 Task: Find connections with filter location Jaynagar with filter topic #Techstartupwith filter profile language English with filter current company NetApp with filter school SIES Graduate School Of Technology with filter industry Retail Art Supplies with filter service category Search Engine Marketing (SEM) with filter keywords title Front Desk Manager
Action: Mouse moved to (609, 79)
Screenshot: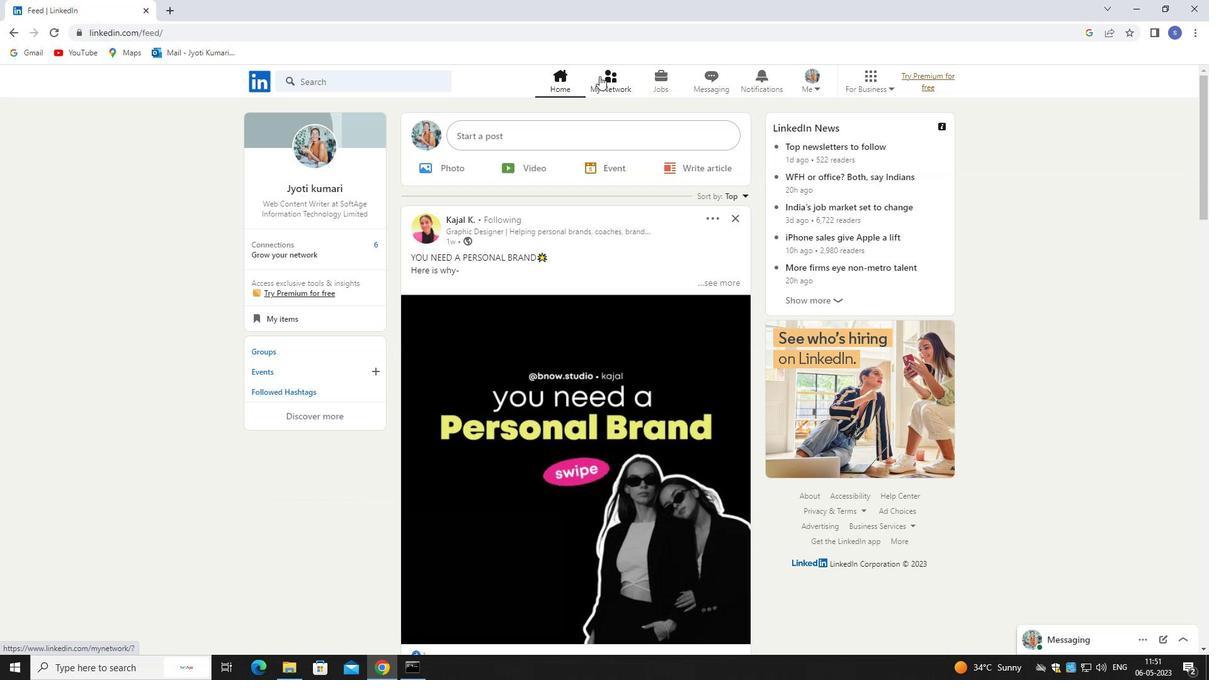 
Action: Mouse pressed left at (609, 79)
Screenshot: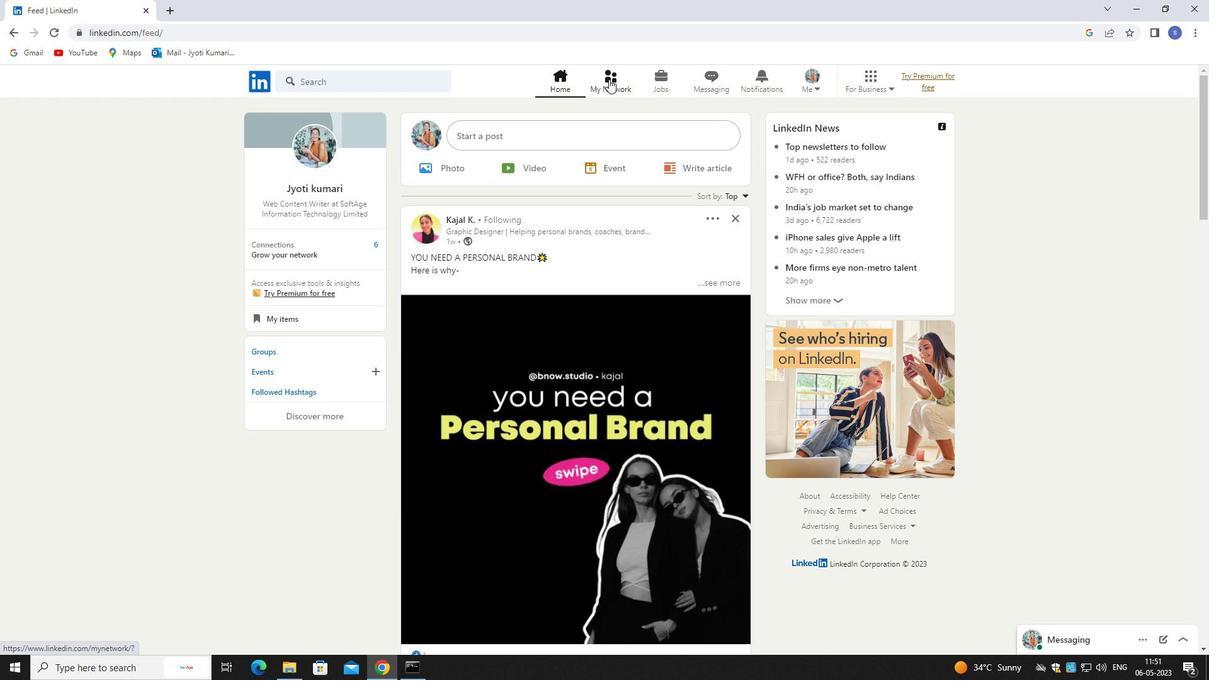 
Action: Mouse pressed left at (609, 79)
Screenshot: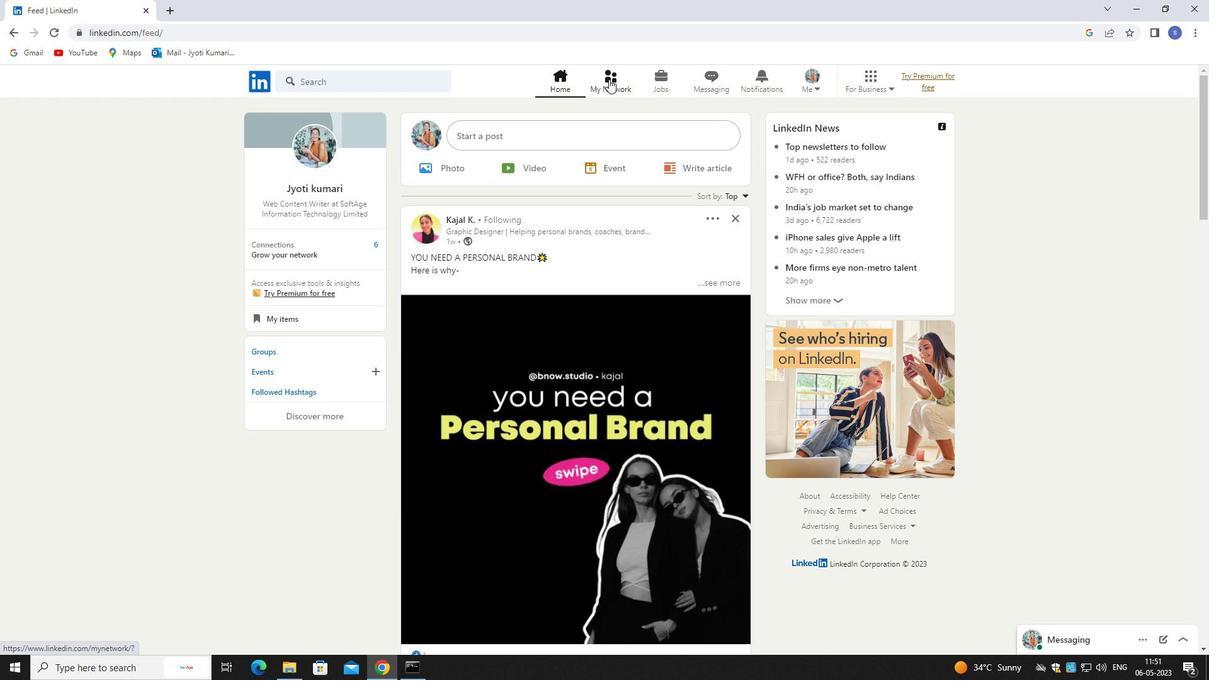 
Action: Mouse moved to (387, 152)
Screenshot: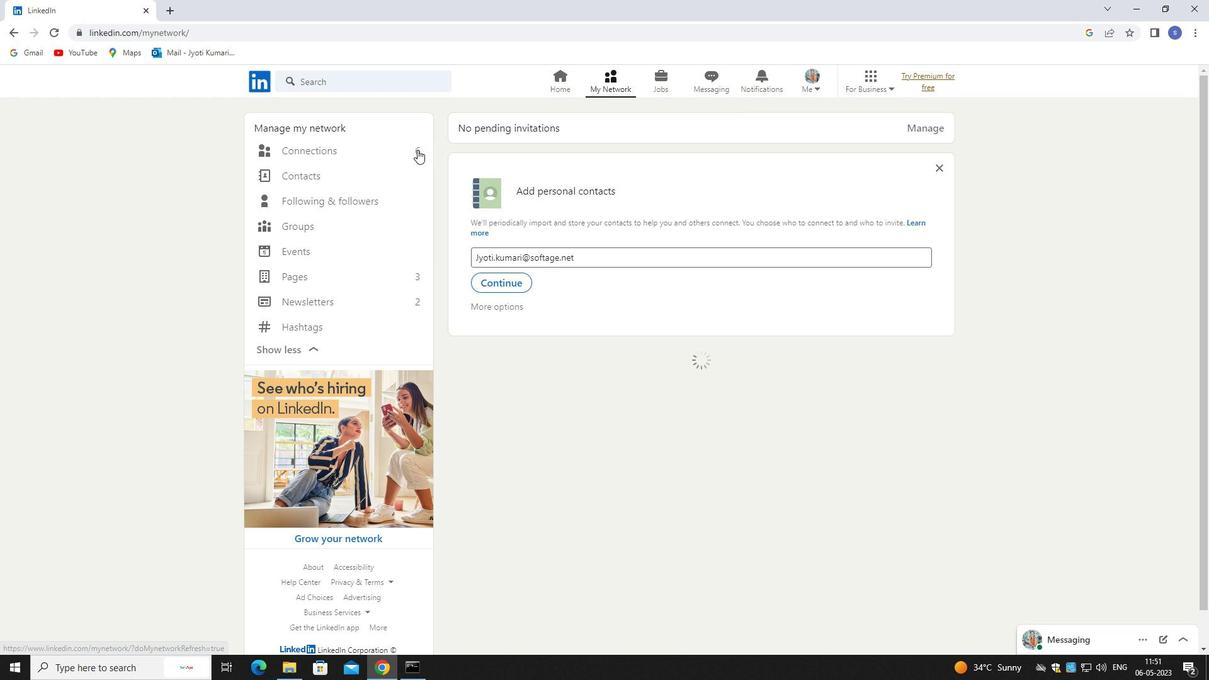 
Action: Mouse pressed left at (387, 152)
Screenshot: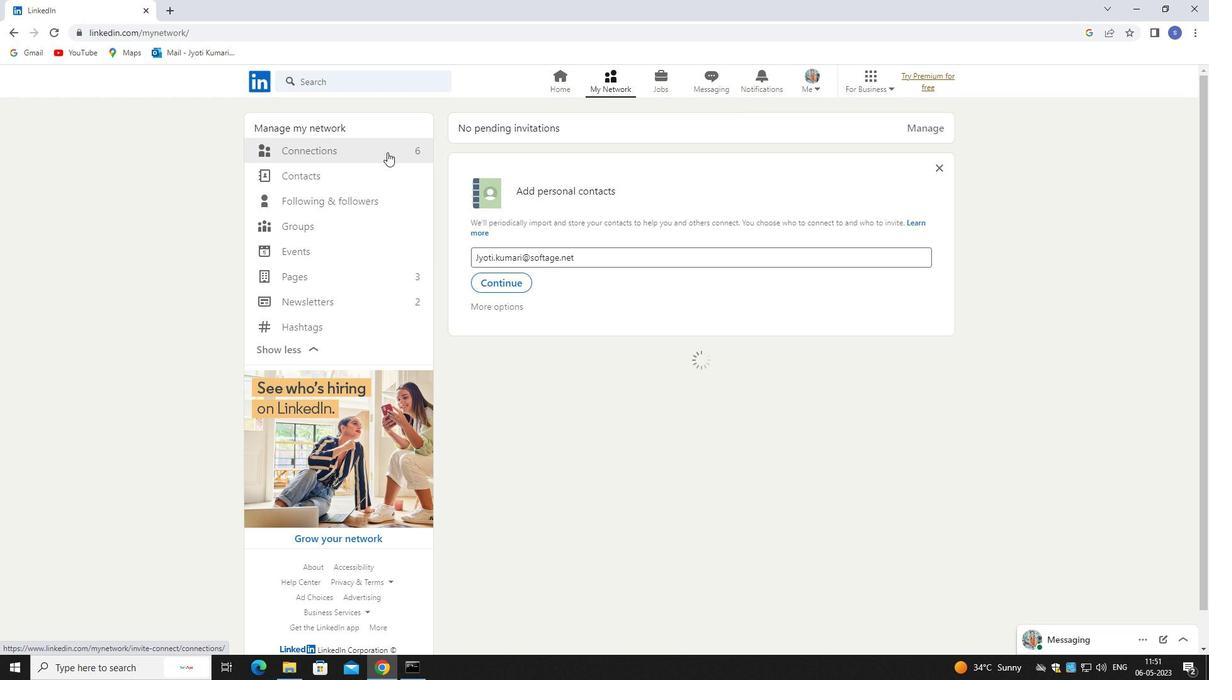 
Action: Mouse pressed left at (387, 152)
Screenshot: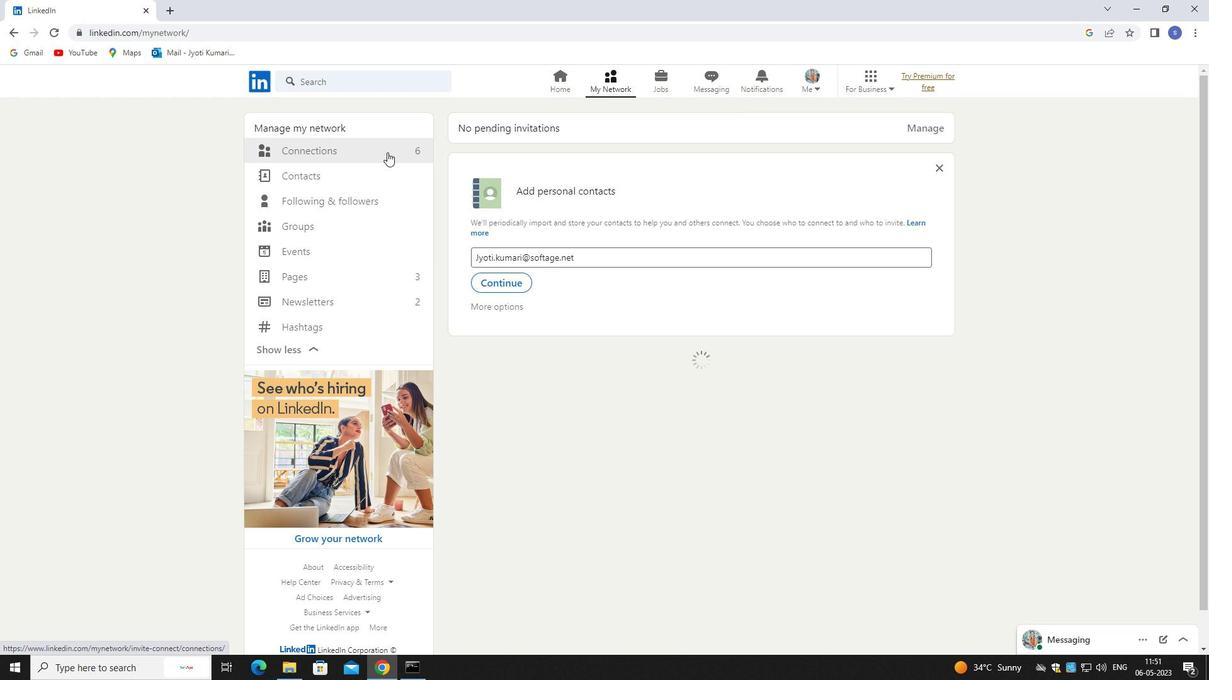 
Action: Mouse moved to (693, 149)
Screenshot: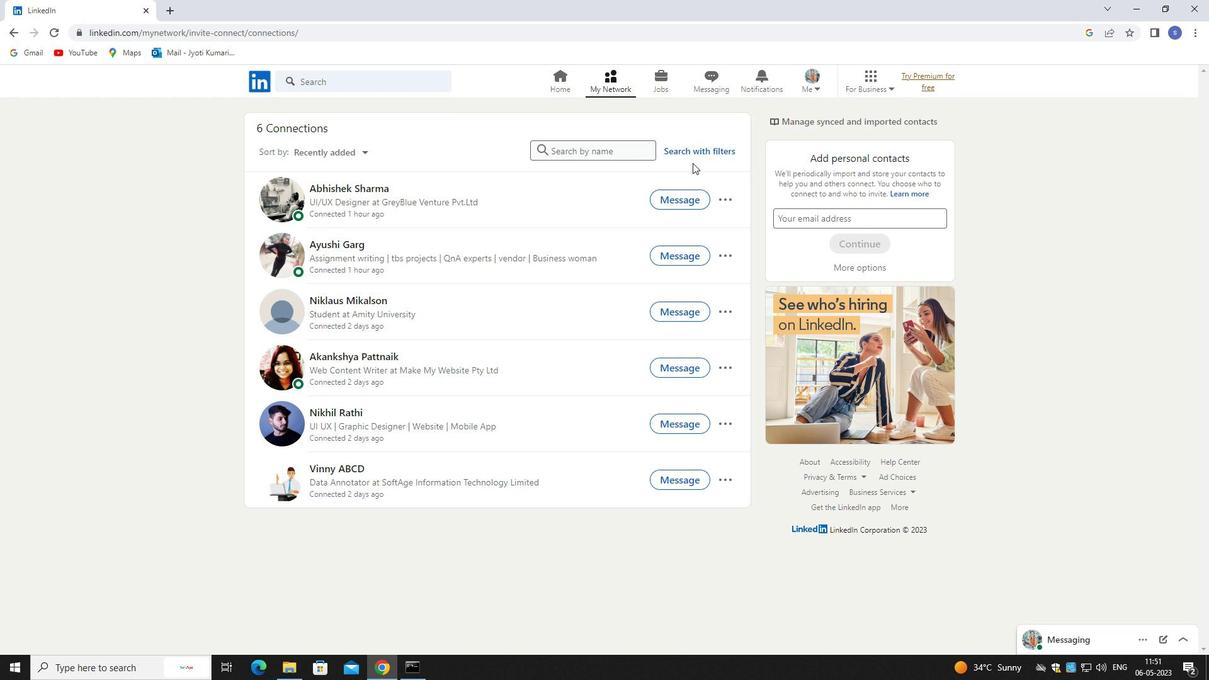
Action: Mouse pressed left at (693, 149)
Screenshot: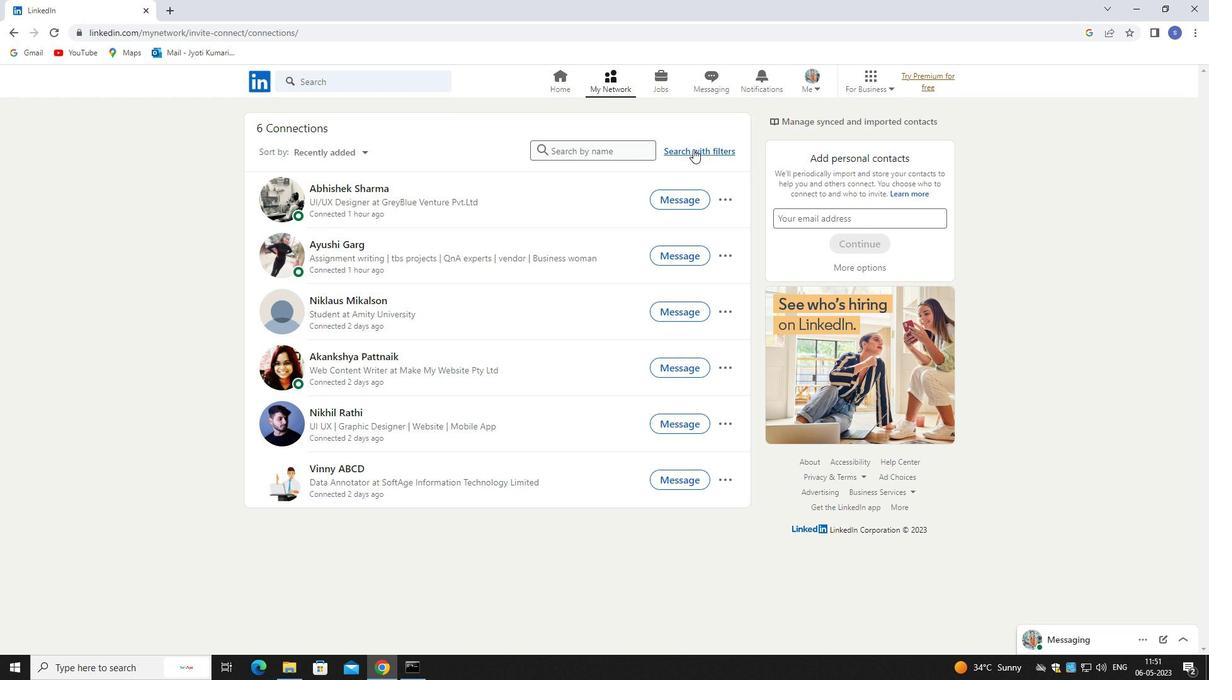 
Action: Mouse moved to (652, 119)
Screenshot: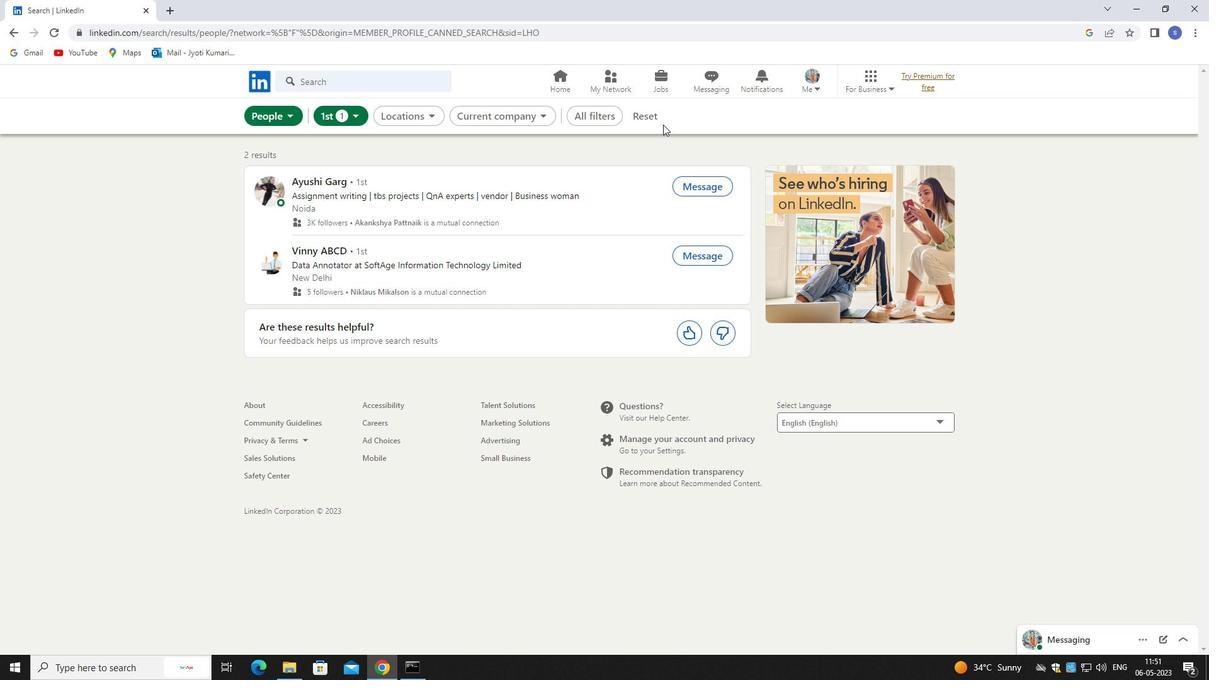 
Action: Mouse pressed left at (652, 119)
Screenshot: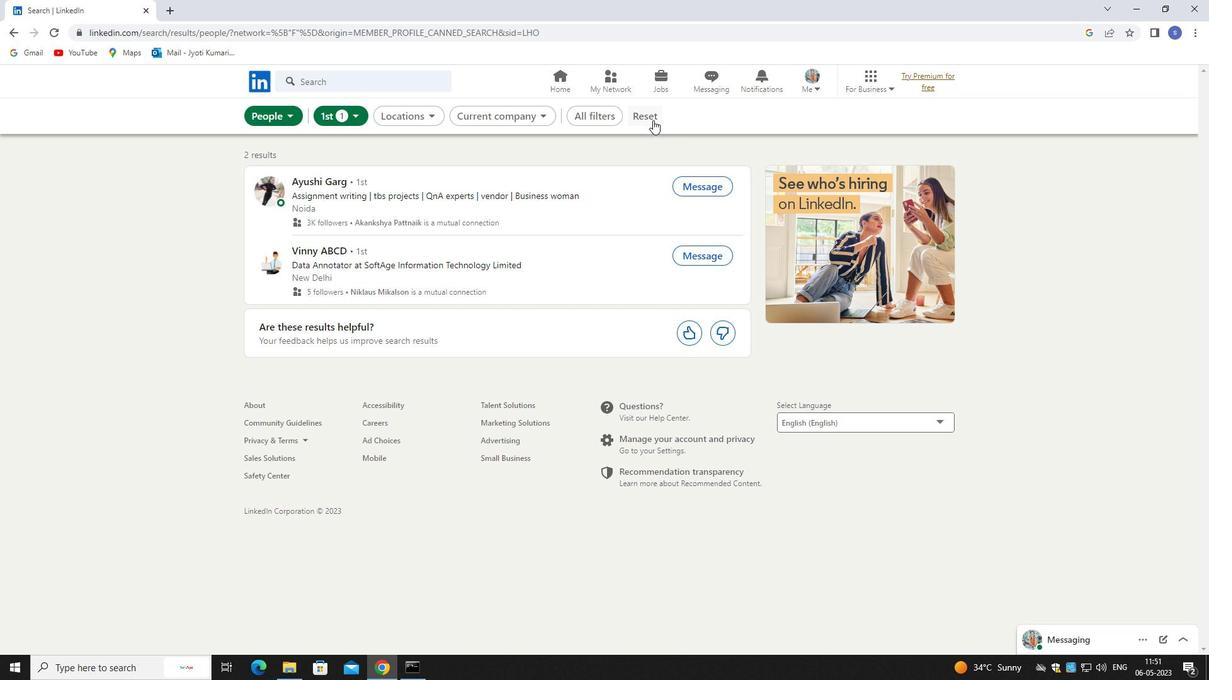 
Action: Mouse moved to (645, 115)
Screenshot: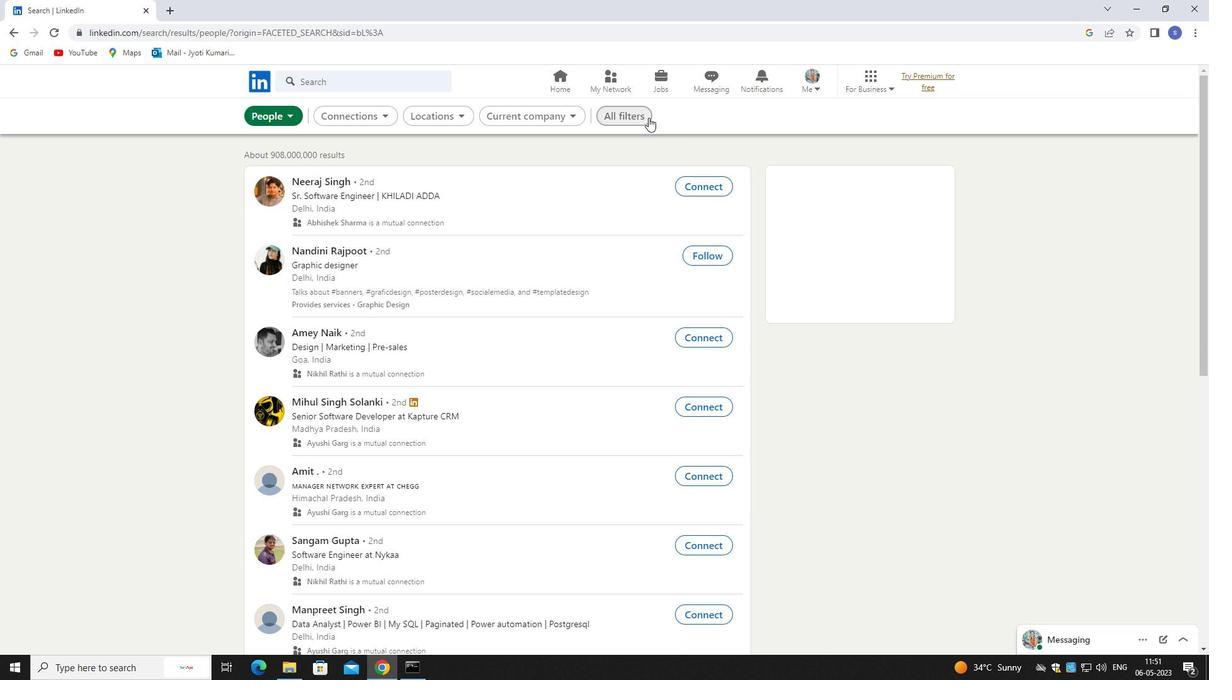 
Action: Mouse pressed left at (645, 115)
Screenshot: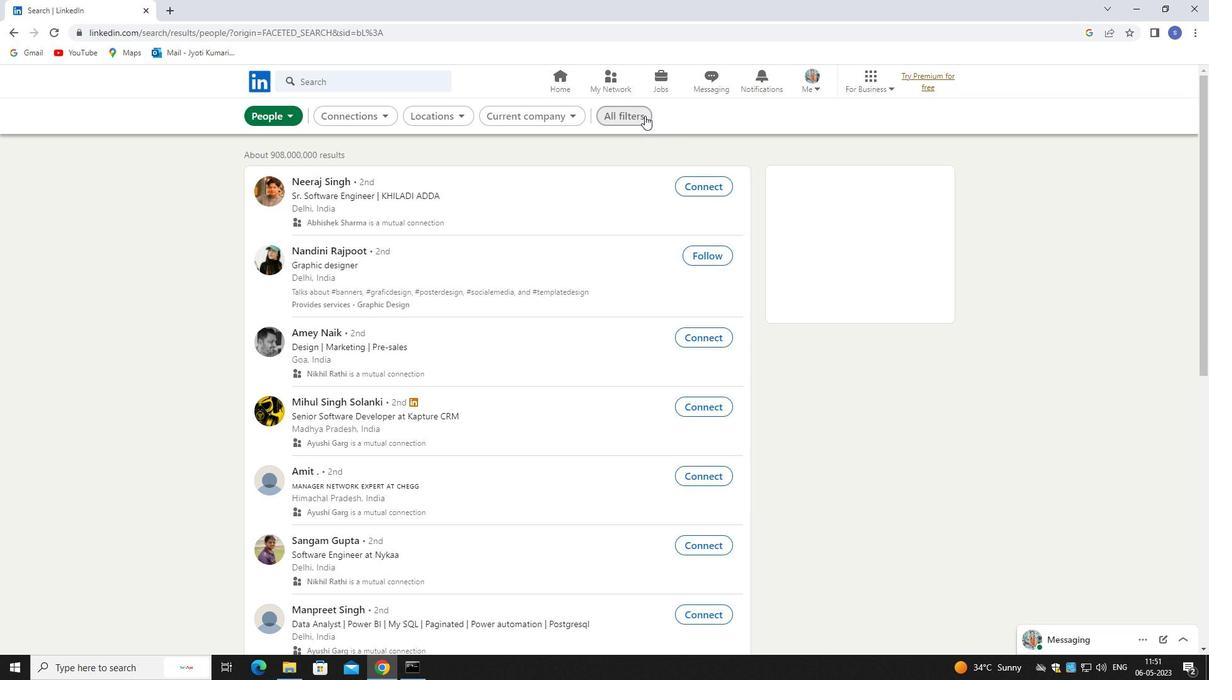 
Action: Mouse moved to (1091, 499)
Screenshot: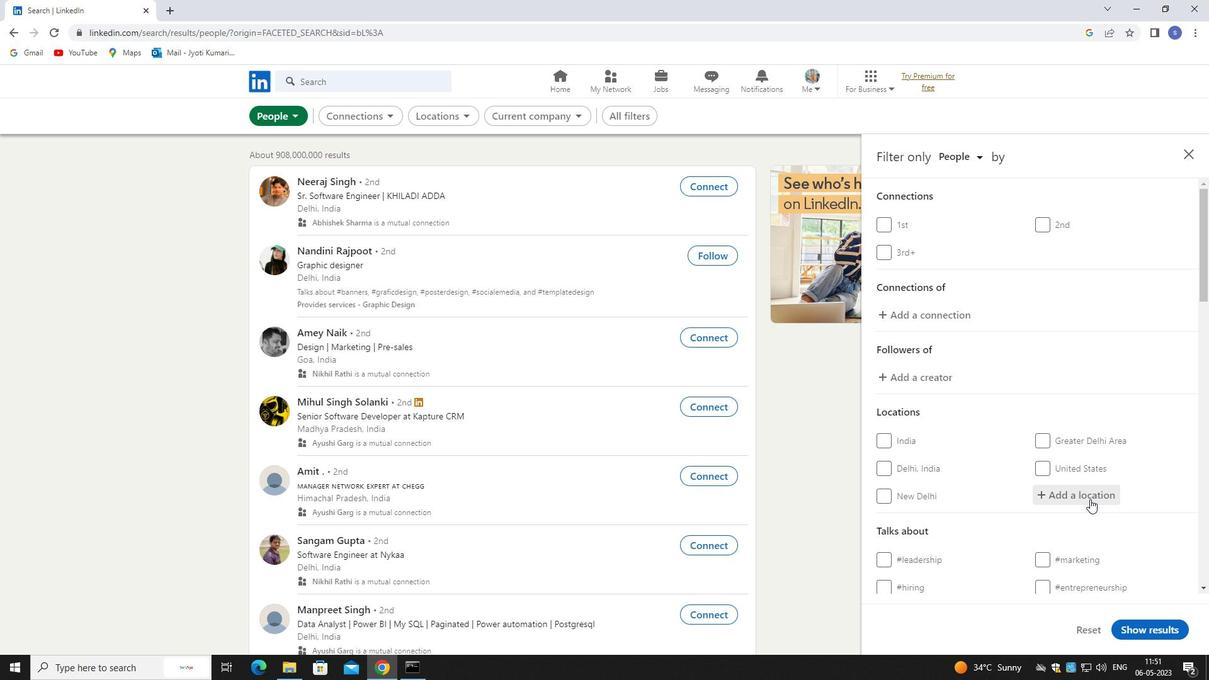 
Action: Mouse pressed left at (1091, 499)
Screenshot: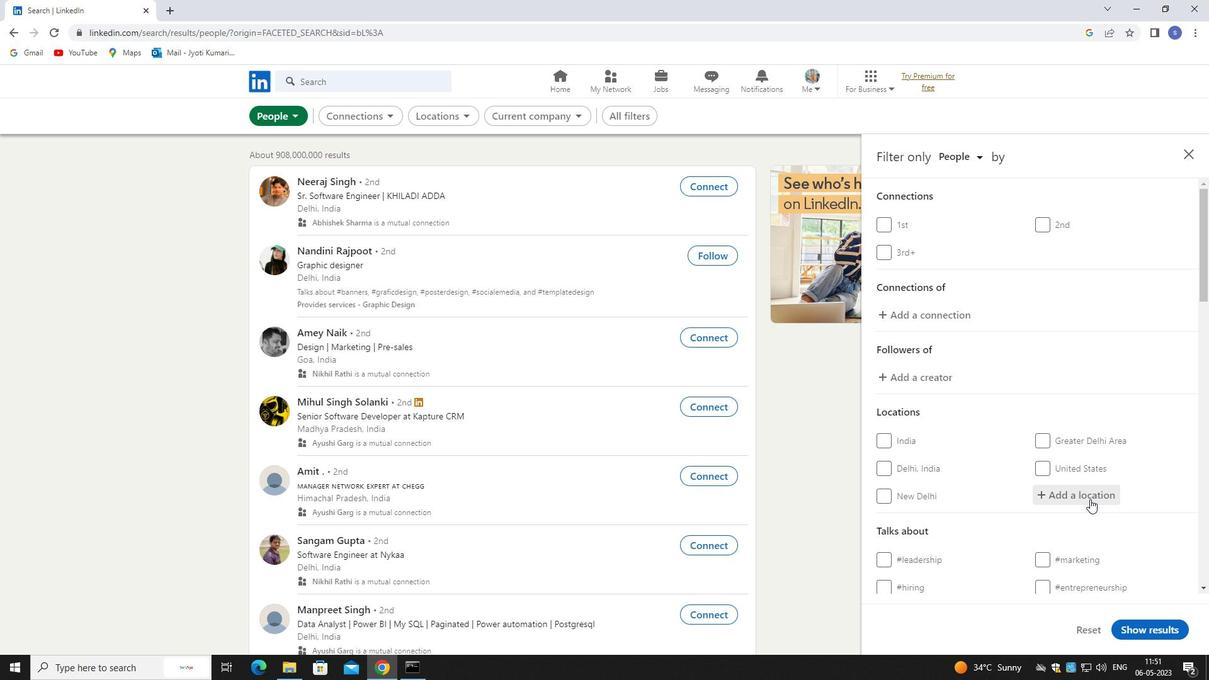 
Action: Mouse moved to (1091, 499)
Screenshot: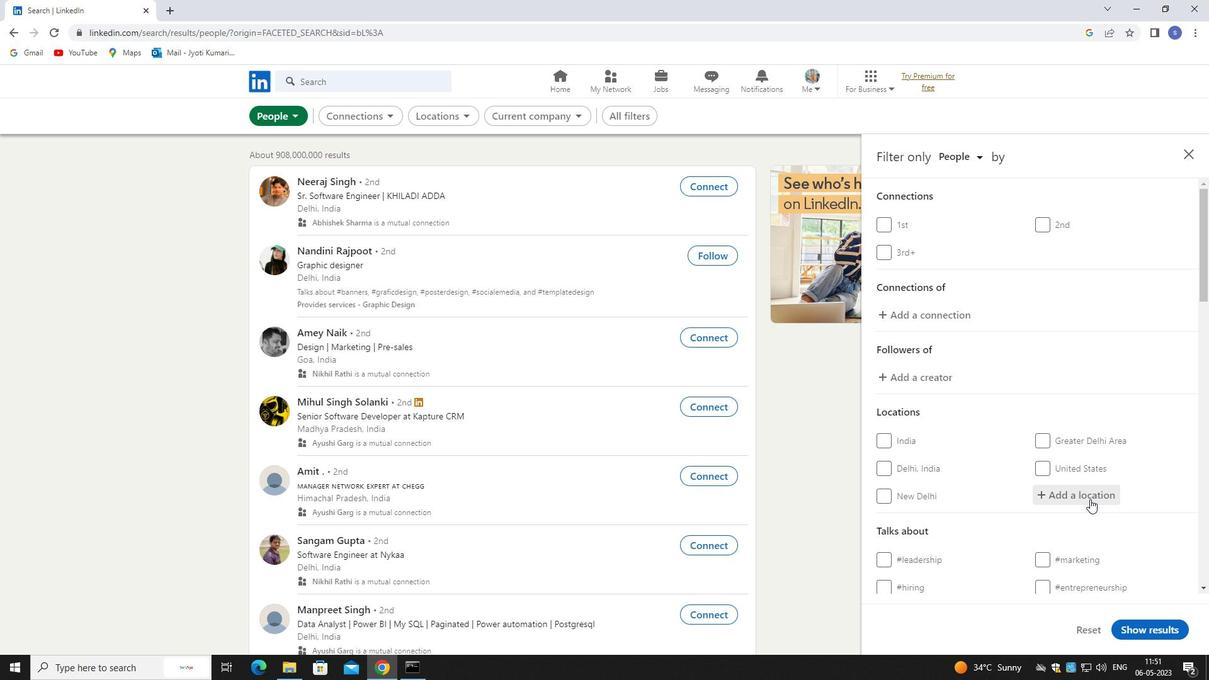 
Action: Key pressed <Key.caps_lock>Jaynagar
Screenshot: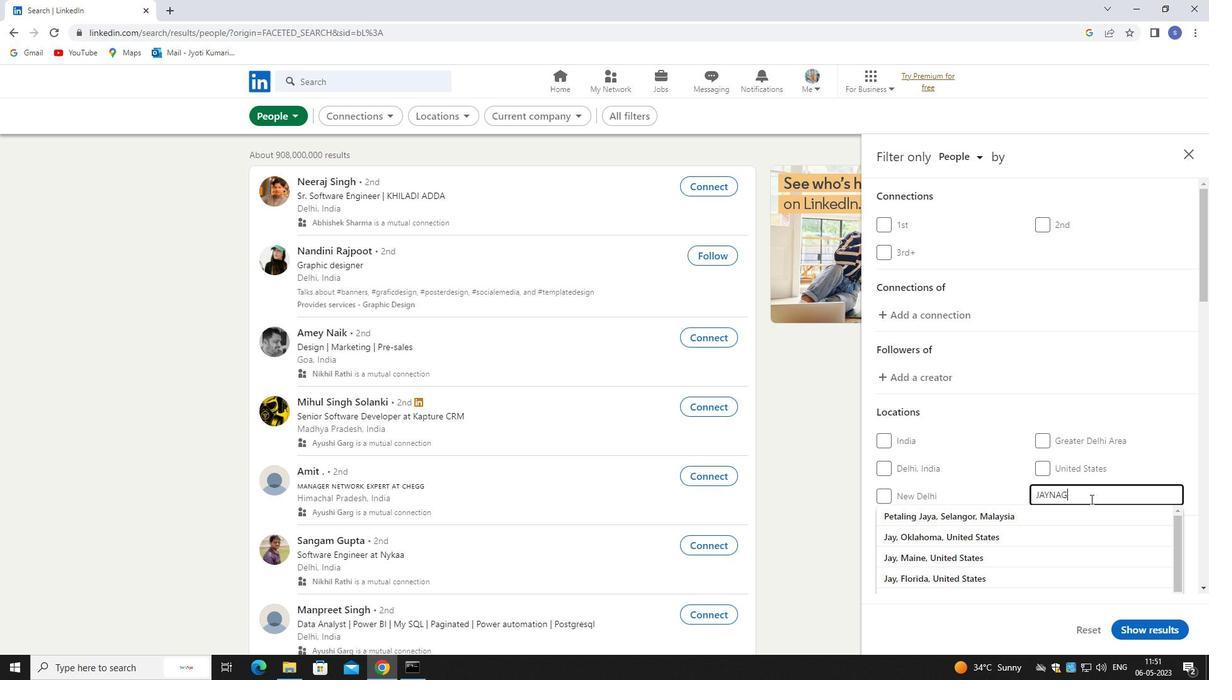 
Action: Mouse moved to (1089, 507)
Screenshot: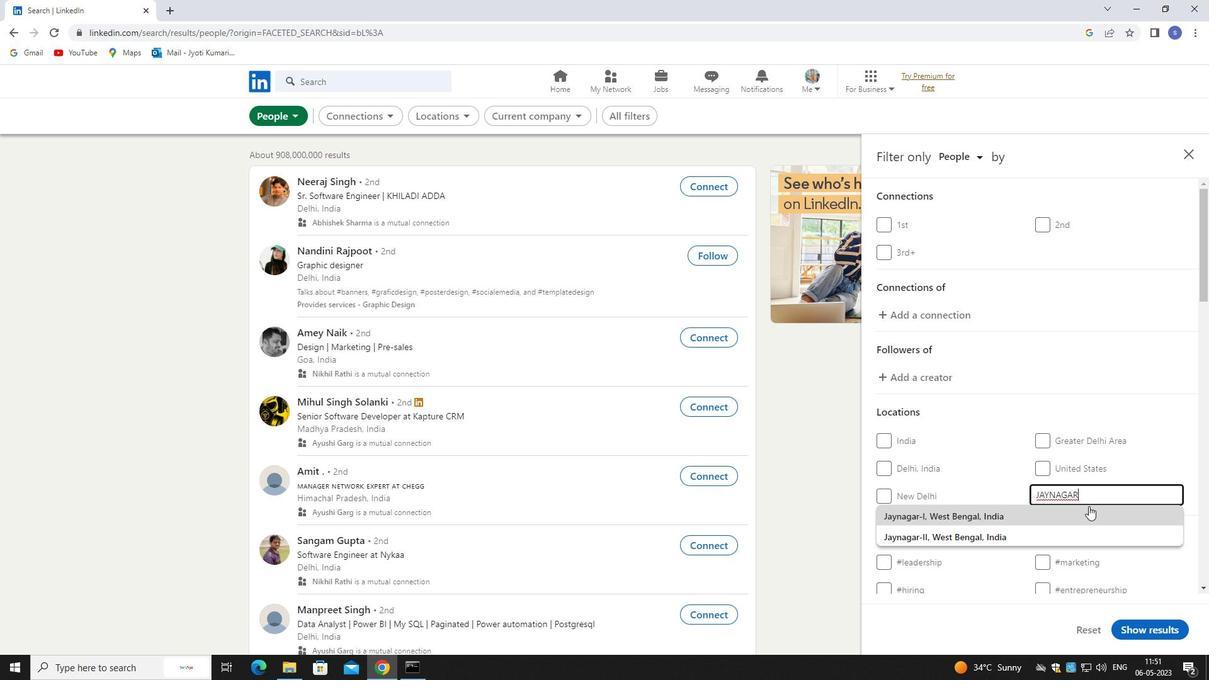 
Action: Mouse pressed left at (1089, 507)
Screenshot: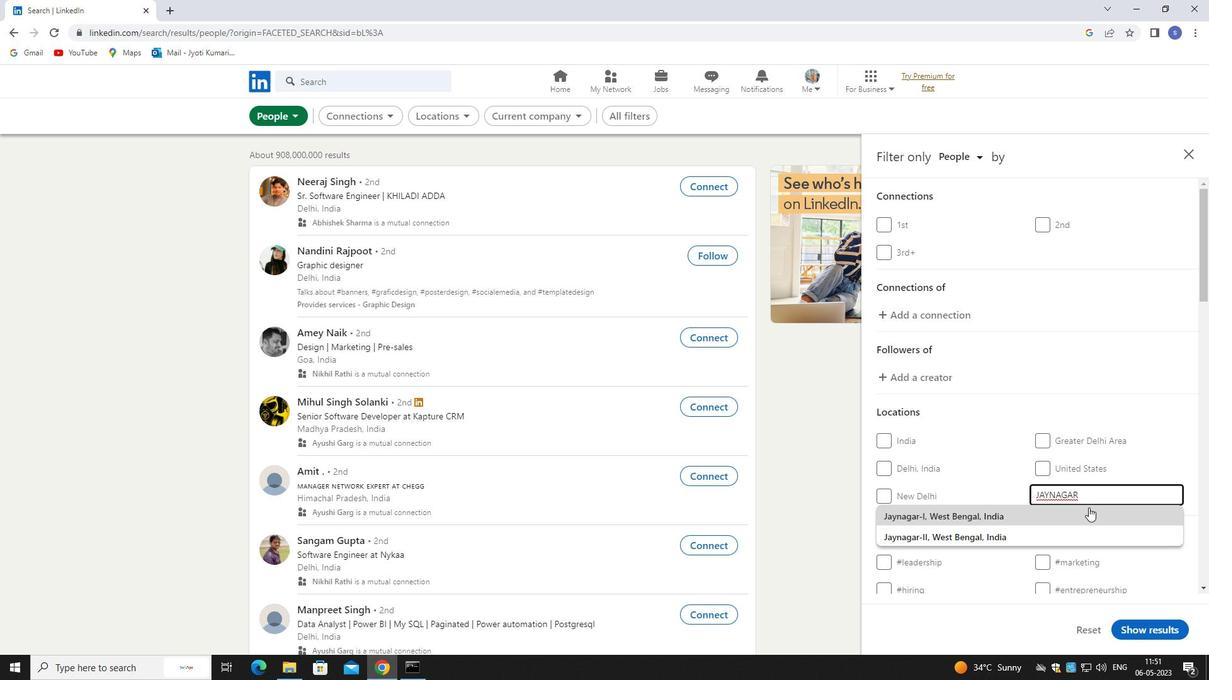 
Action: Mouse scrolled (1089, 507) with delta (0, 0)
Screenshot: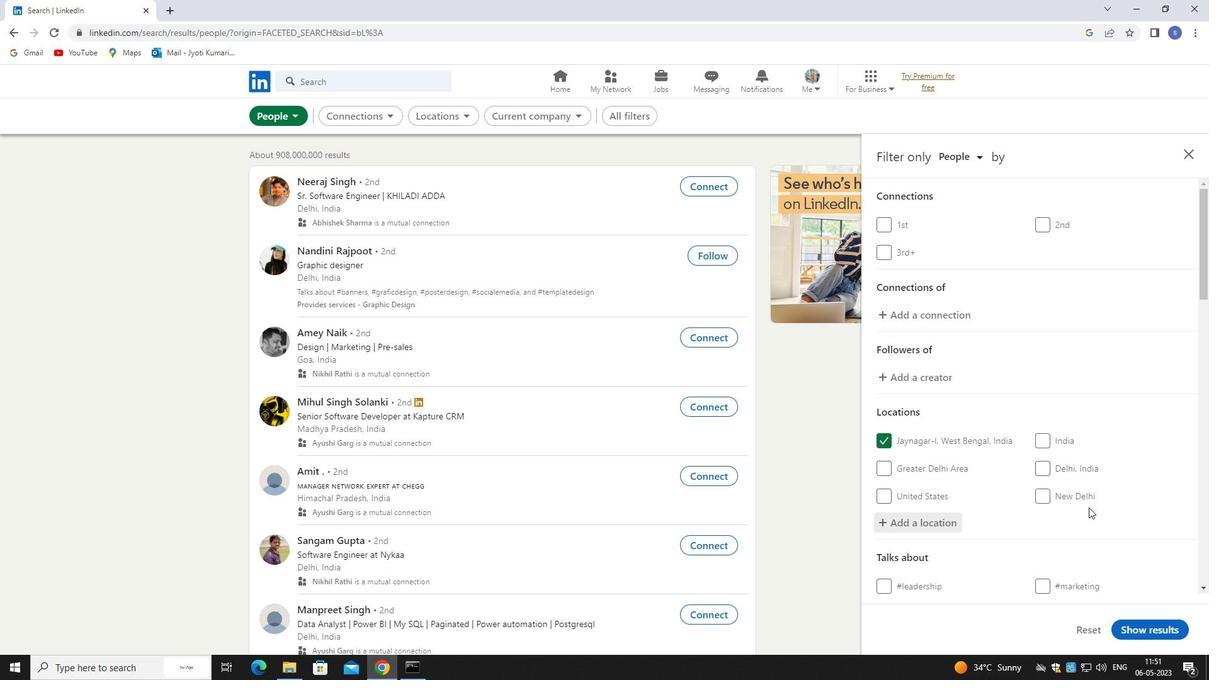 
Action: Mouse scrolled (1089, 507) with delta (0, 0)
Screenshot: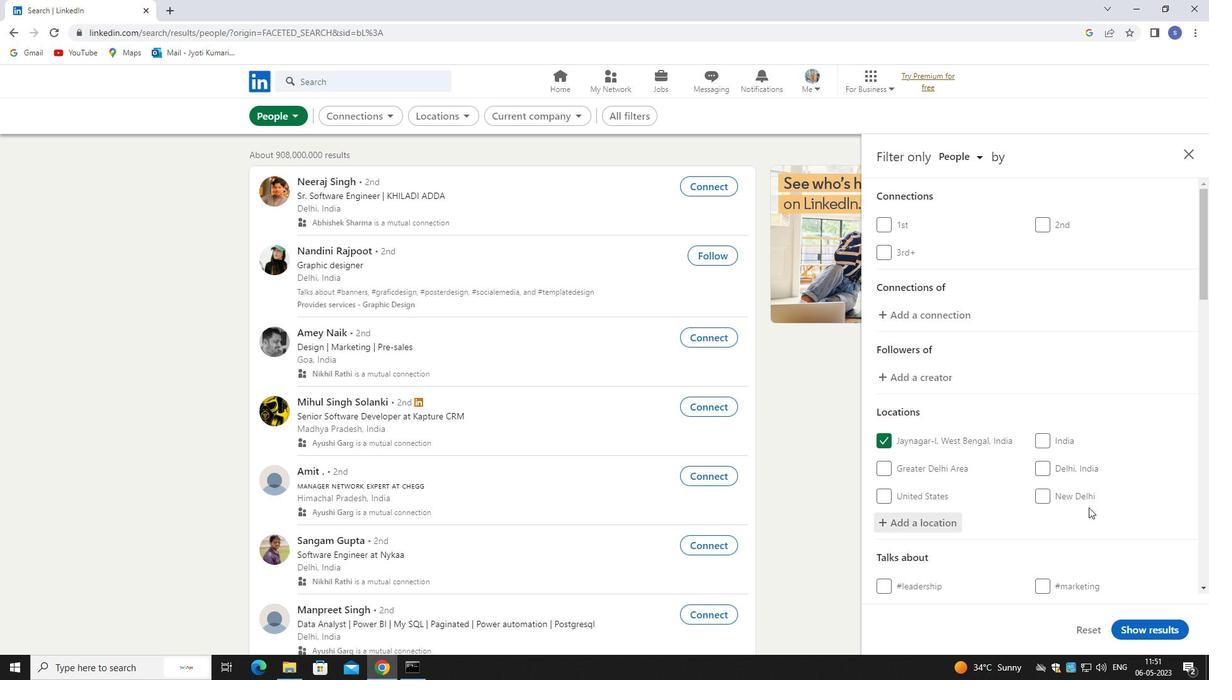 
Action: Mouse scrolled (1089, 507) with delta (0, 0)
Screenshot: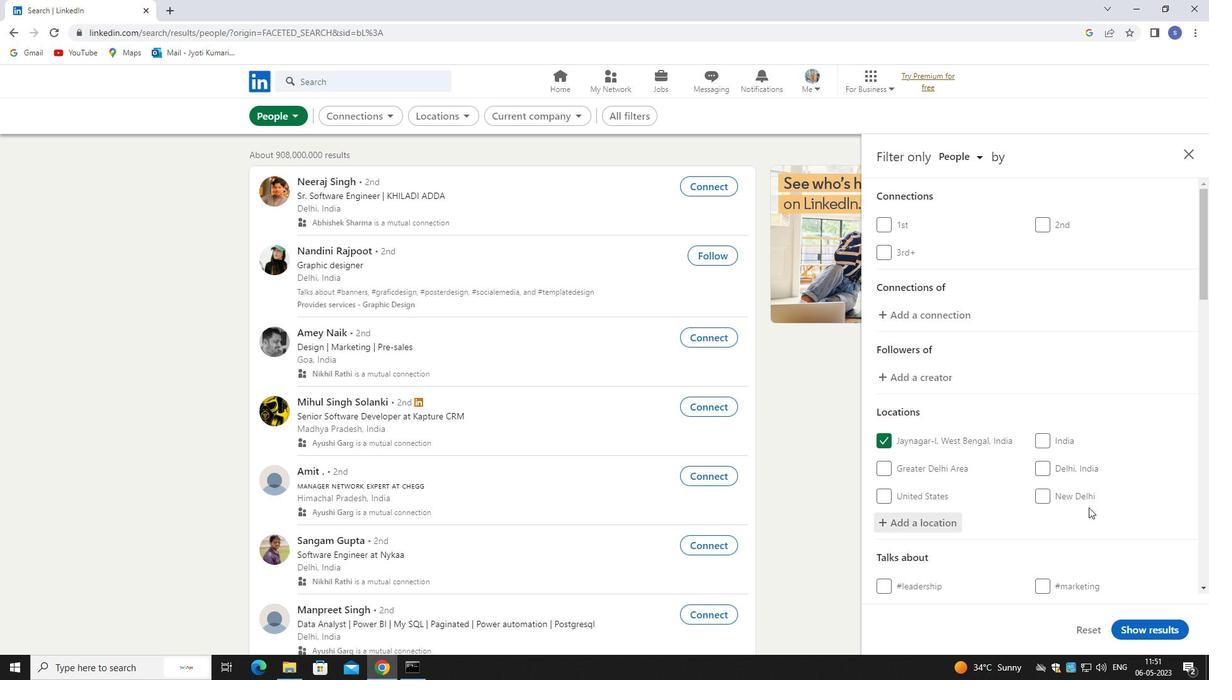 
Action: Mouse moved to (1079, 447)
Screenshot: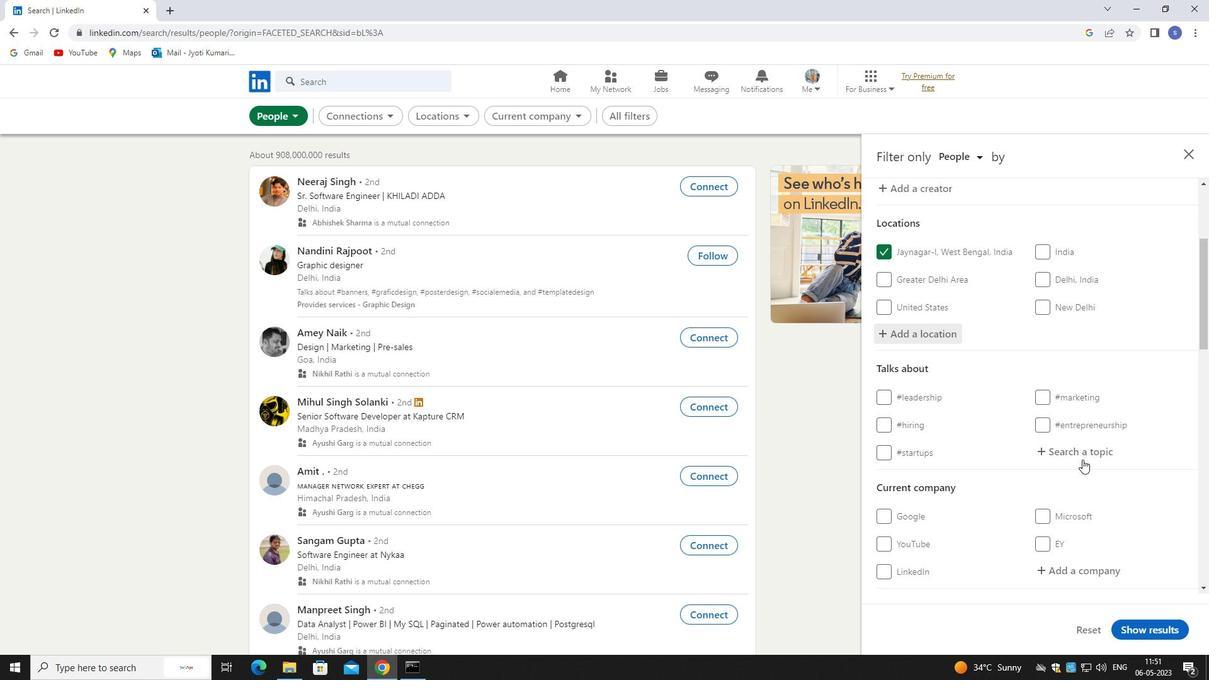 
Action: Mouse pressed left at (1079, 447)
Screenshot: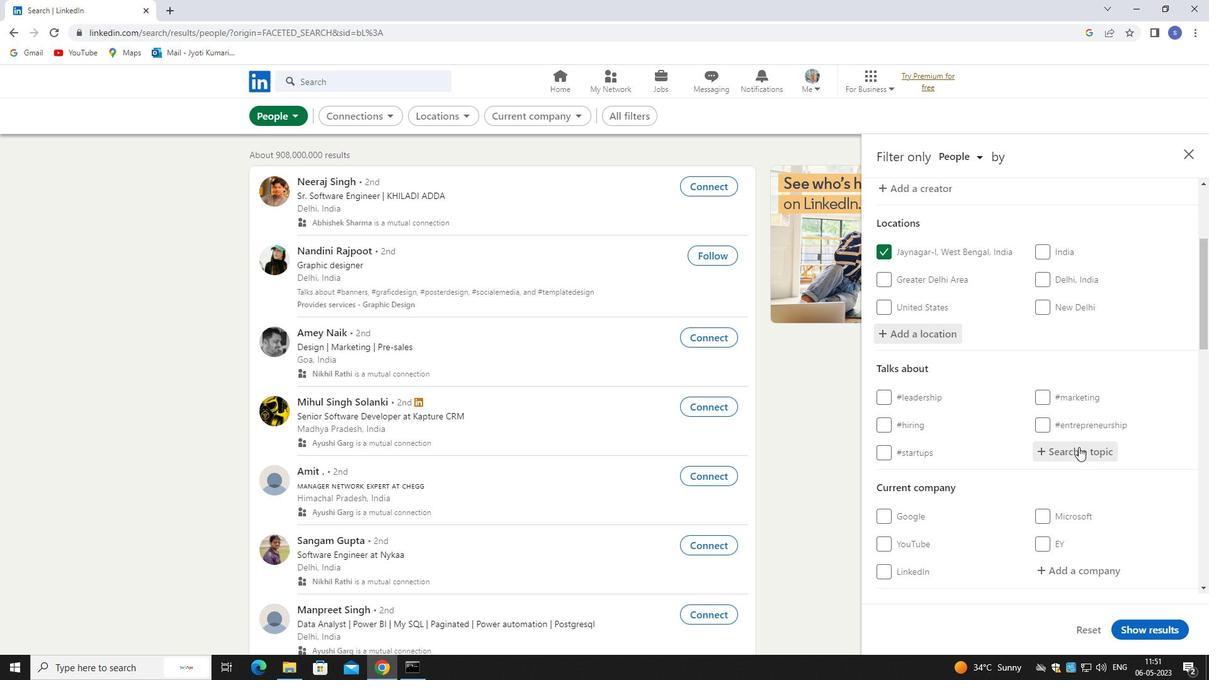
Action: Mouse moved to (1076, 450)
Screenshot: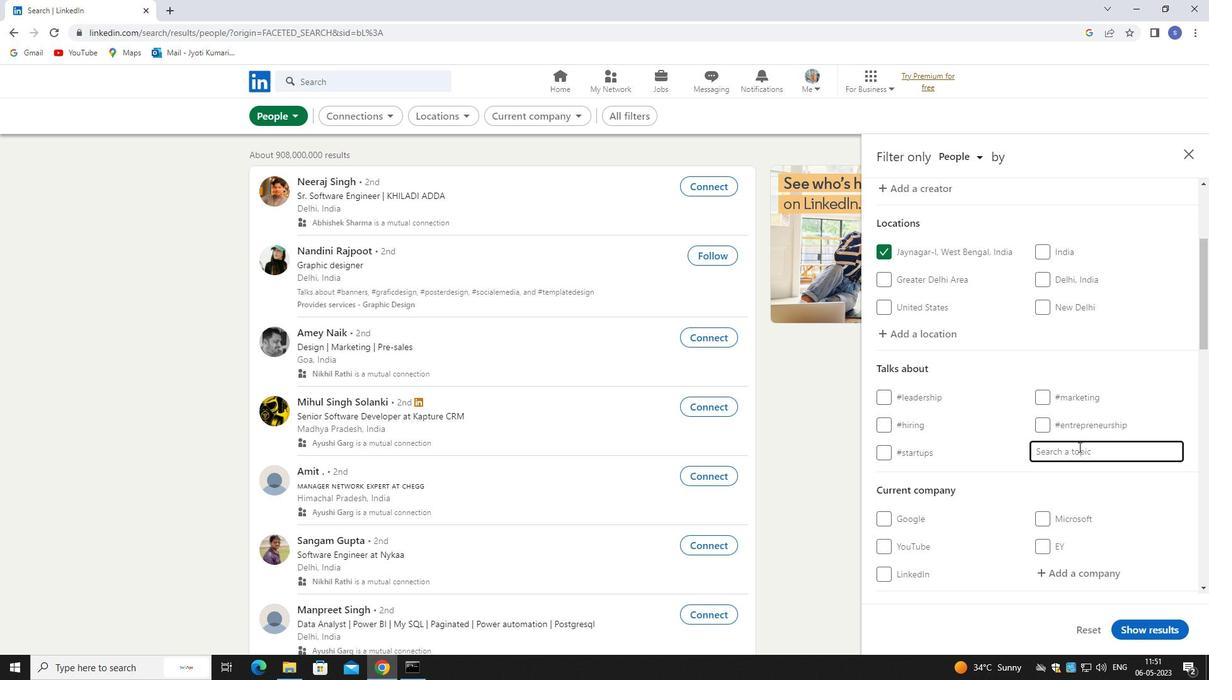 
Action: Key pressed techstar
Screenshot: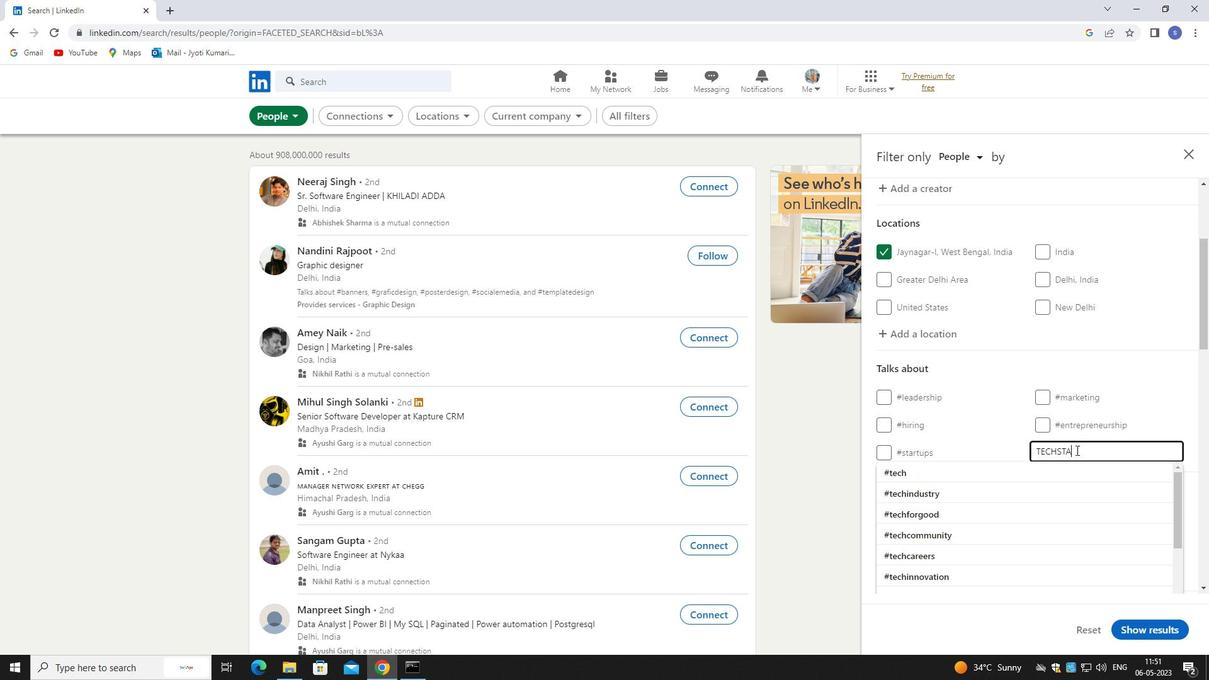 
Action: Mouse moved to (1087, 471)
Screenshot: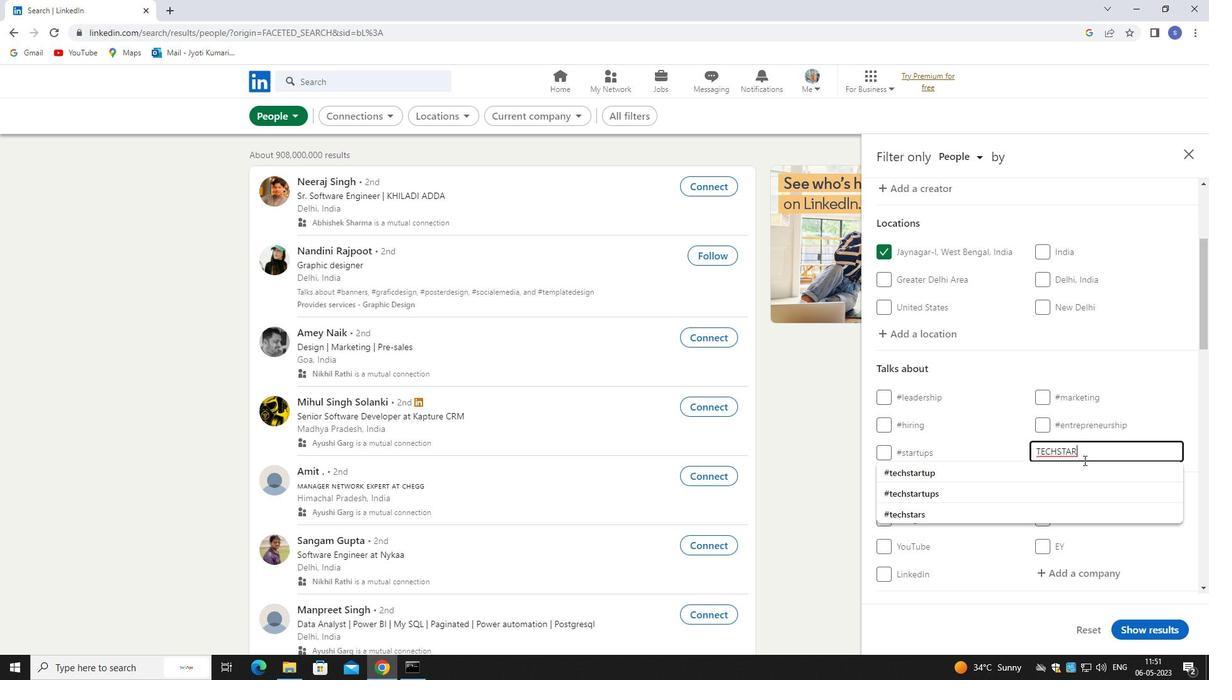 
Action: Mouse pressed left at (1087, 471)
Screenshot: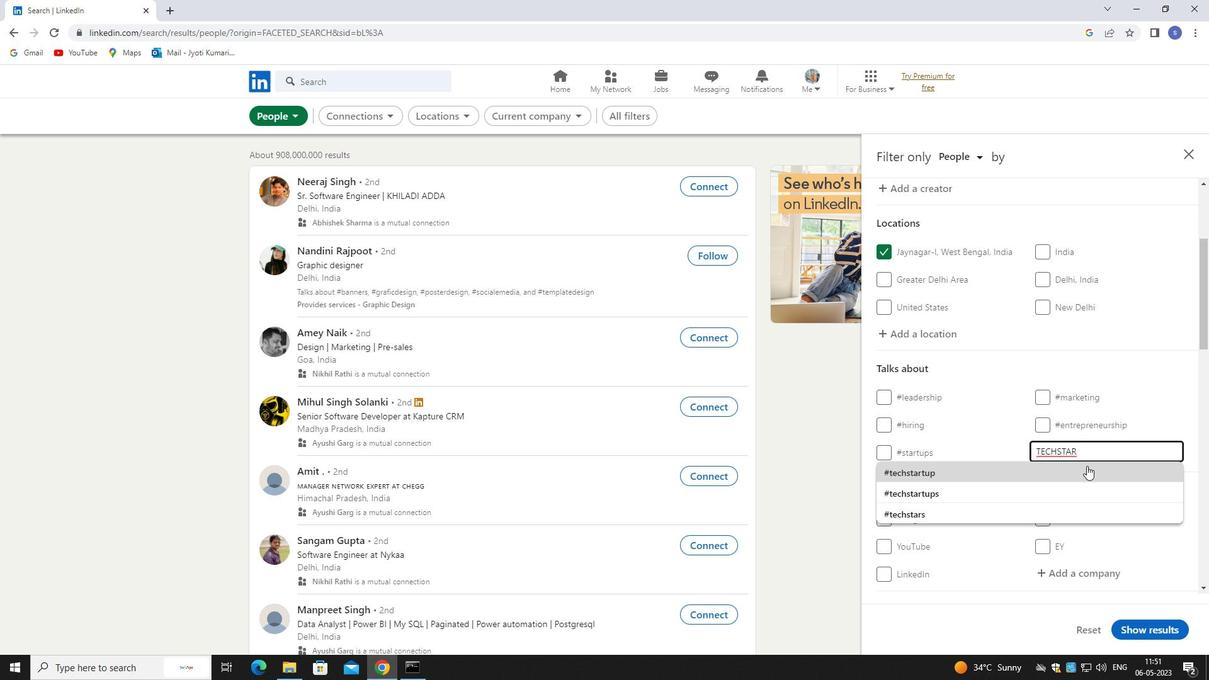 
Action: Key pressed <Key.caps_lock>
Screenshot: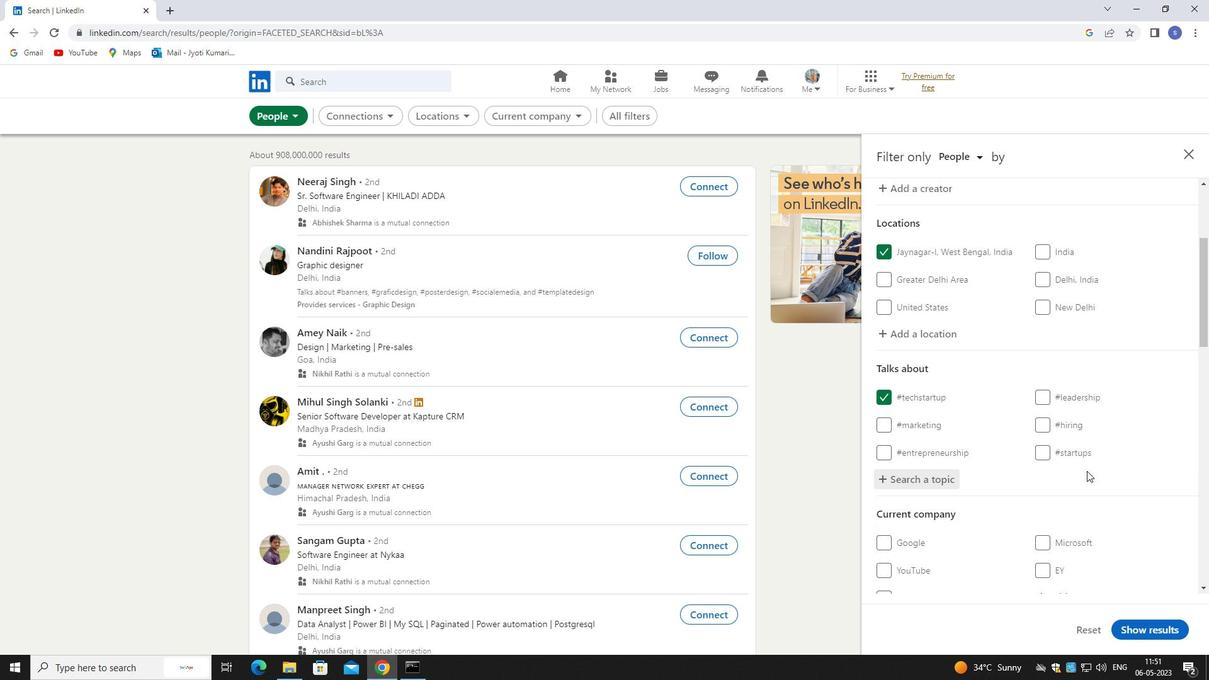 
Action: Mouse scrolled (1087, 470) with delta (0, 0)
Screenshot: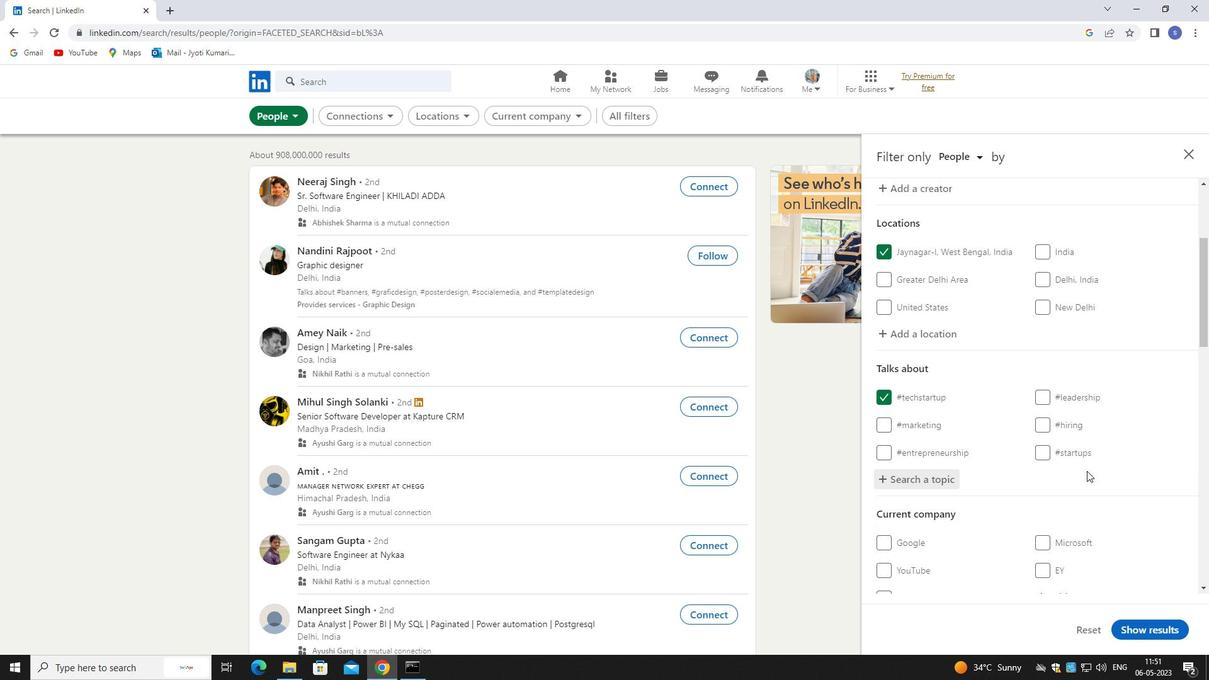 
Action: Mouse scrolled (1087, 470) with delta (0, 0)
Screenshot: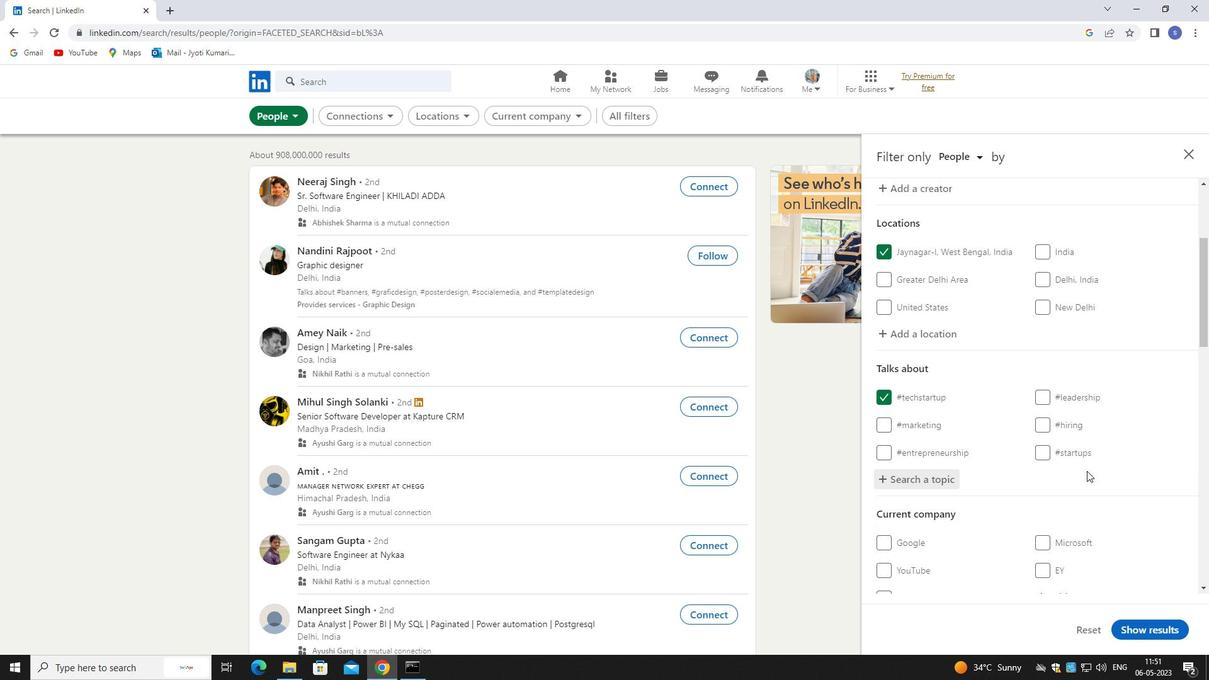 
Action: Mouse scrolled (1087, 470) with delta (0, 0)
Screenshot: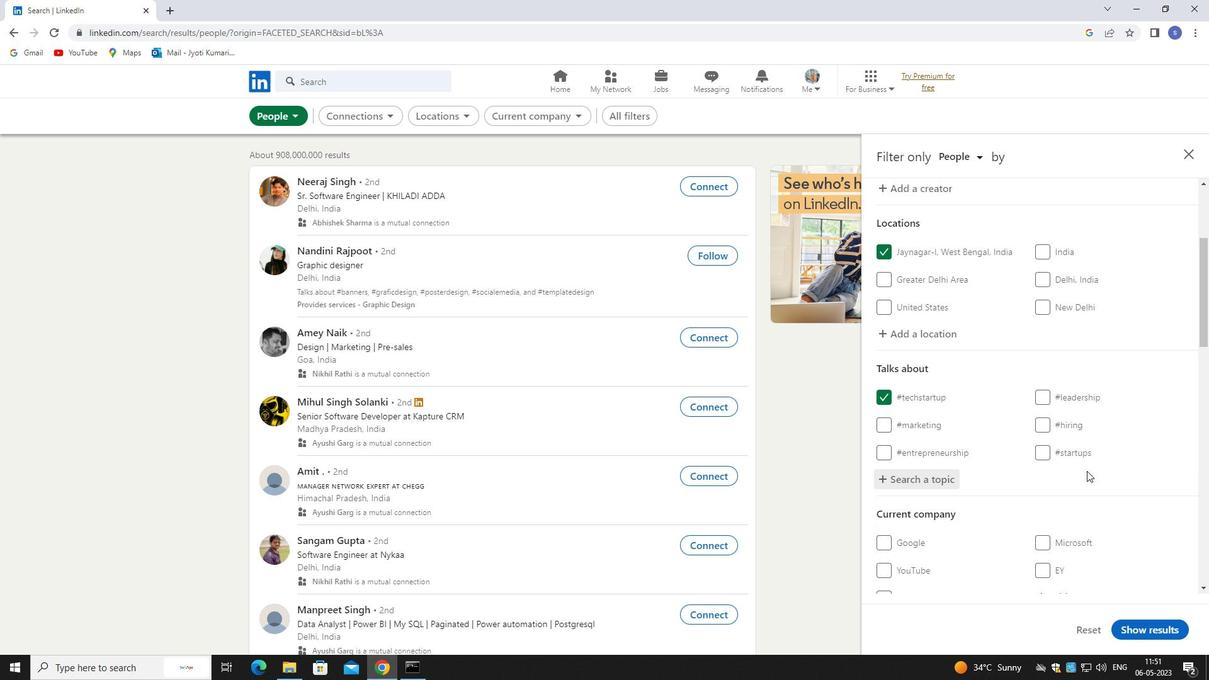 
Action: Mouse moved to (1085, 407)
Screenshot: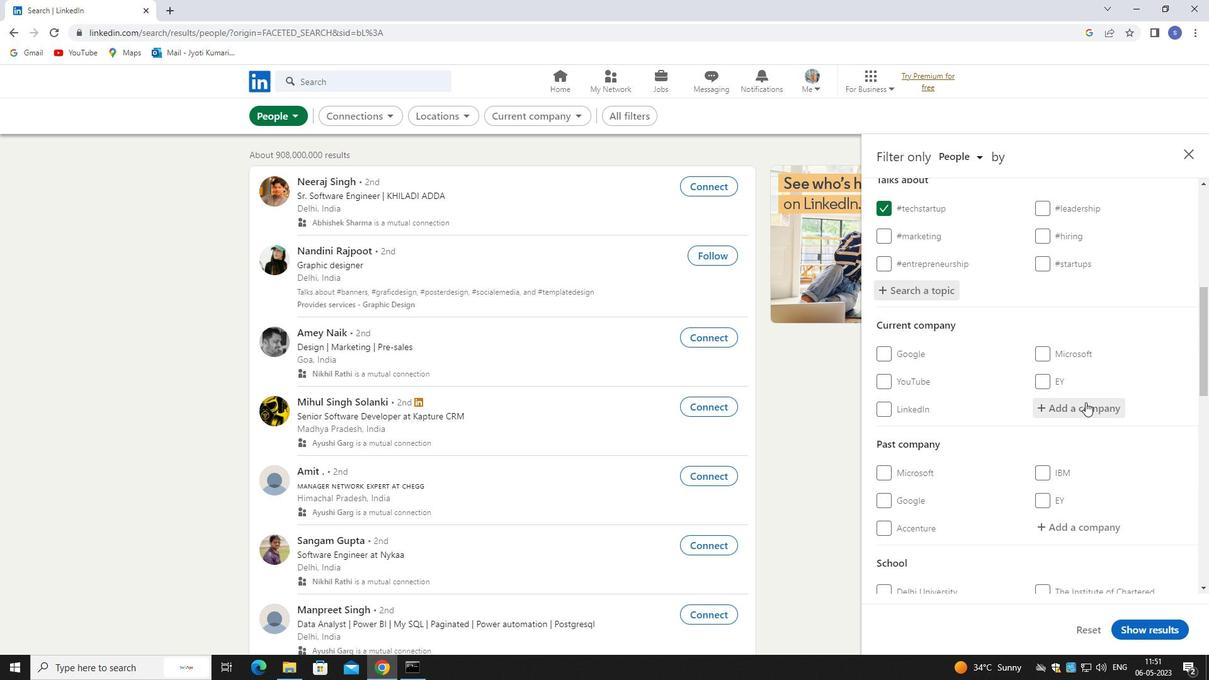 
Action: Mouse pressed left at (1085, 407)
Screenshot: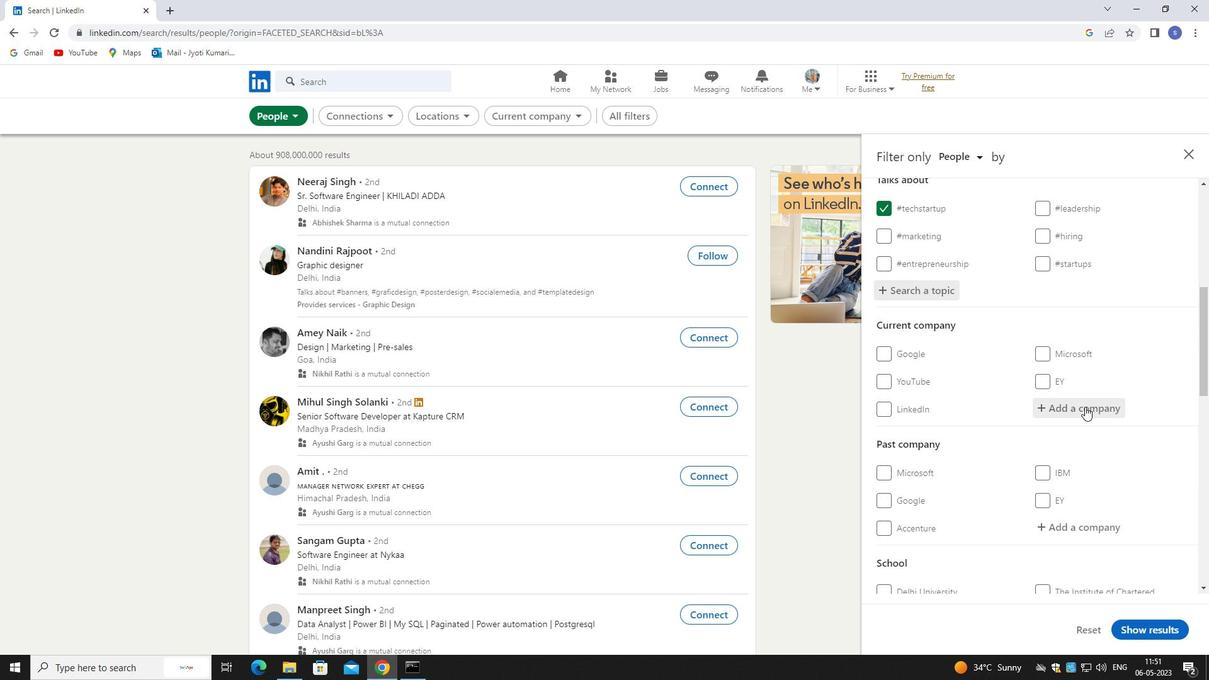 
Action: Key pressed netapp
Screenshot: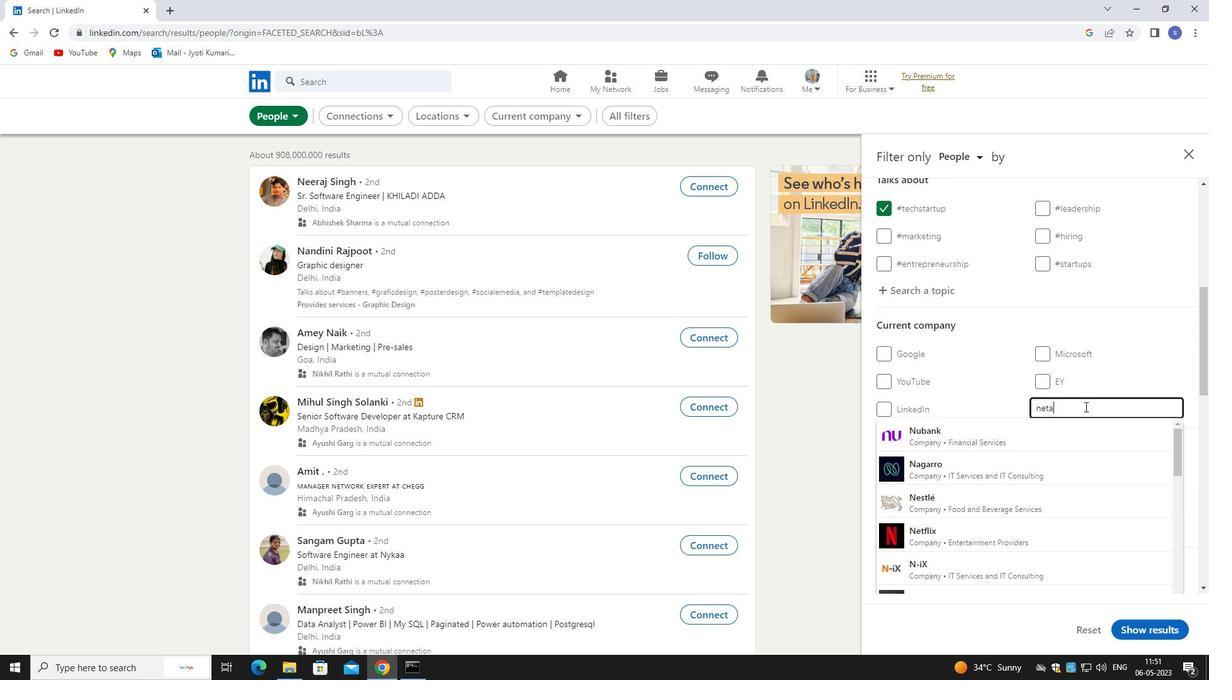 
Action: Mouse moved to (1094, 425)
Screenshot: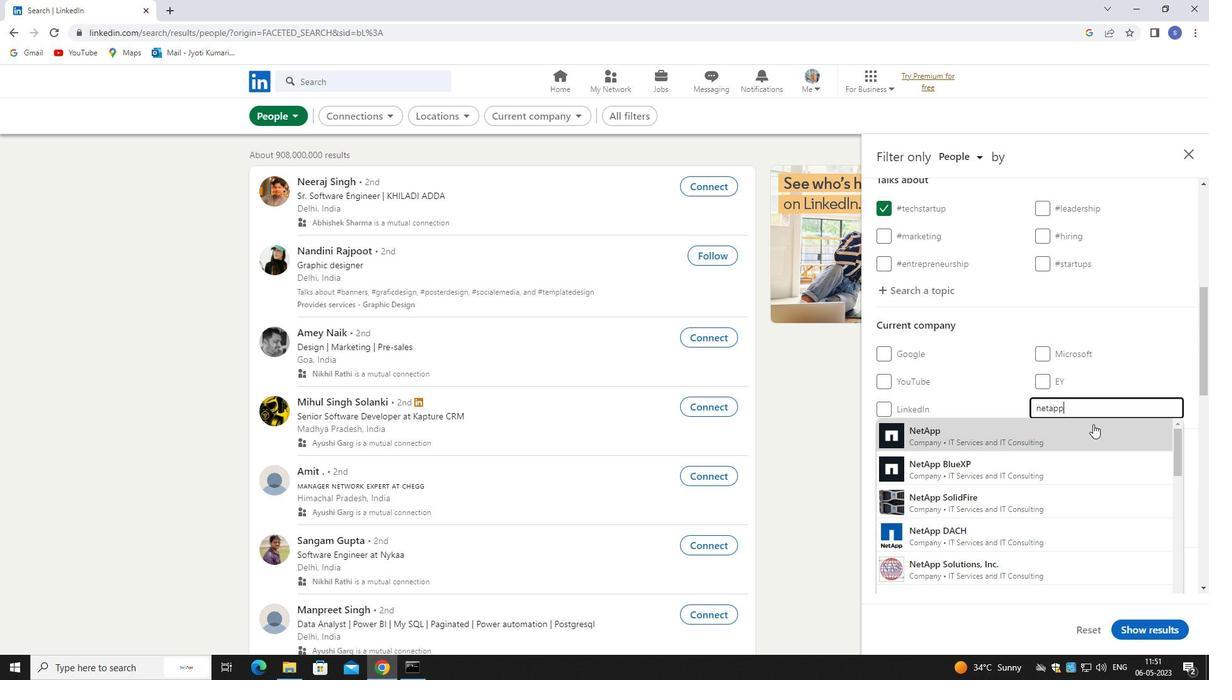 
Action: Mouse pressed left at (1094, 425)
Screenshot: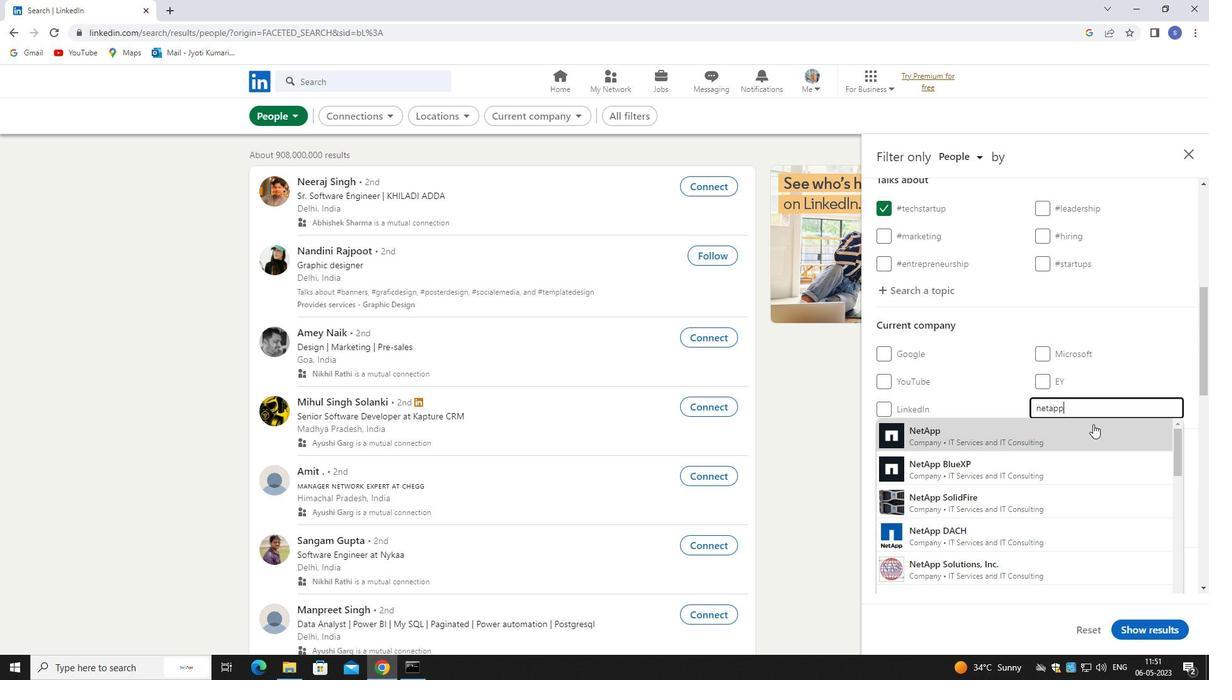 
Action: Mouse moved to (1093, 437)
Screenshot: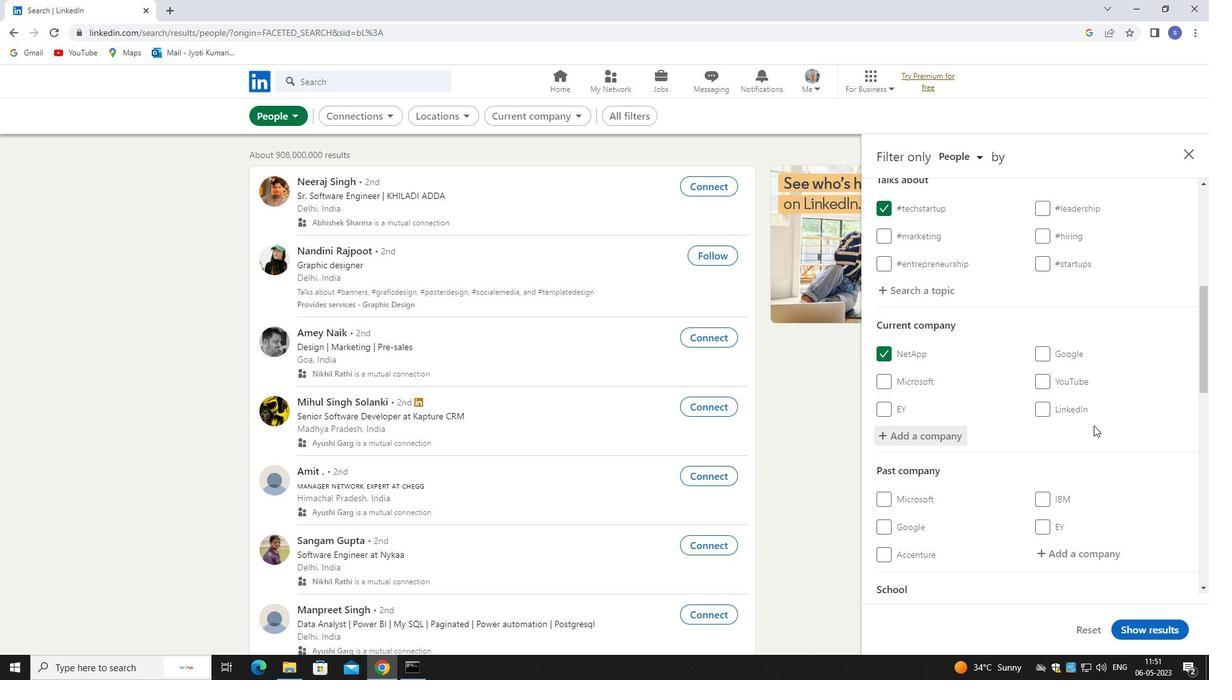 
Action: Mouse scrolled (1093, 436) with delta (0, 0)
Screenshot: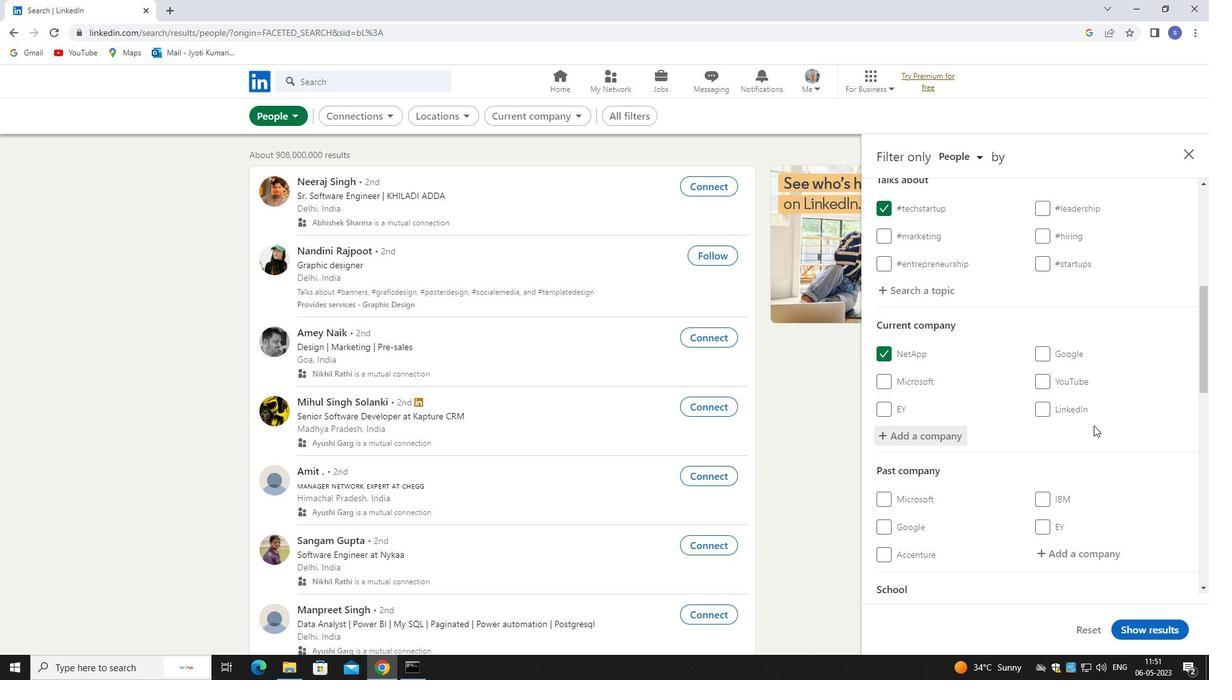 
Action: Mouse moved to (1090, 450)
Screenshot: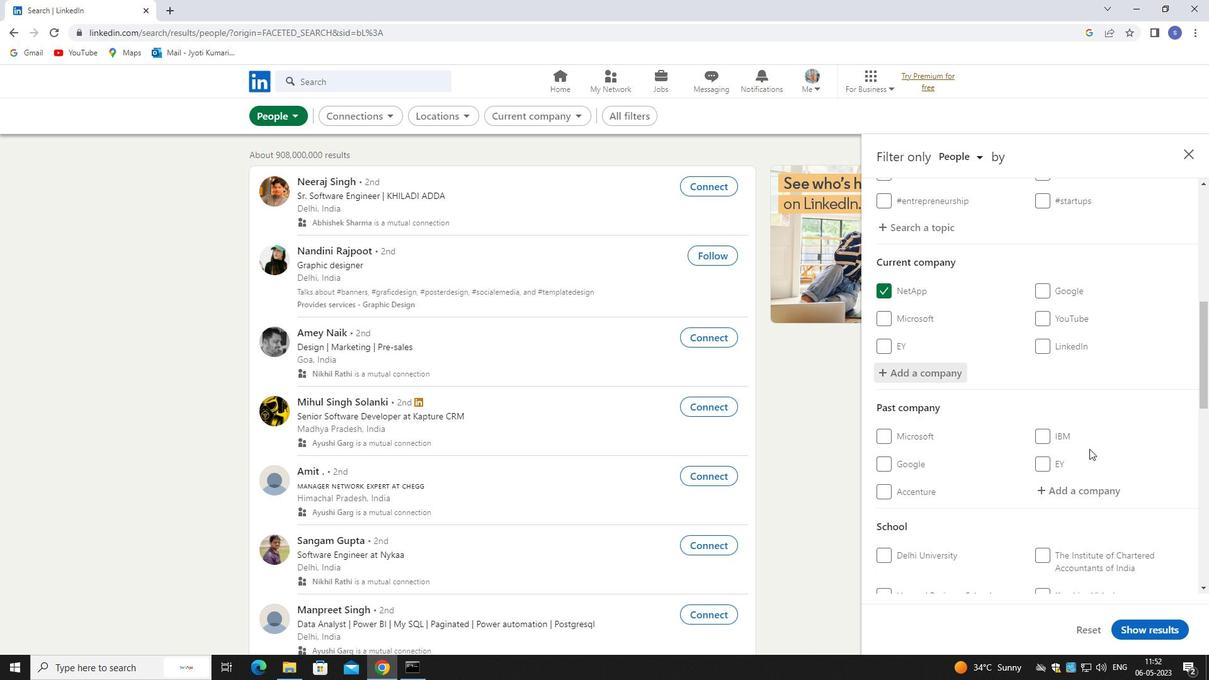 
Action: Mouse scrolled (1090, 449) with delta (0, 0)
Screenshot: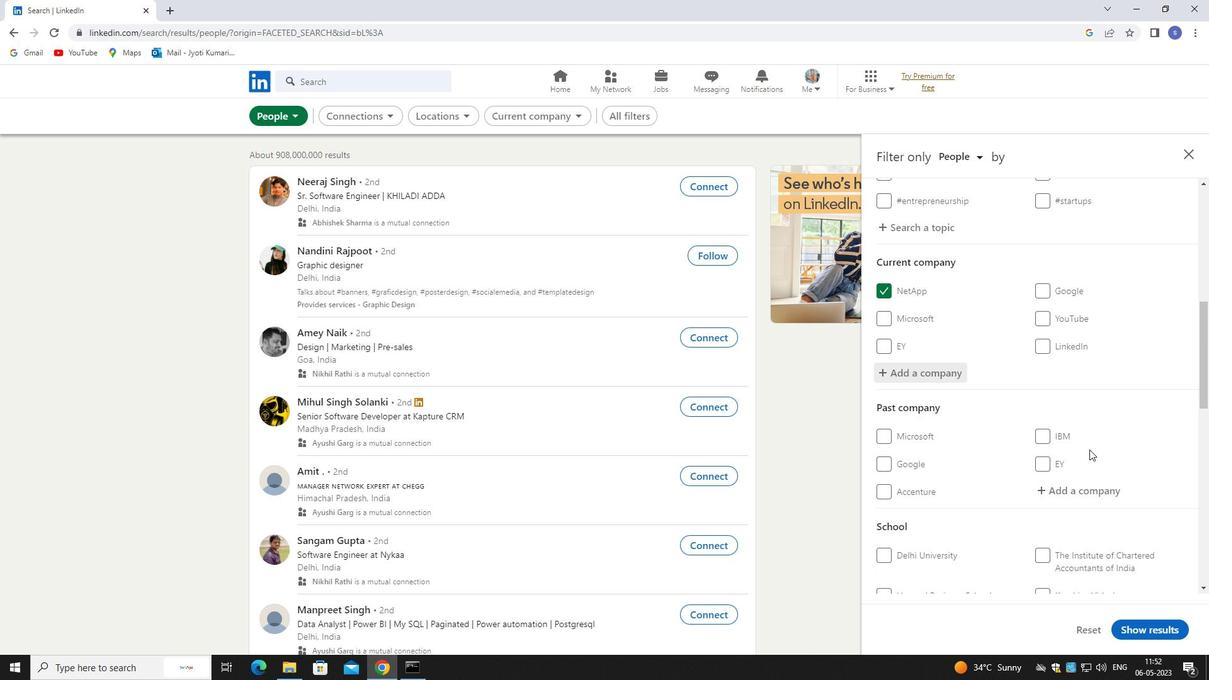 
Action: Mouse moved to (1089, 452)
Screenshot: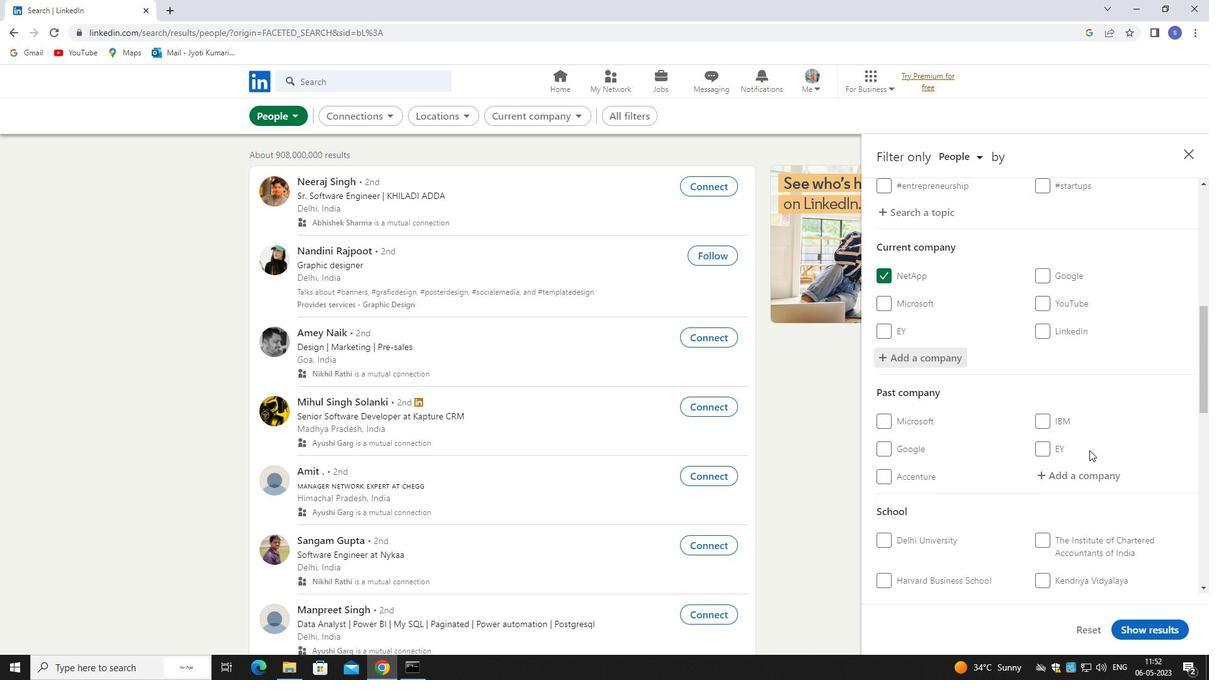 
Action: Mouse scrolled (1089, 451) with delta (0, 0)
Screenshot: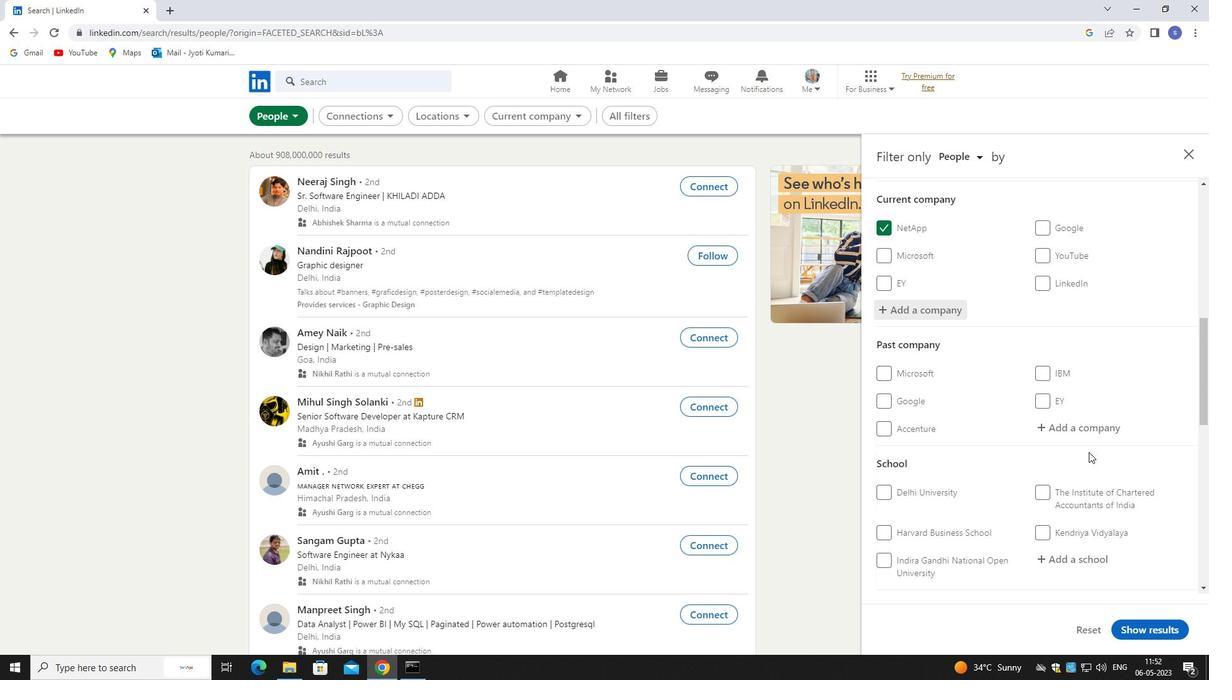 
Action: Mouse moved to (1080, 495)
Screenshot: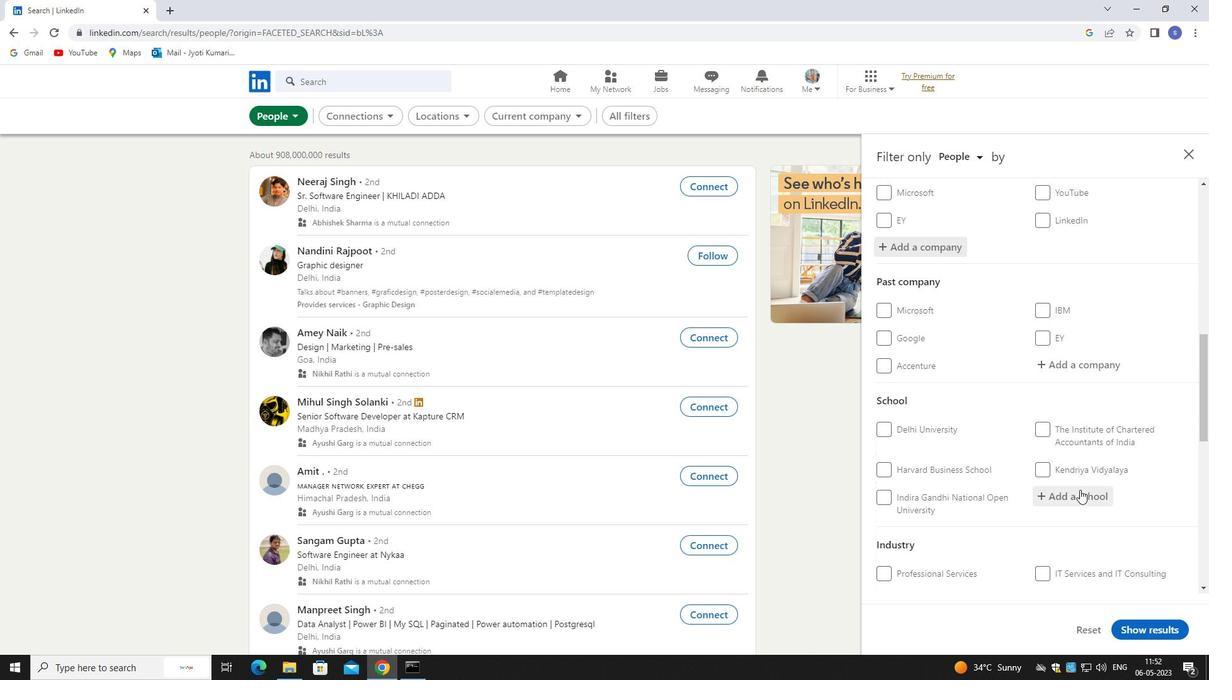 
Action: Mouse pressed left at (1080, 495)
Screenshot: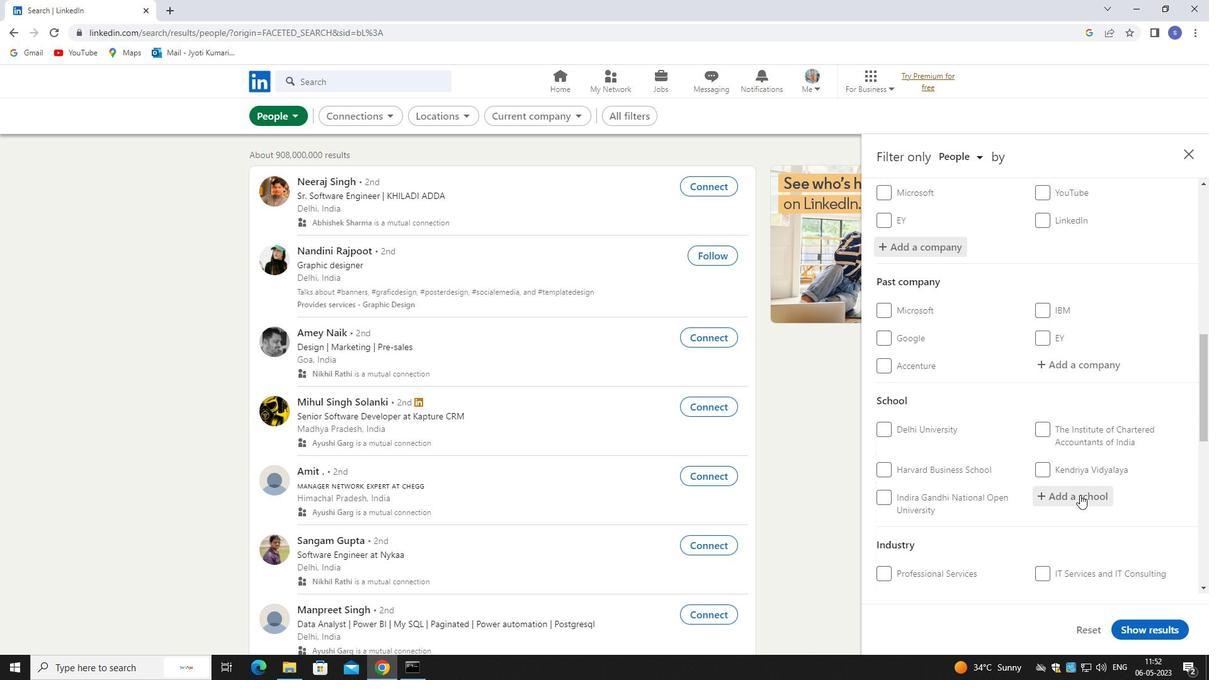 
Action: Key pressed <Key.shift>SIES
Screenshot: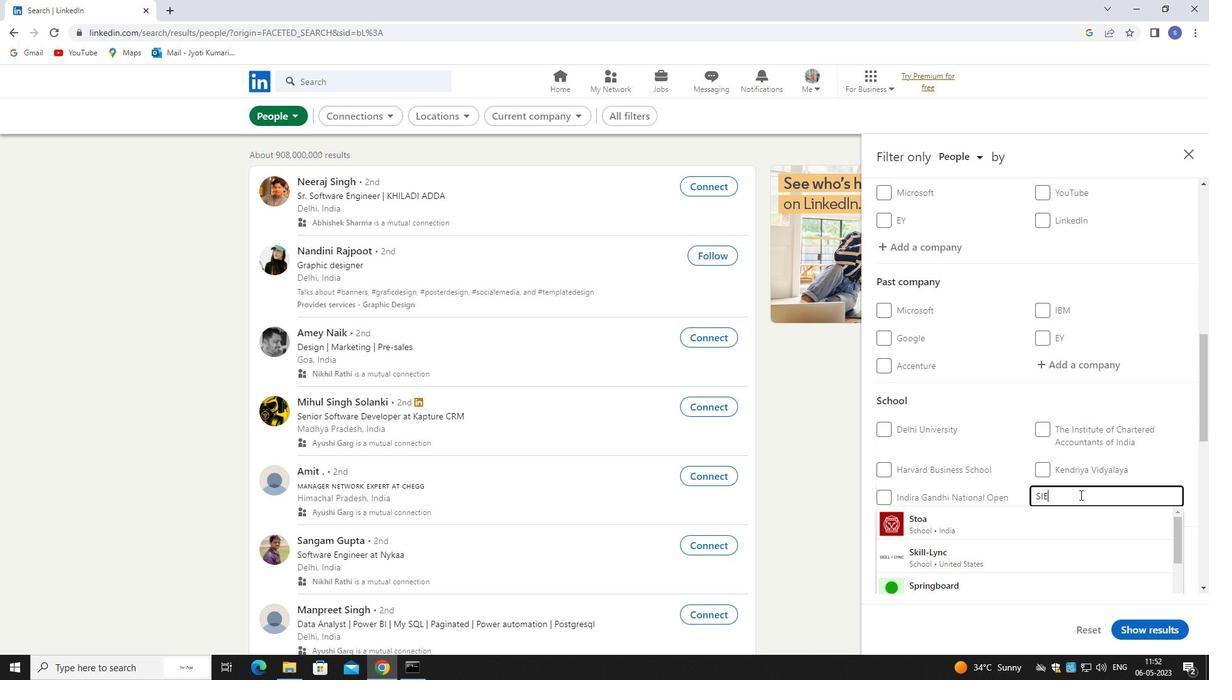 
Action: Mouse moved to (1066, 536)
Screenshot: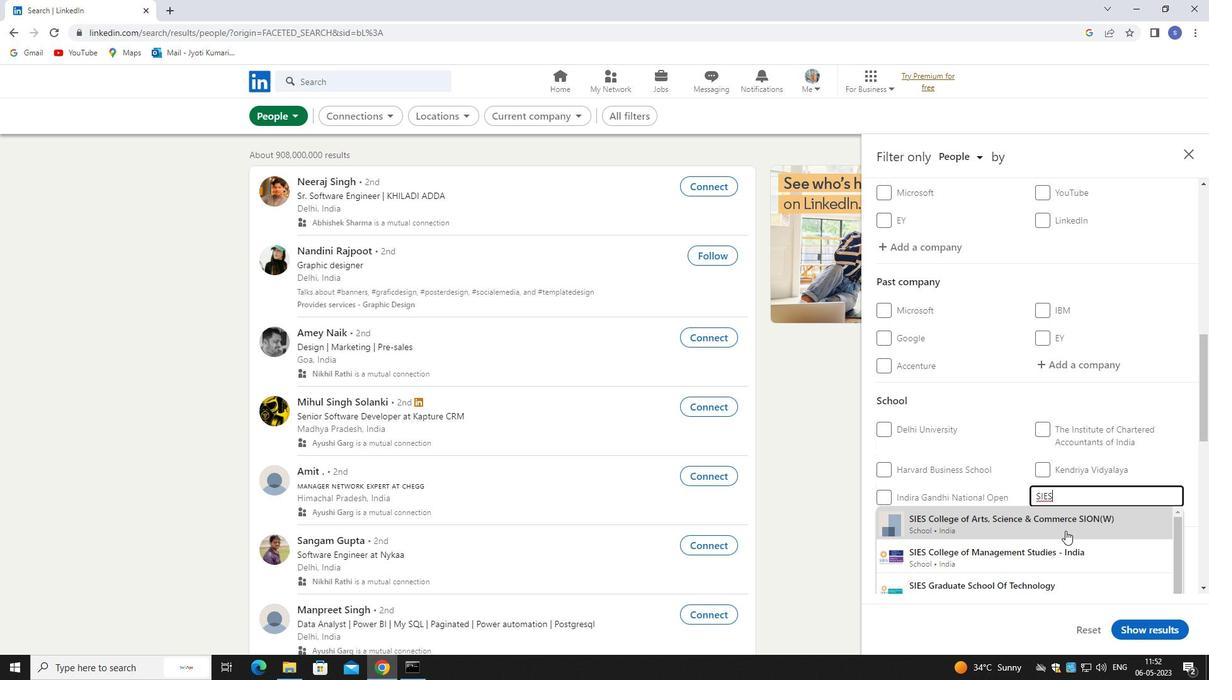 
Action: Mouse scrolled (1066, 535) with delta (0, 0)
Screenshot: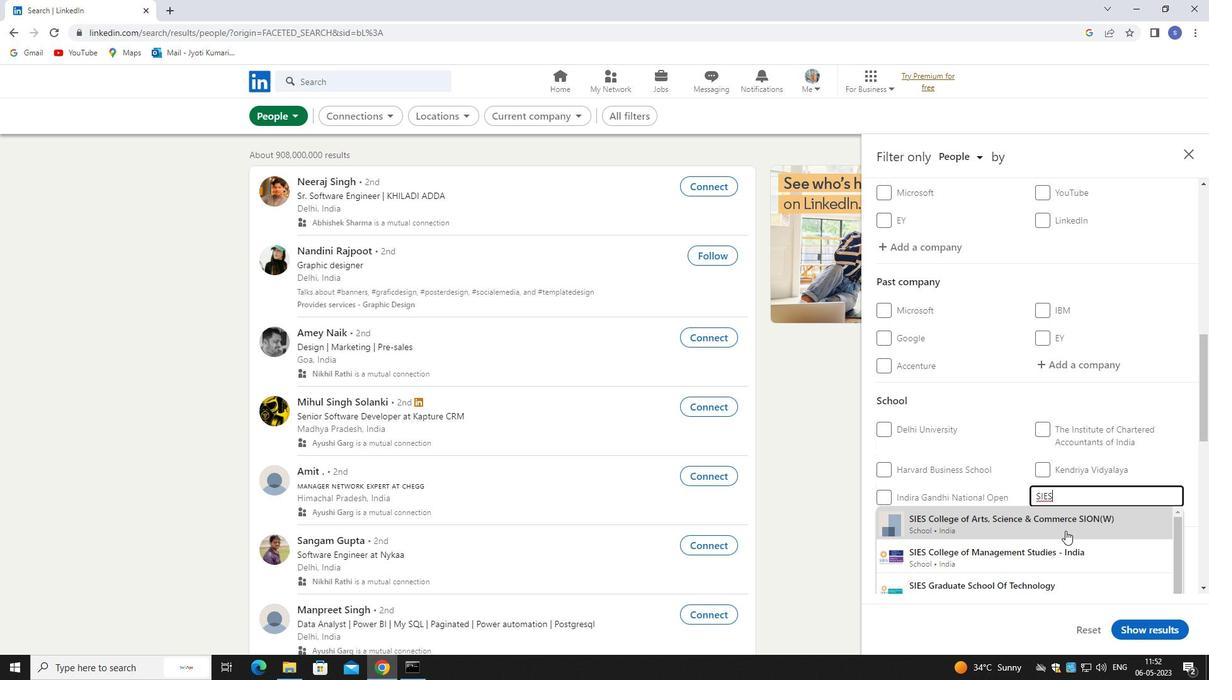 
Action: Mouse moved to (1061, 577)
Screenshot: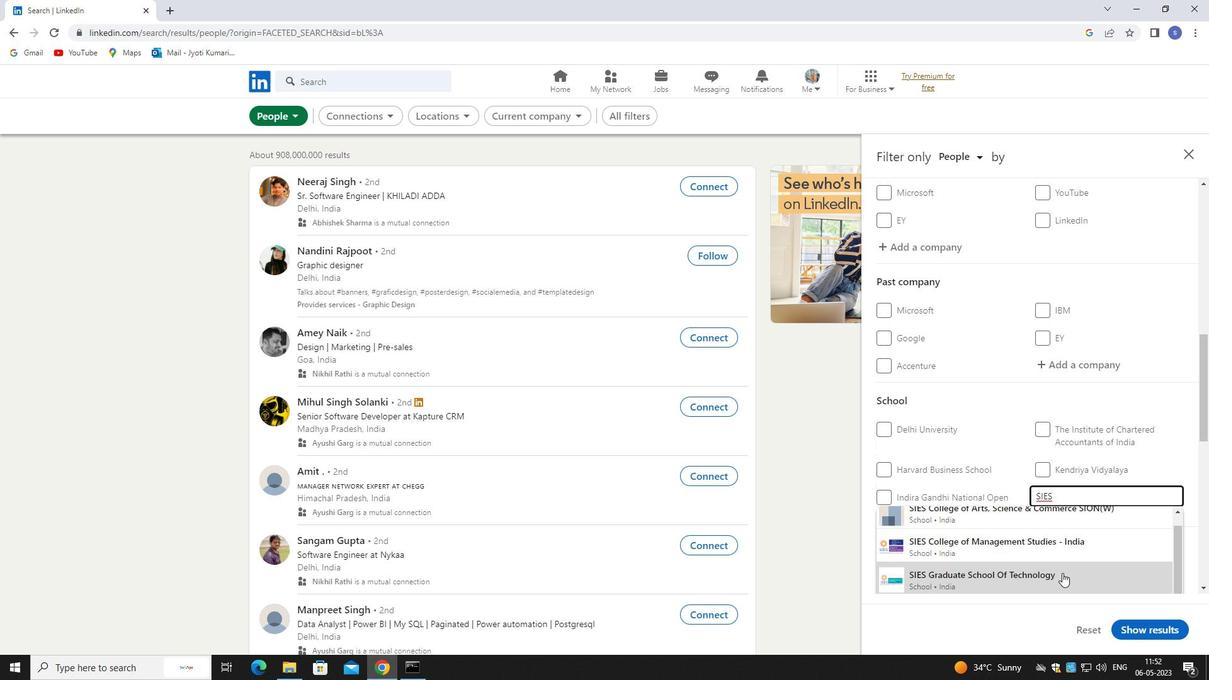 
Action: Mouse pressed left at (1061, 577)
Screenshot: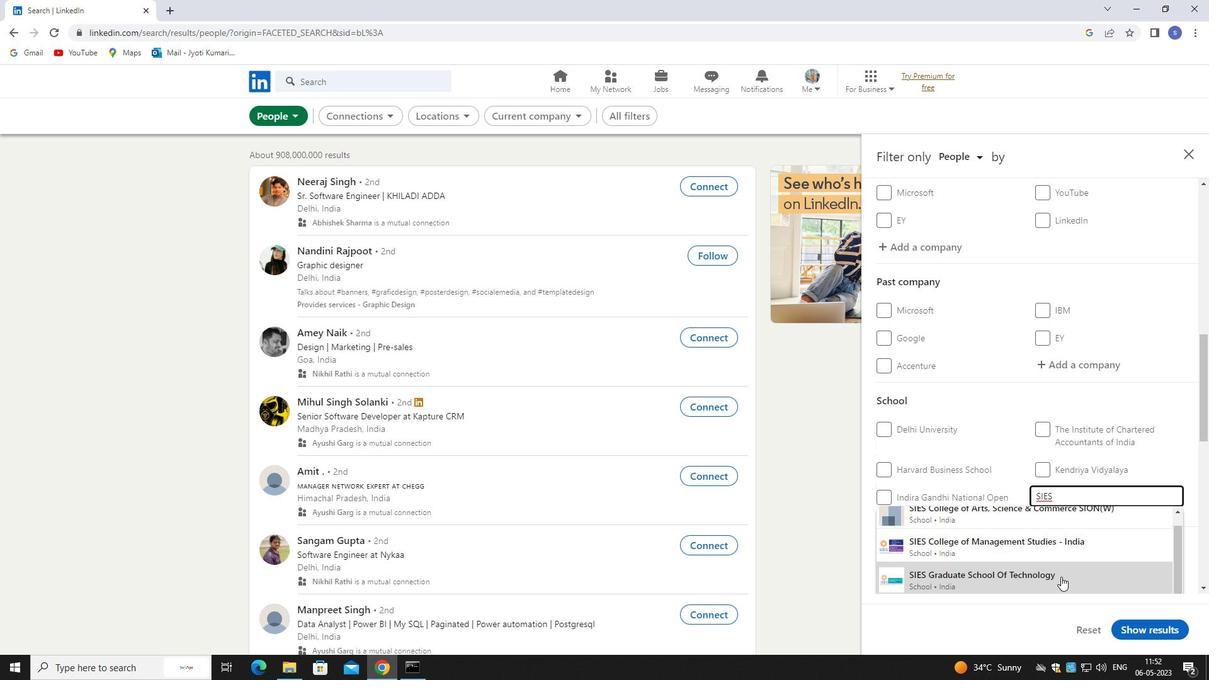 
Action: Mouse scrolled (1061, 576) with delta (0, 0)
Screenshot: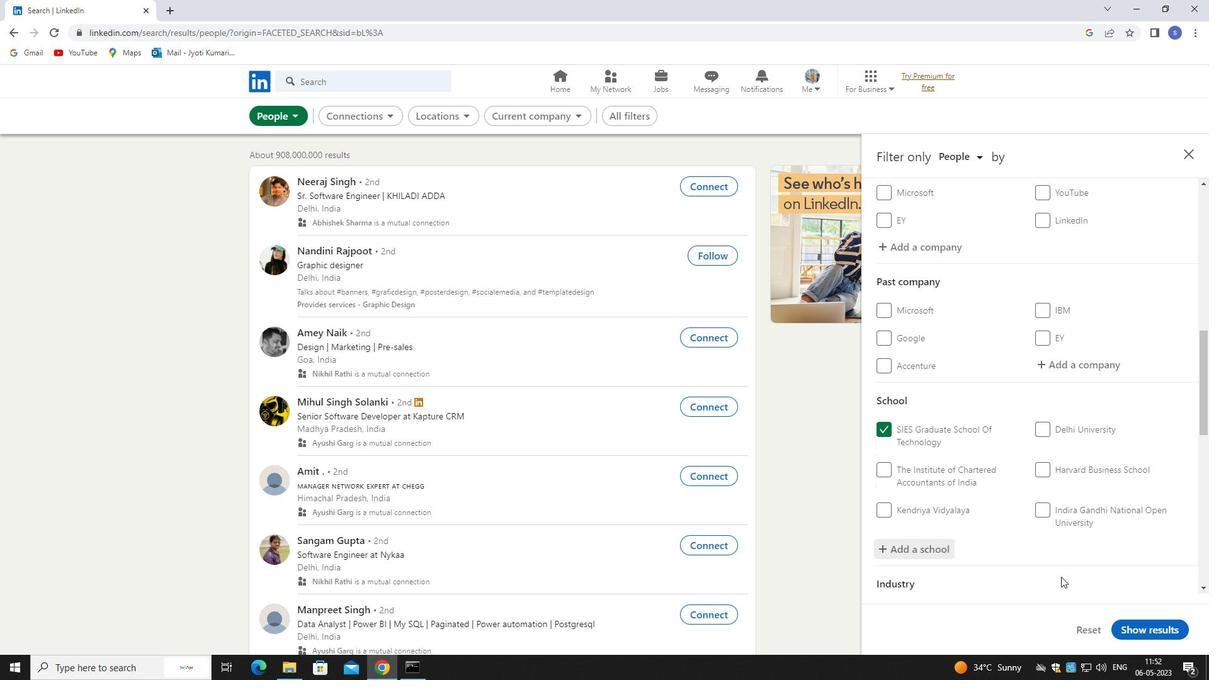 
Action: Mouse scrolled (1061, 576) with delta (0, 0)
Screenshot: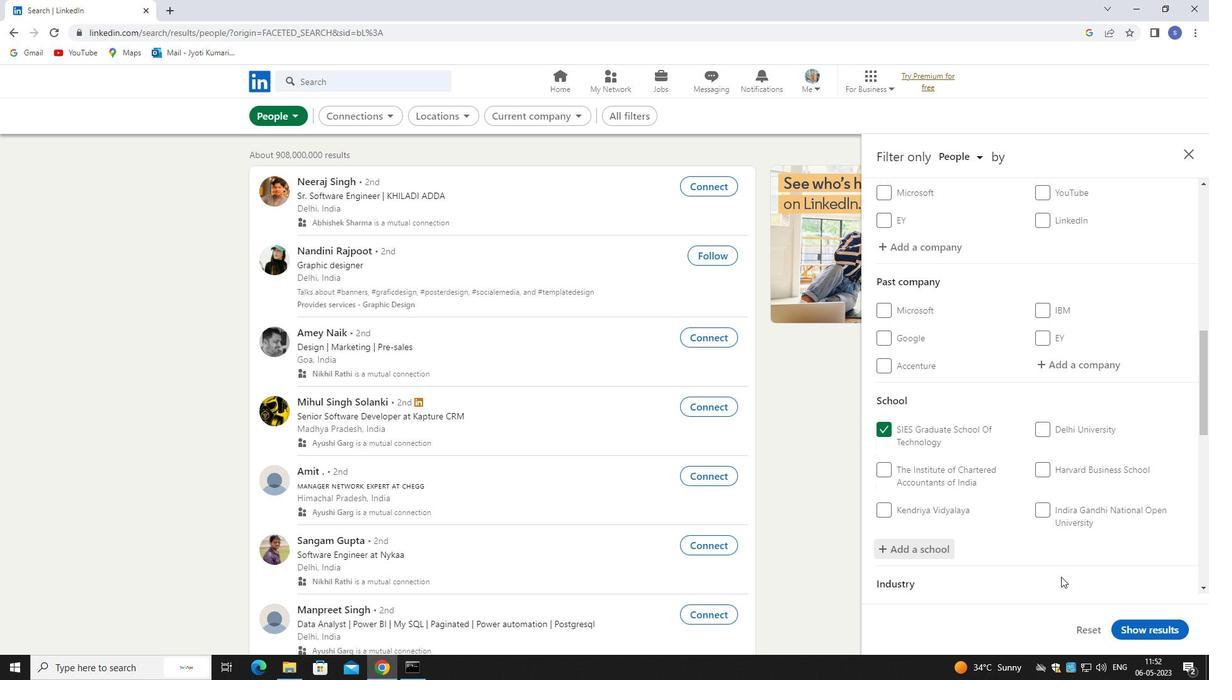 
Action: Mouse scrolled (1061, 576) with delta (0, 0)
Screenshot: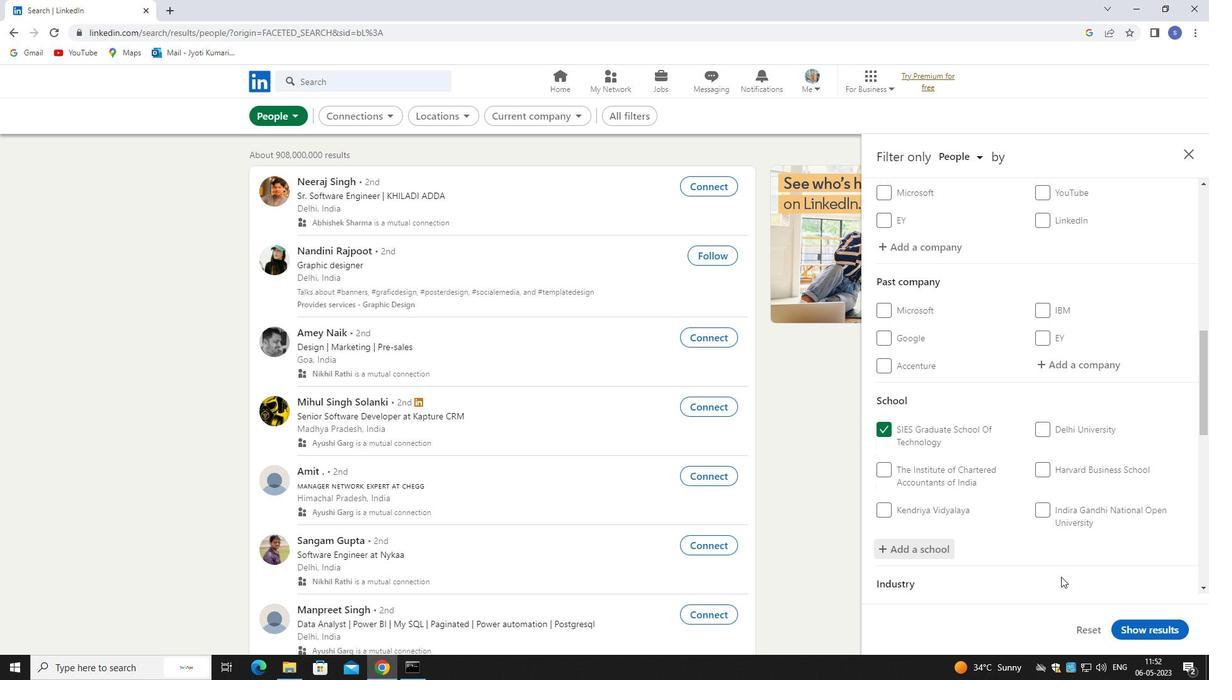 
Action: Mouse scrolled (1061, 576) with delta (0, 0)
Screenshot: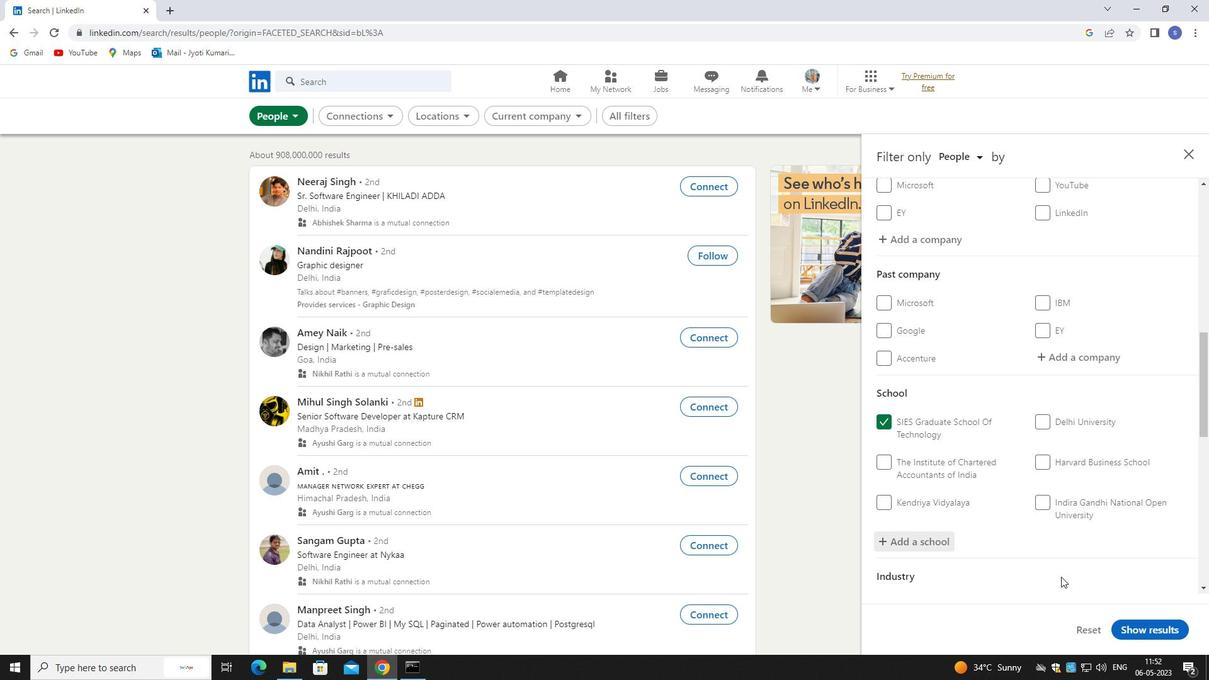 
Action: Mouse moved to (1092, 429)
Screenshot: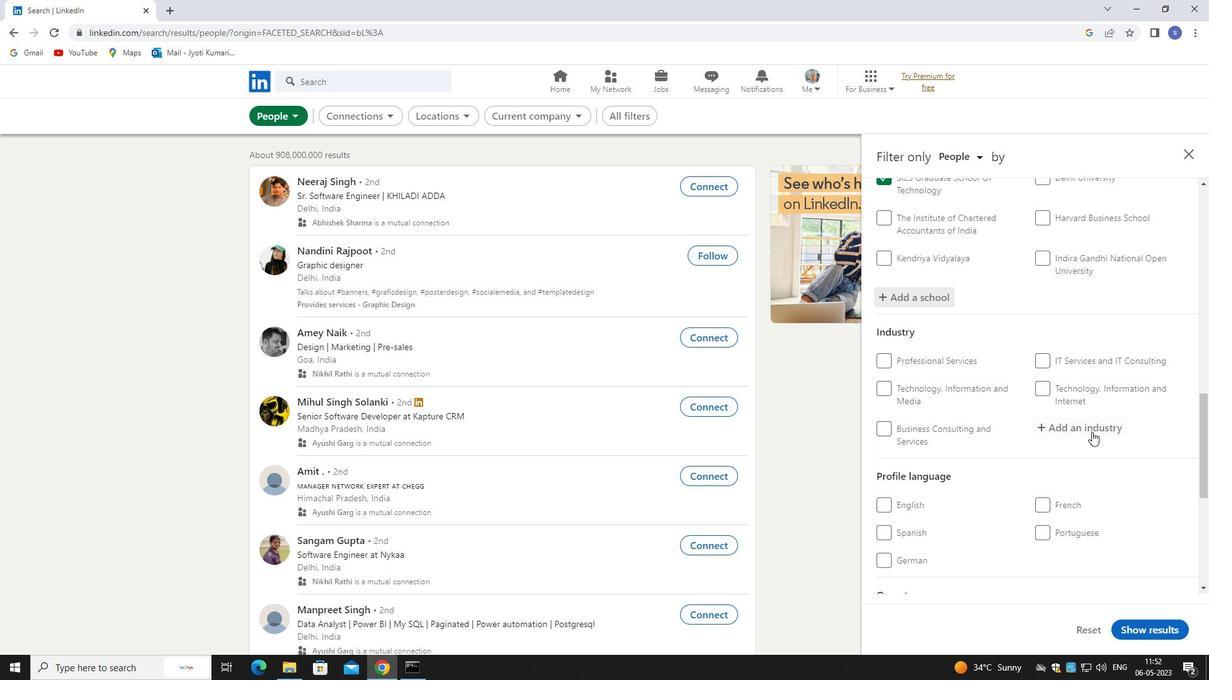
Action: Mouse pressed left at (1092, 429)
Screenshot: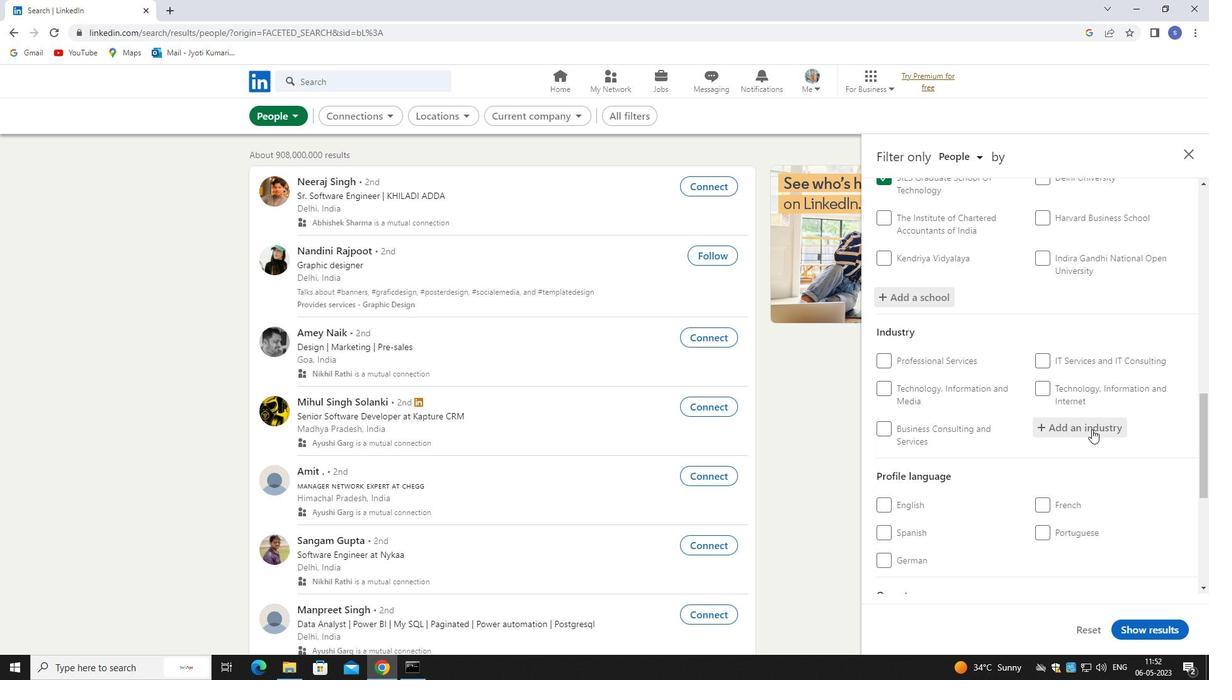 
Action: Mouse moved to (1092, 429)
Screenshot: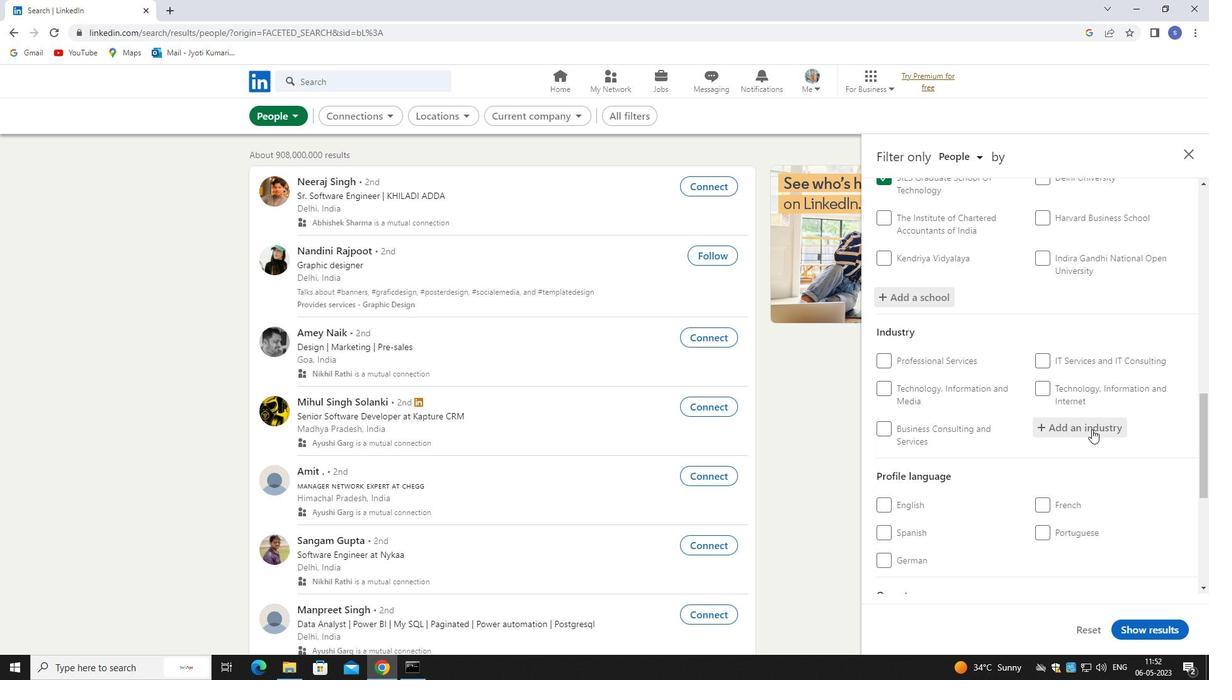 
Action: Key pressed <Key.shift>RETAIL<Key.space>ART
Screenshot: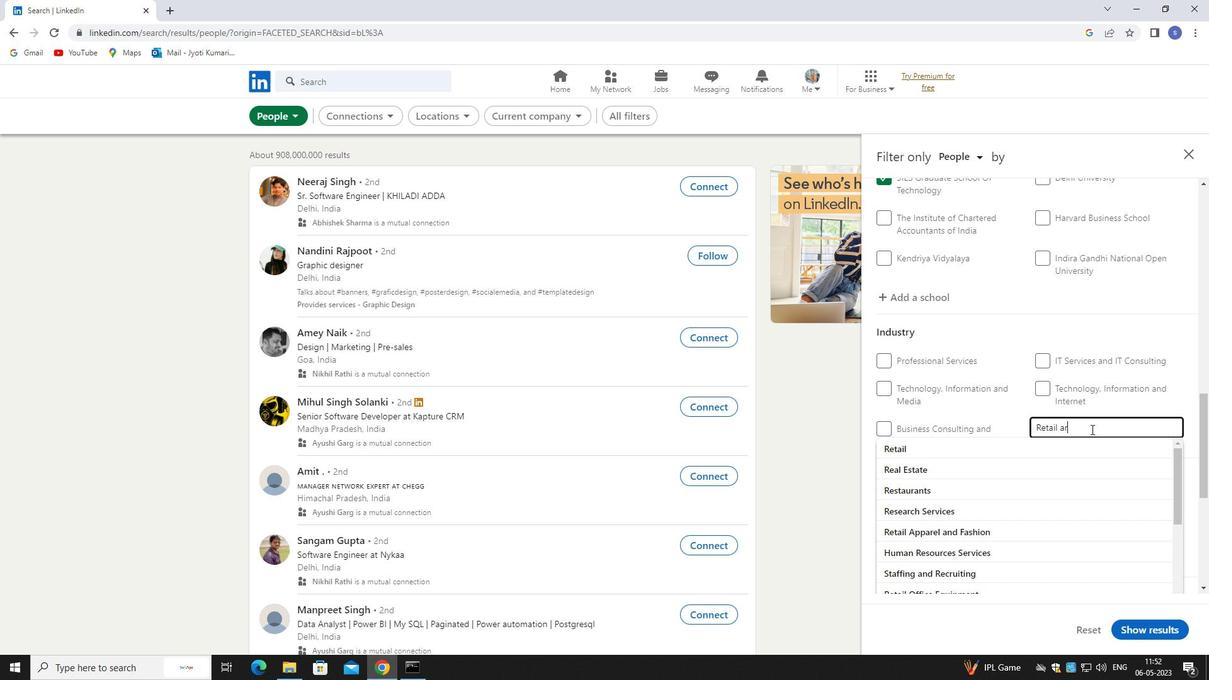 
Action: Mouse moved to (1095, 437)
Screenshot: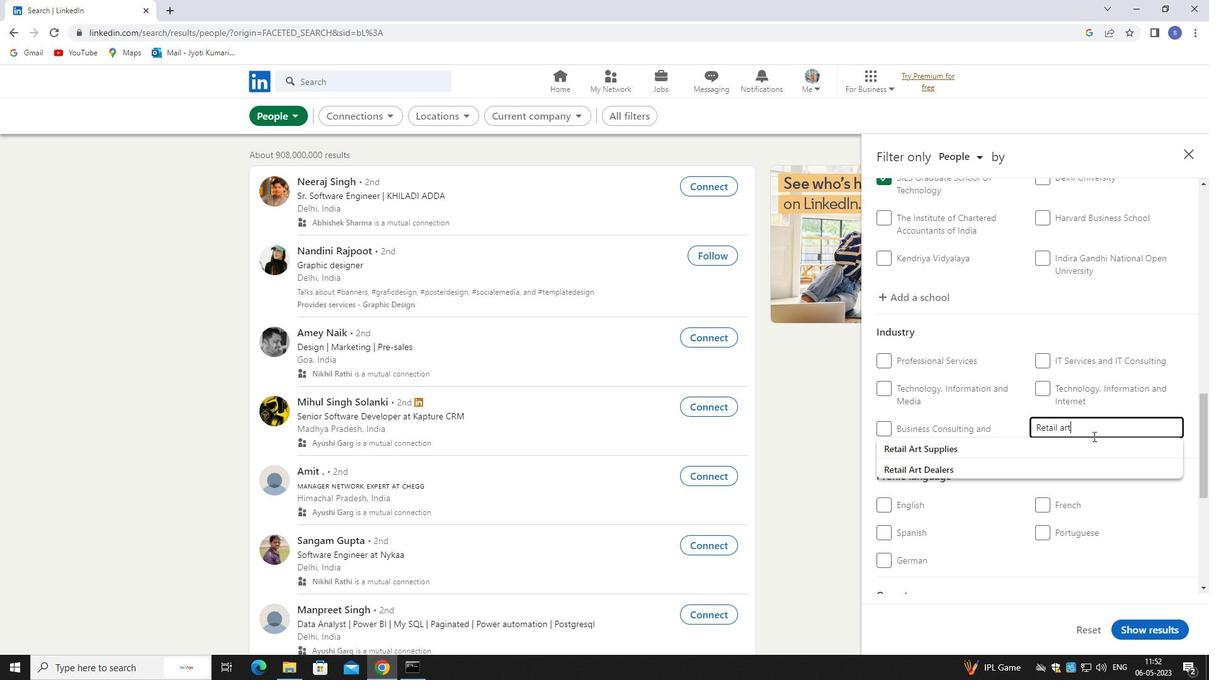 
Action: Mouse pressed left at (1095, 437)
Screenshot: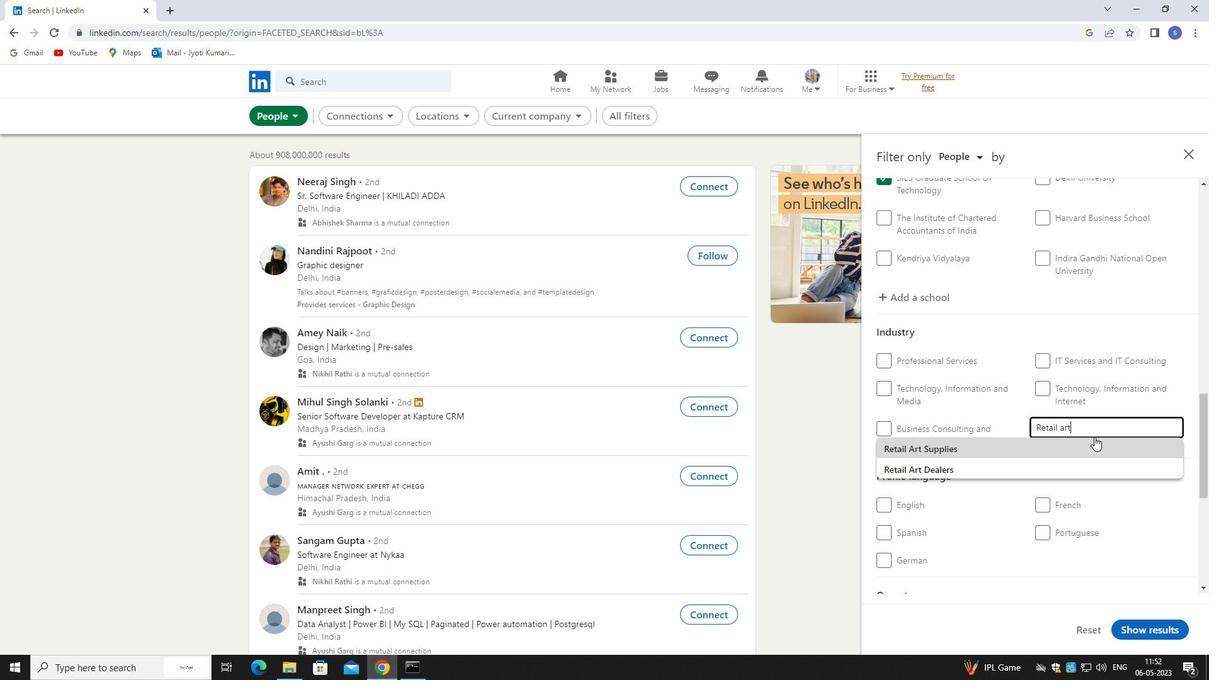 
Action: Mouse moved to (1095, 451)
Screenshot: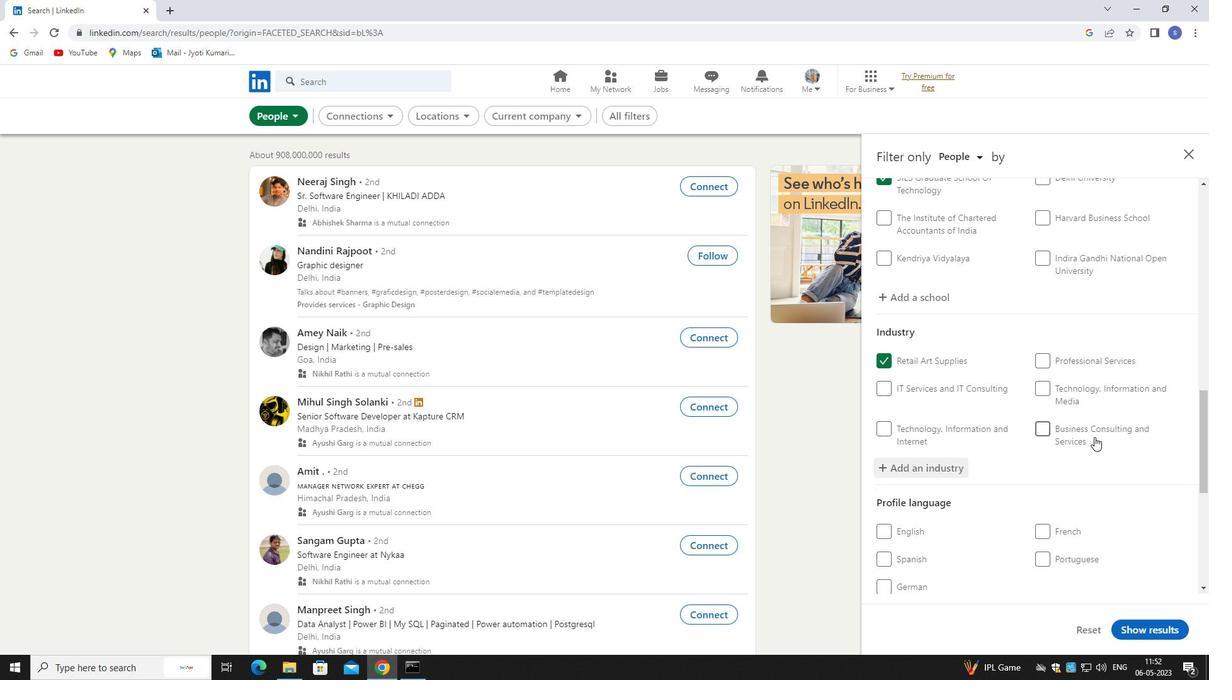 
Action: Mouse scrolled (1095, 451) with delta (0, 0)
Screenshot: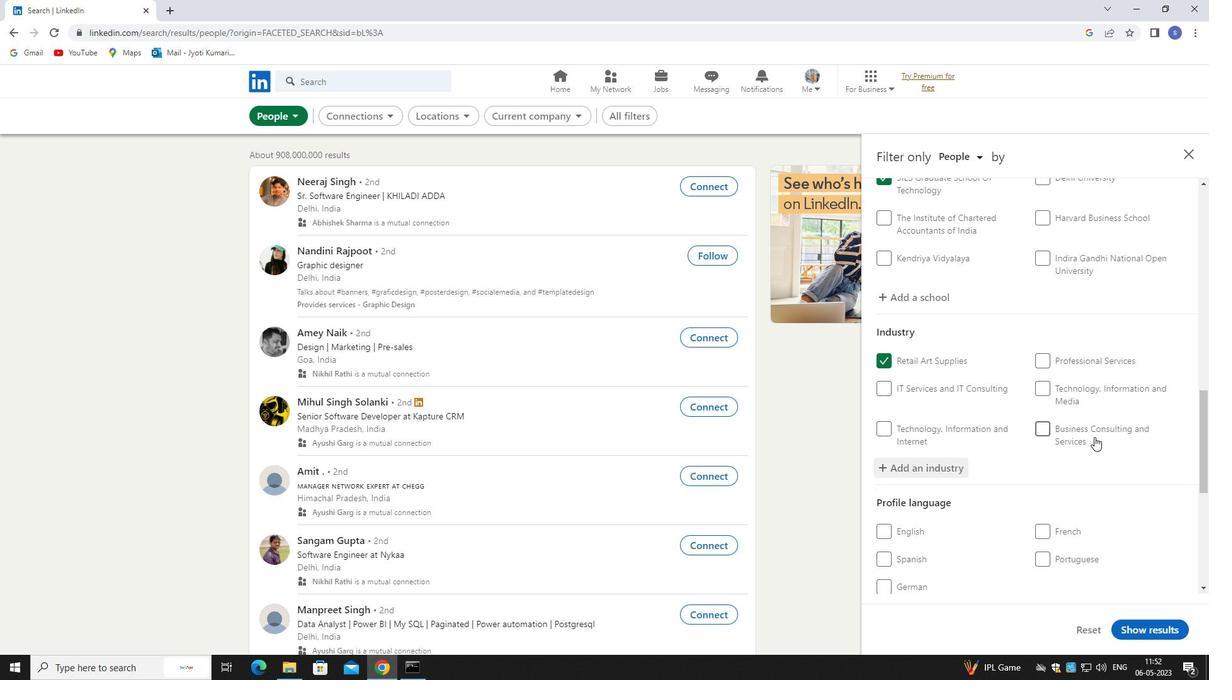 
Action: Mouse moved to (1095, 456)
Screenshot: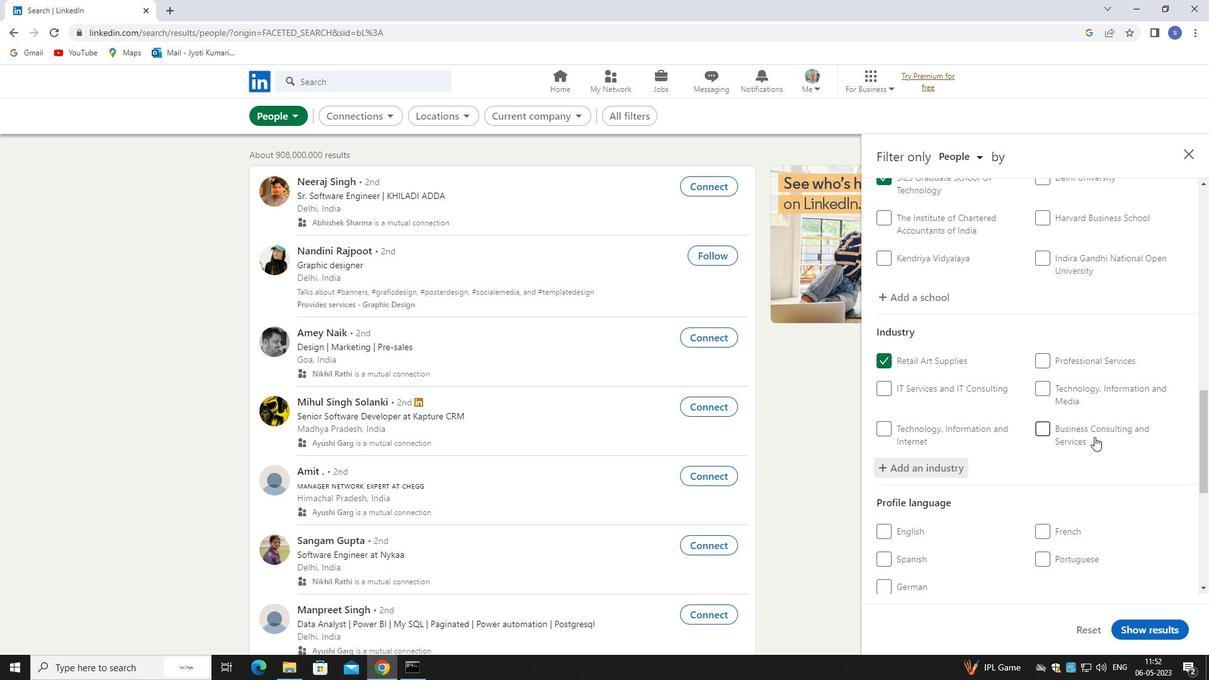 
Action: Mouse scrolled (1095, 456) with delta (0, 0)
Screenshot: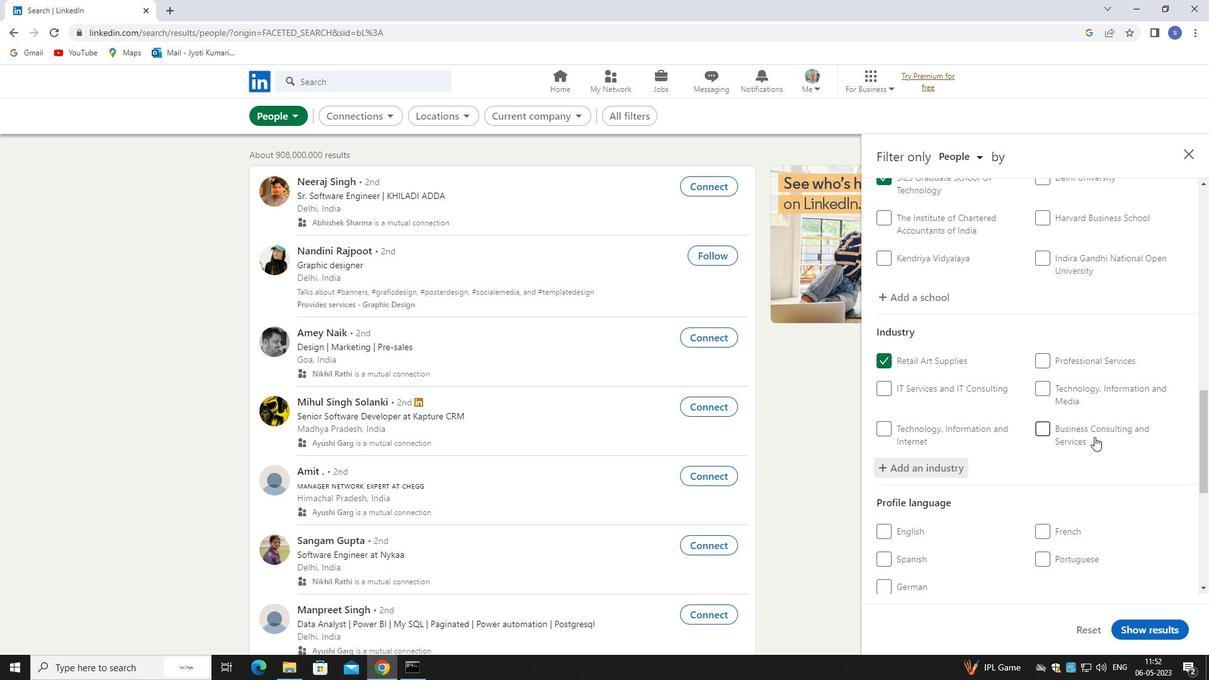 
Action: Mouse moved to (1095, 459)
Screenshot: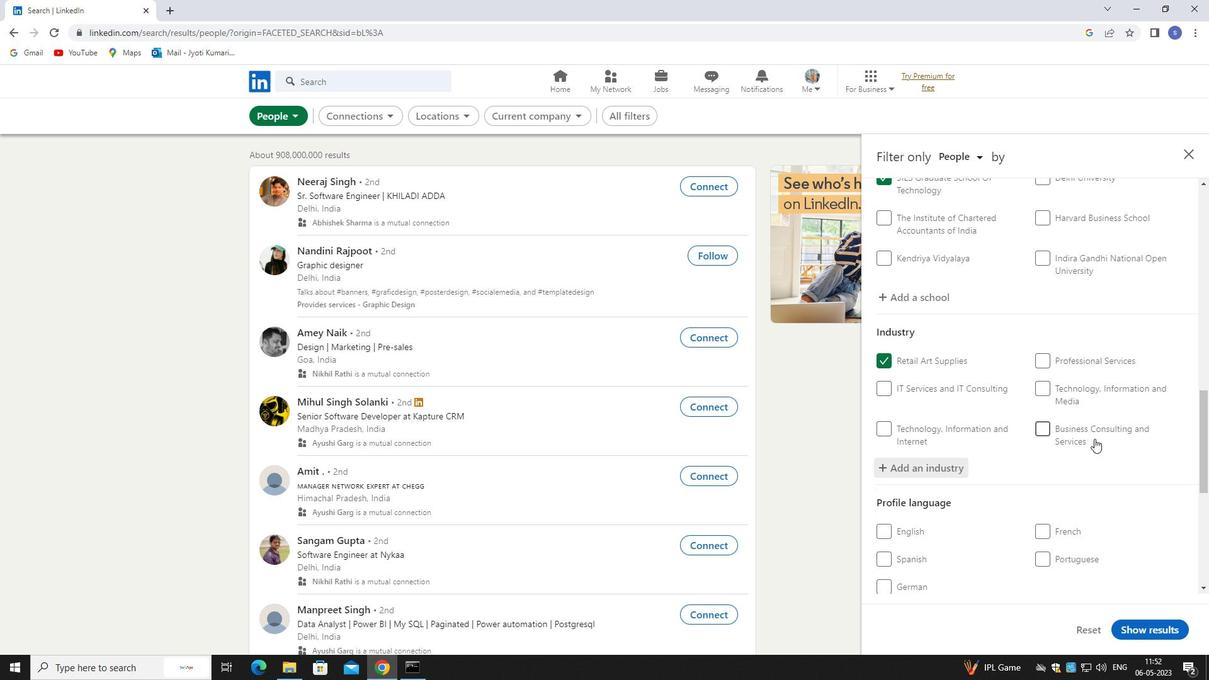 
Action: Mouse scrolled (1095, 458) with delta (0, 0)
Screenshot: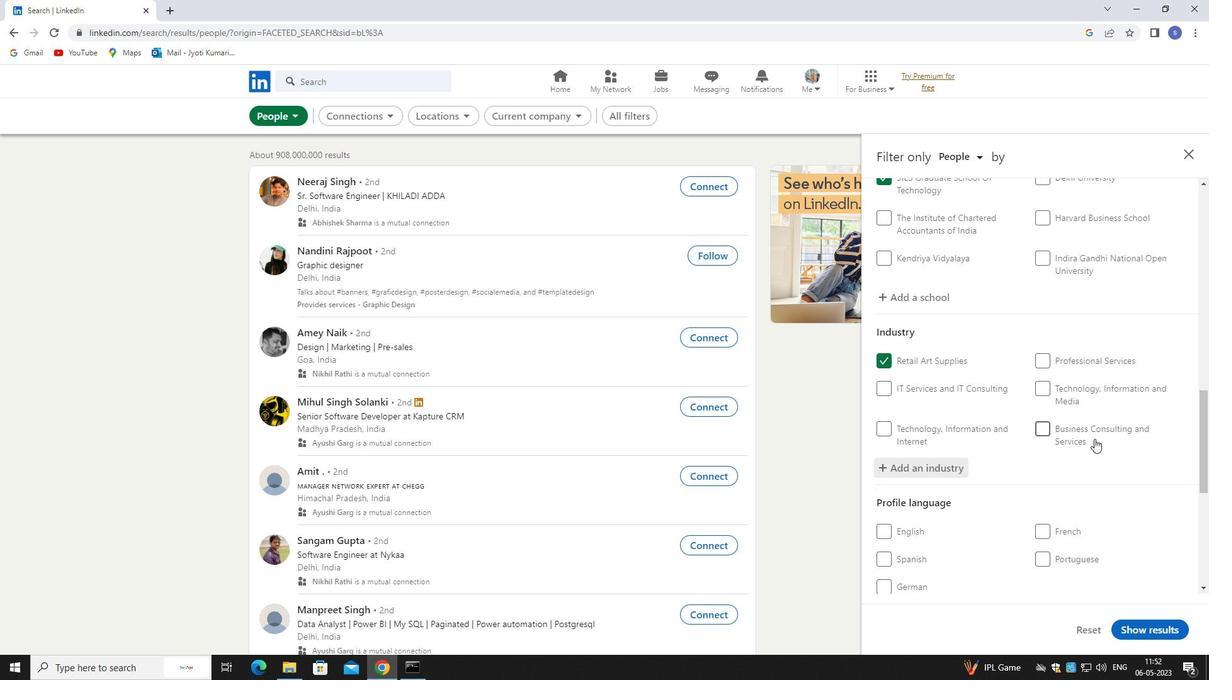 
Action: Mouse moved to (921, 340)
Screenshot: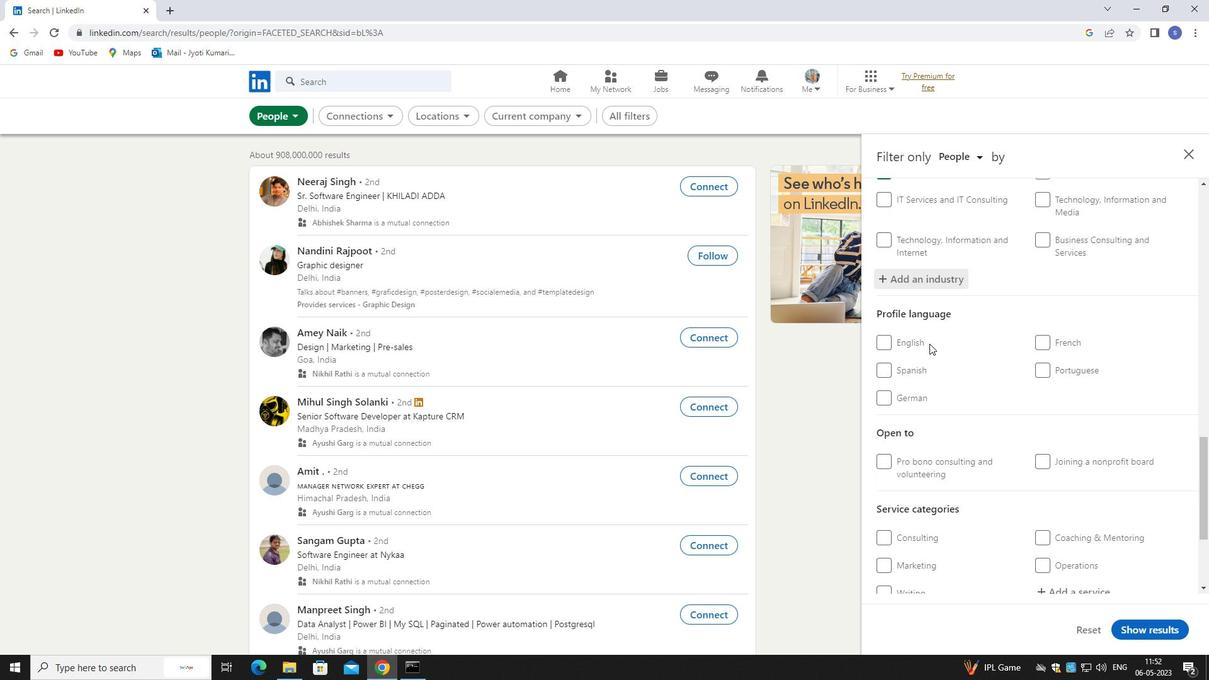 
Action: Mouse pressed left at (921, 340)
Screenshot: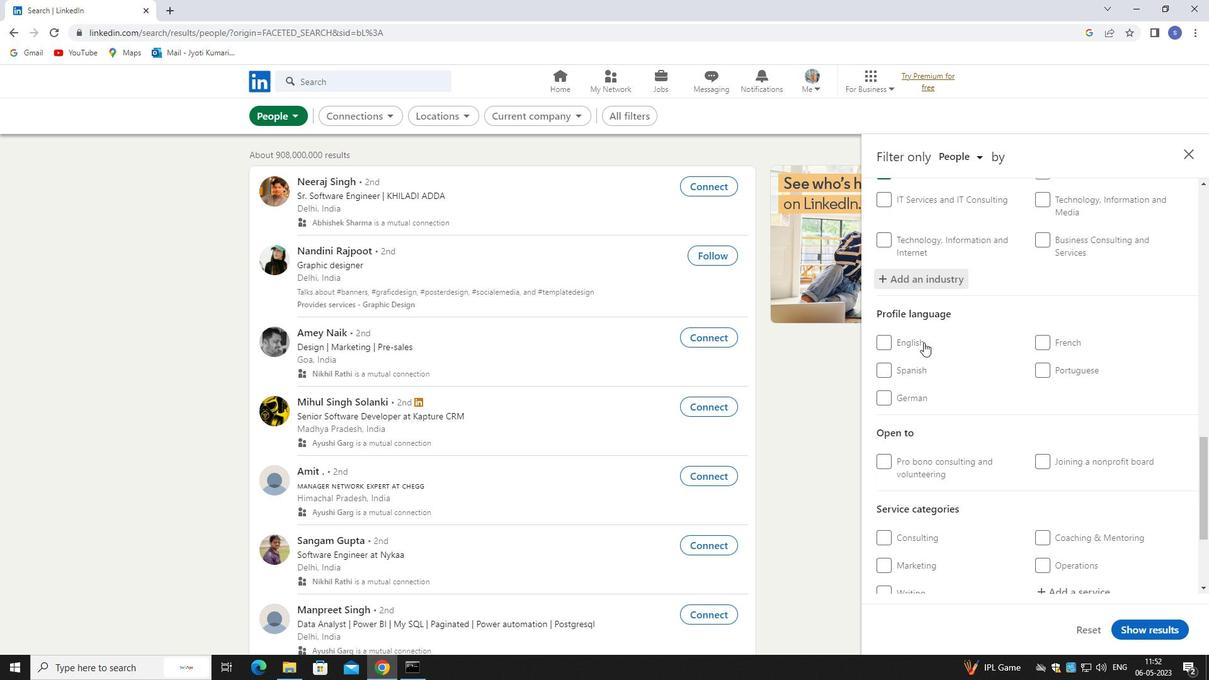
Action: Mouse moved to (1017, 466)
Screenshot: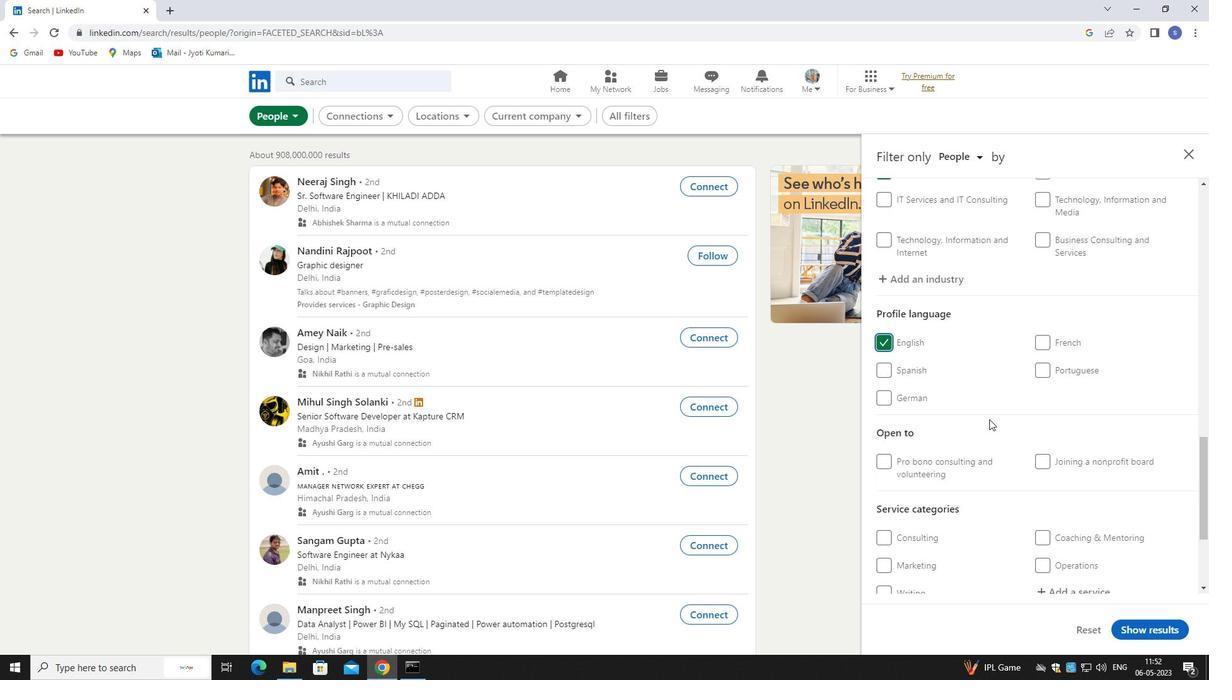
Action: Mouse scrolled (1017, 466) with delta (0, 0)
Screenshot: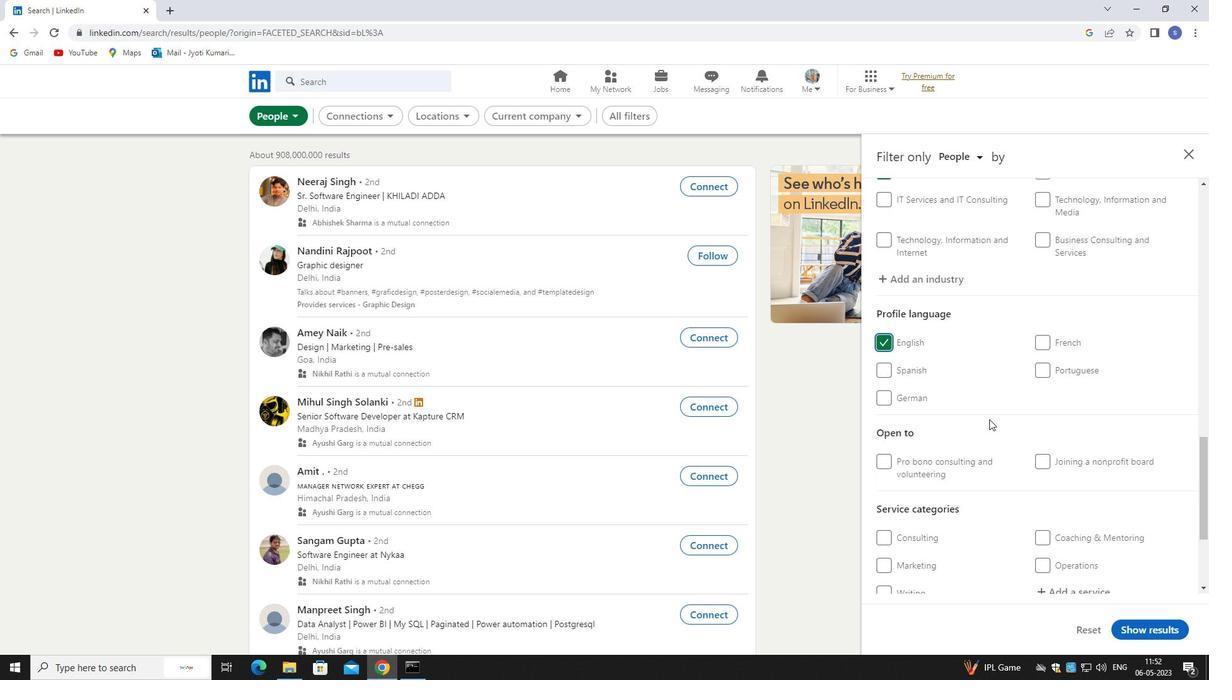 
Action: Mouse moved to (1022, 474)
Screenshot: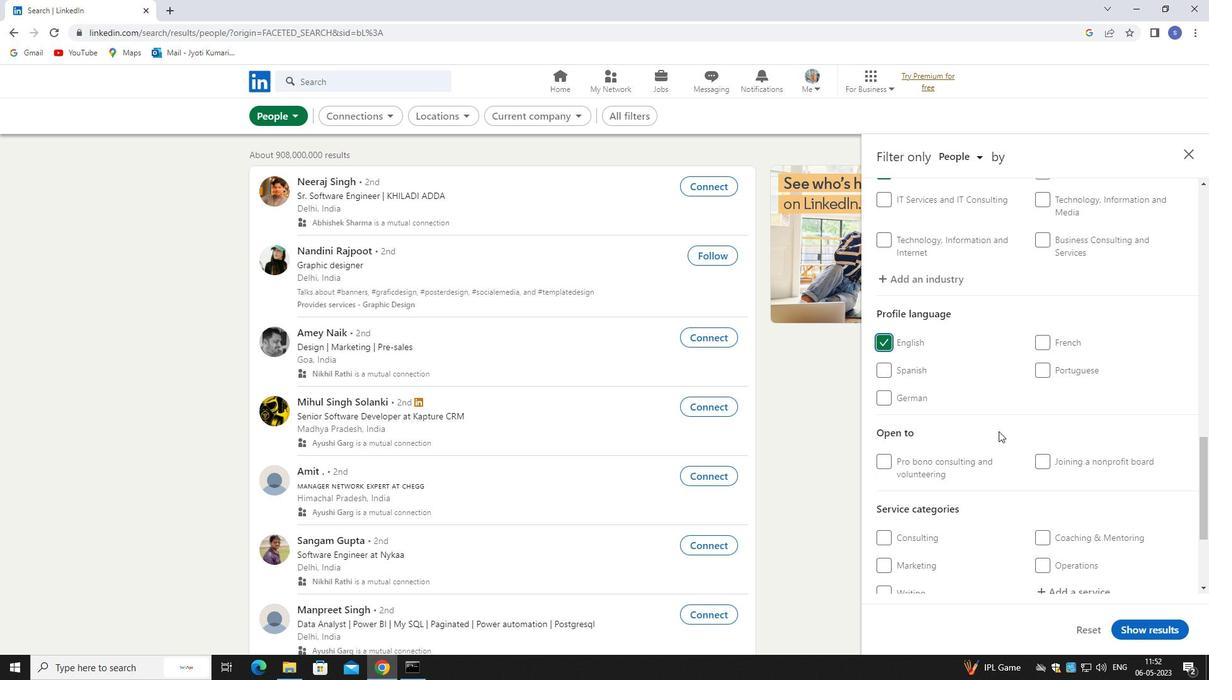 
Action: Mouse scrolled (1022, 473) with delta (0, 0)
Screenshot: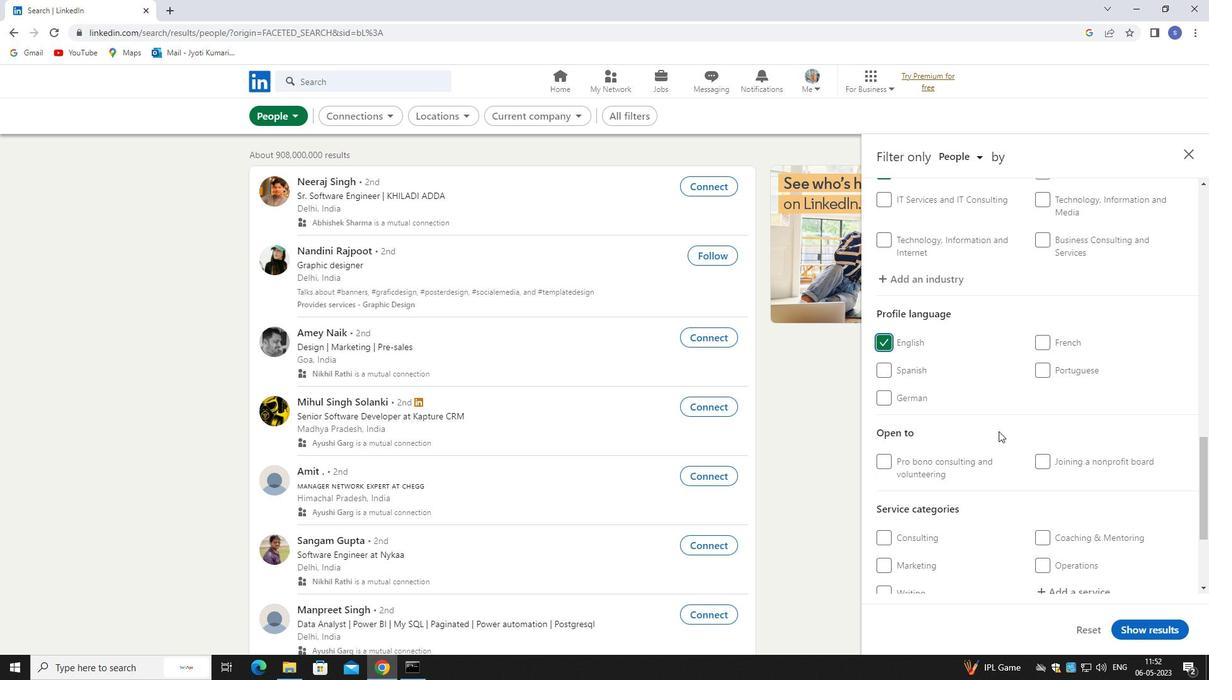 
Action: Mouse scrolled (1022, 473) with delta (0, 0)
Screenshot: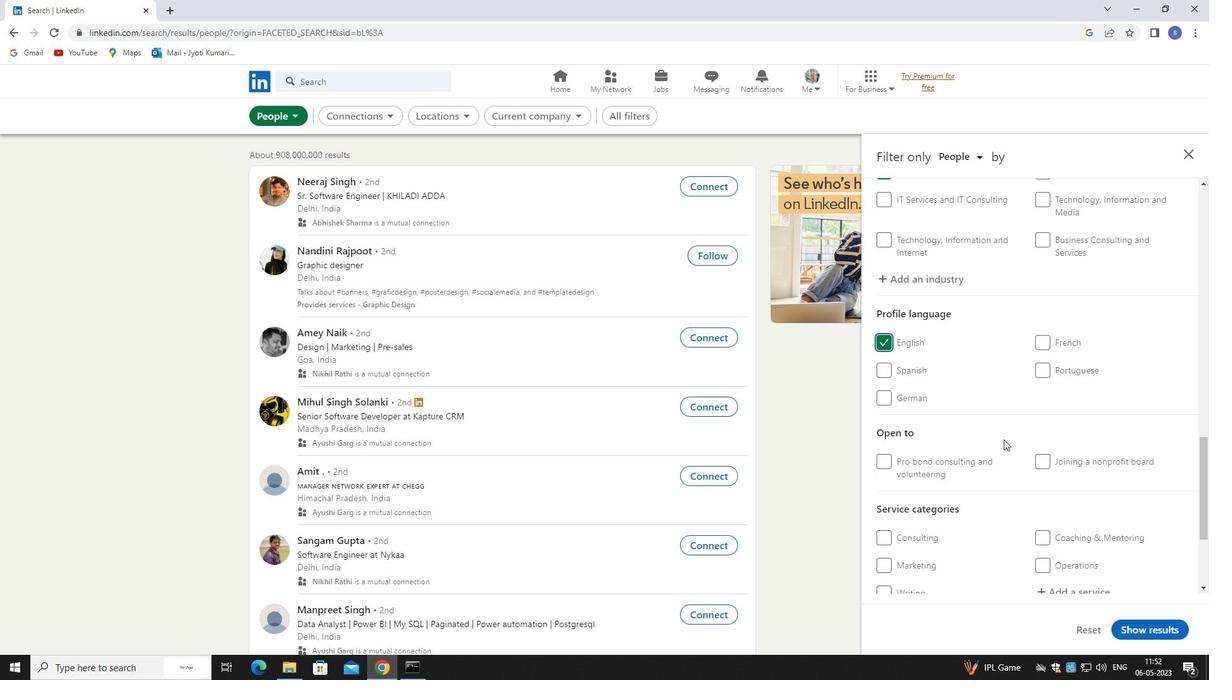 
Action: Mouse moved to (1084, 414)
Screenshot: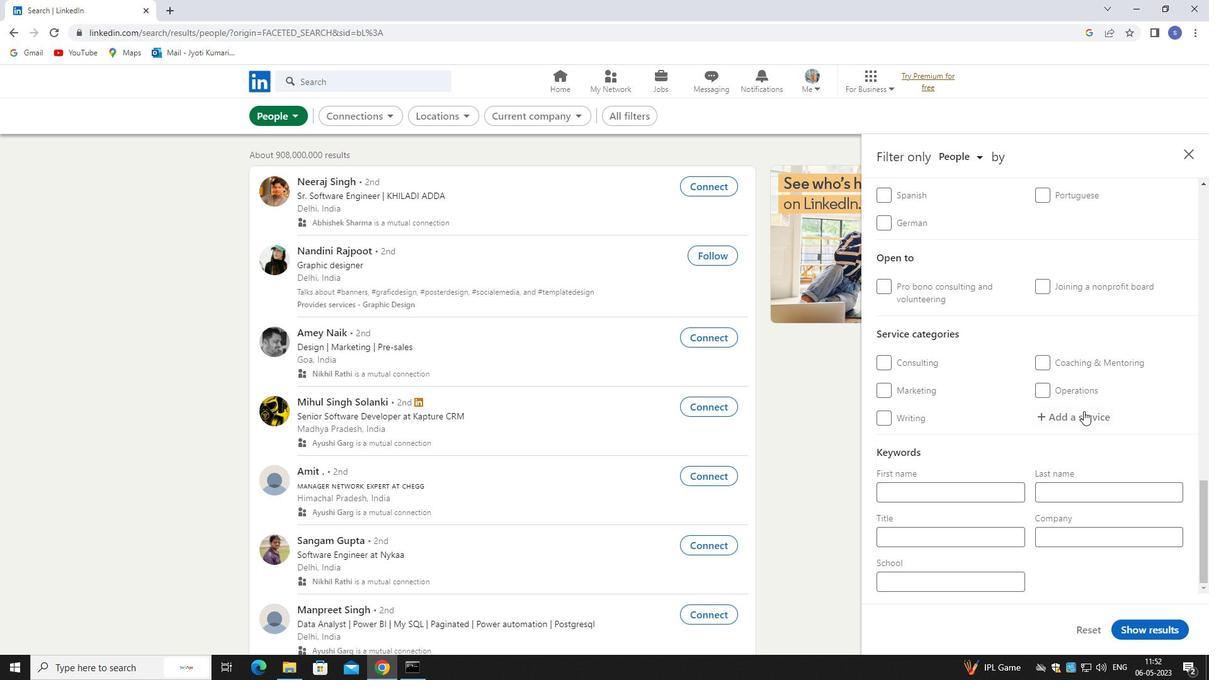 
Action: Mouse pressed left at (1084, 414)
Screenshot: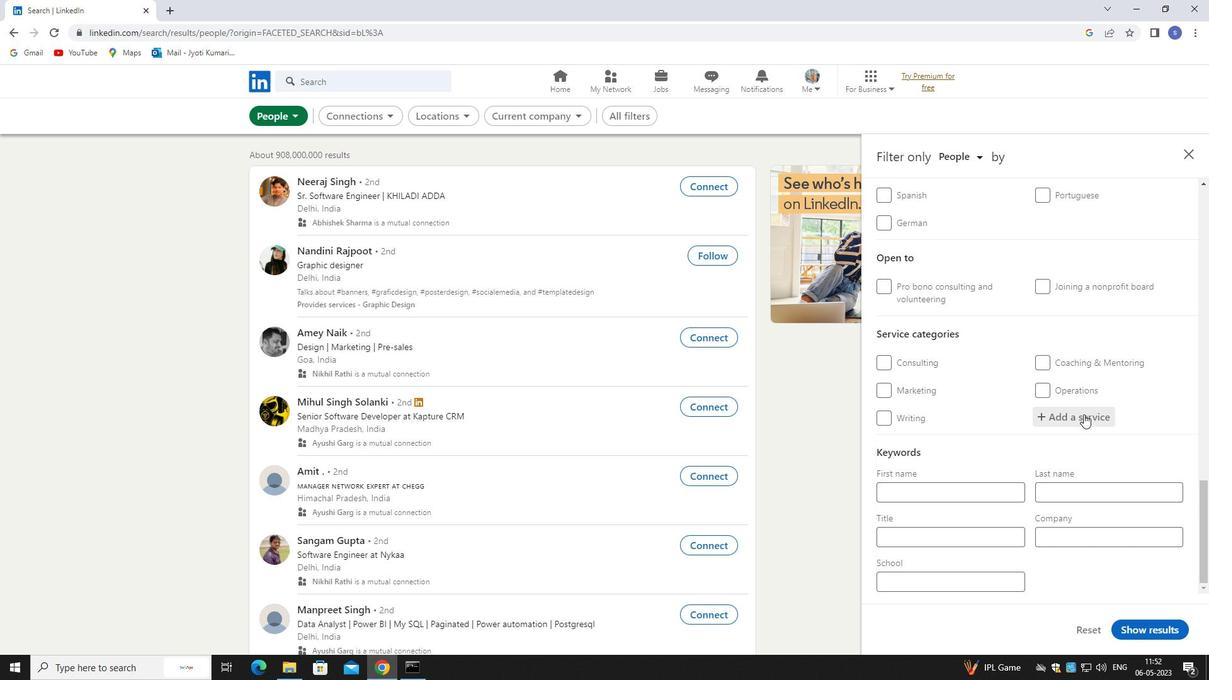 
Action: Mouse moved to (1085, 415)
Screenshot: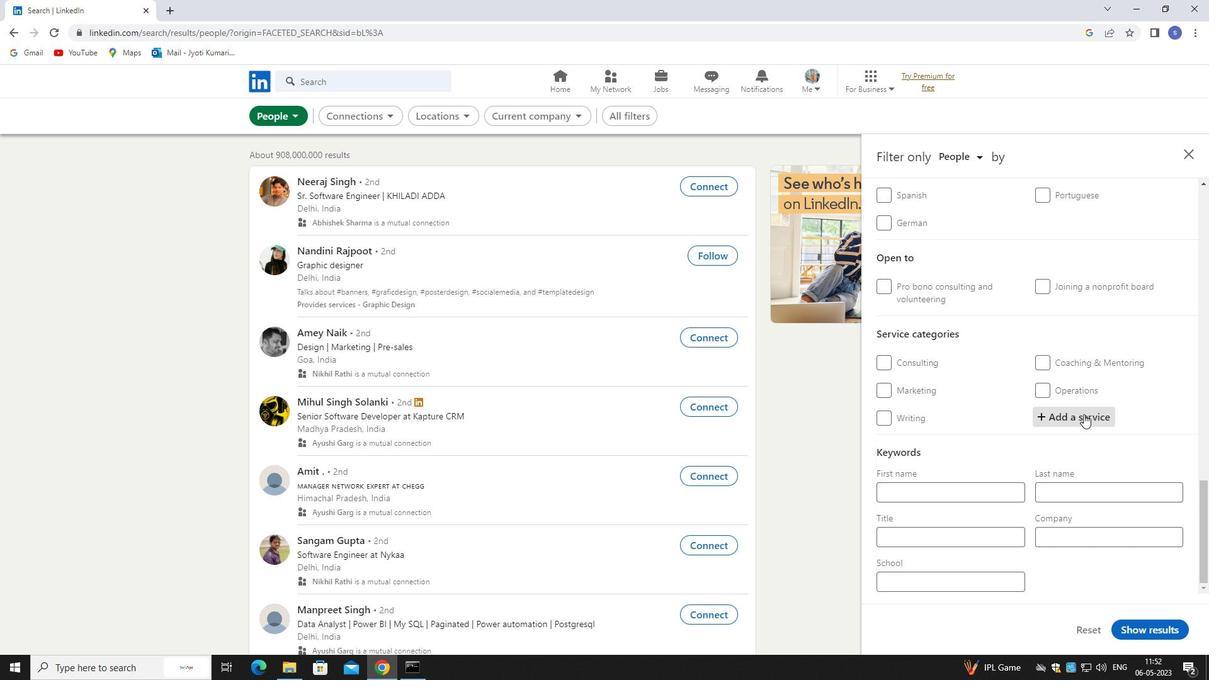 
Action: Key pressed SEARCH
Screenshot: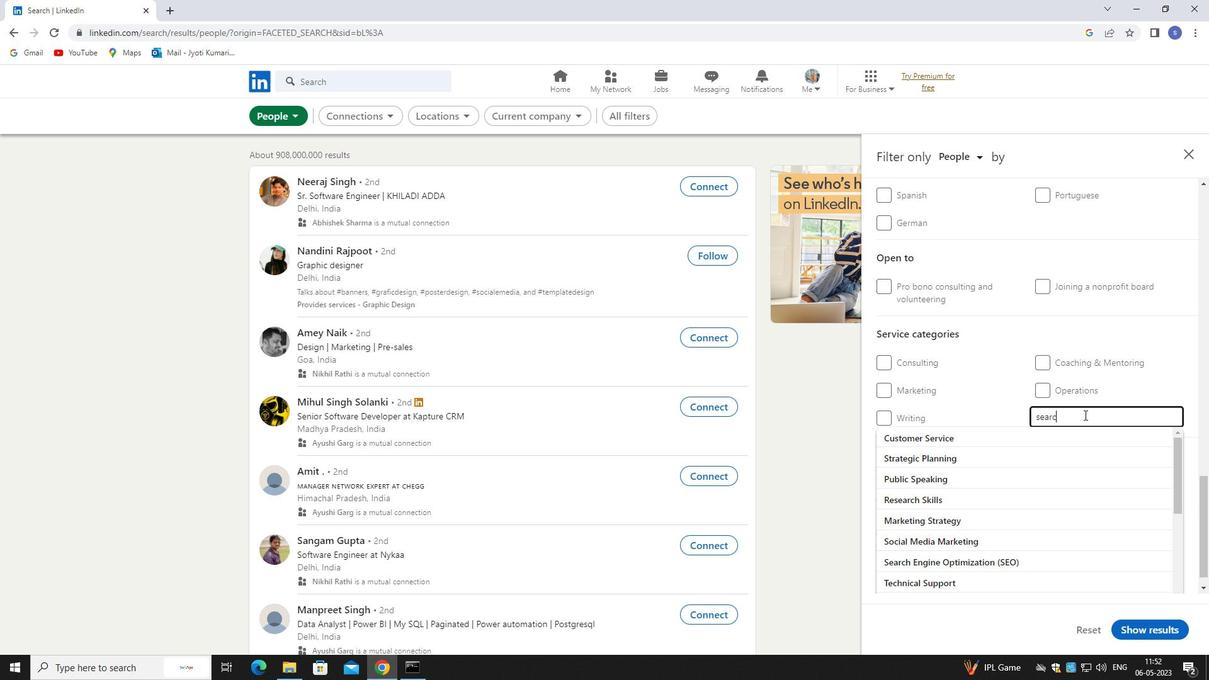
Action: Mouse moved to (1081, 454)
Screenshot: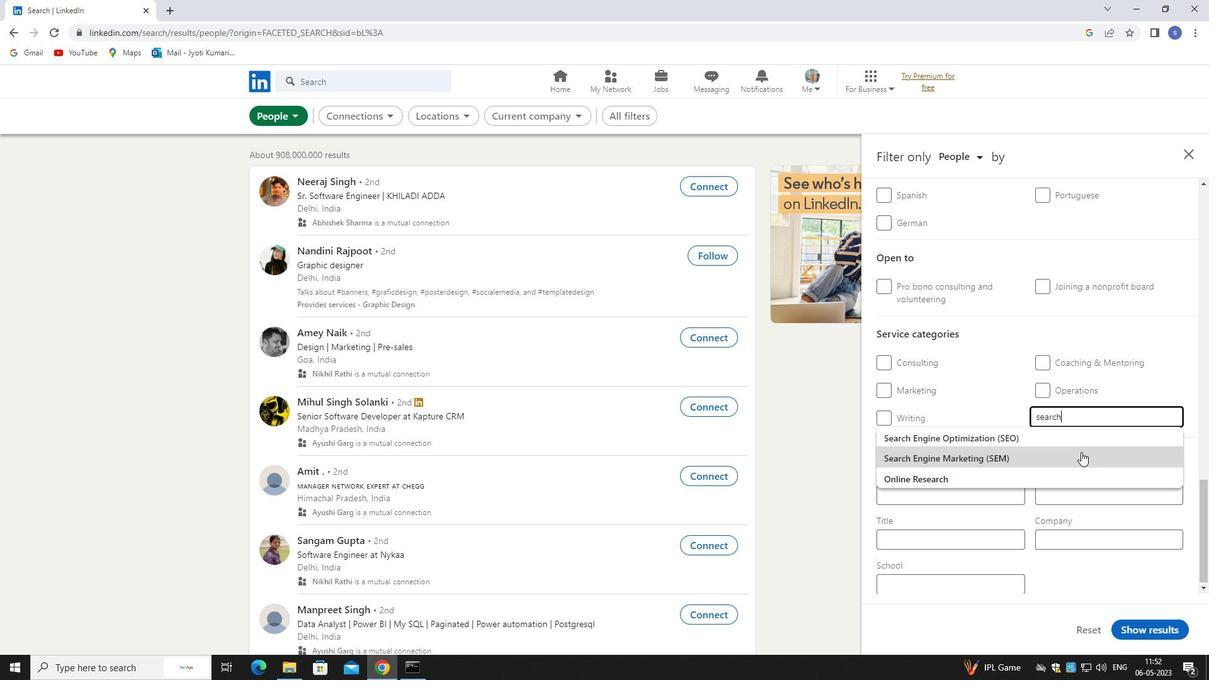 
Action: Mouse pressed left at (1081, 454)
Screenshot: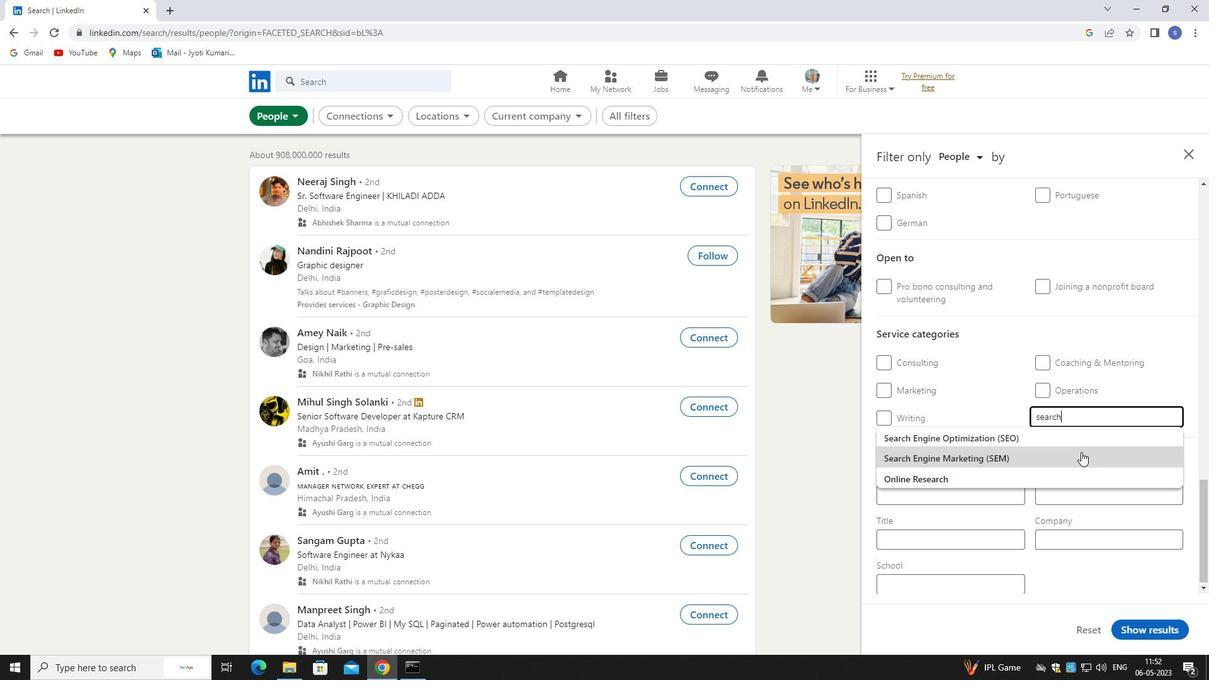 
Action: Mouse moved to (1081, 454)
Screenshot: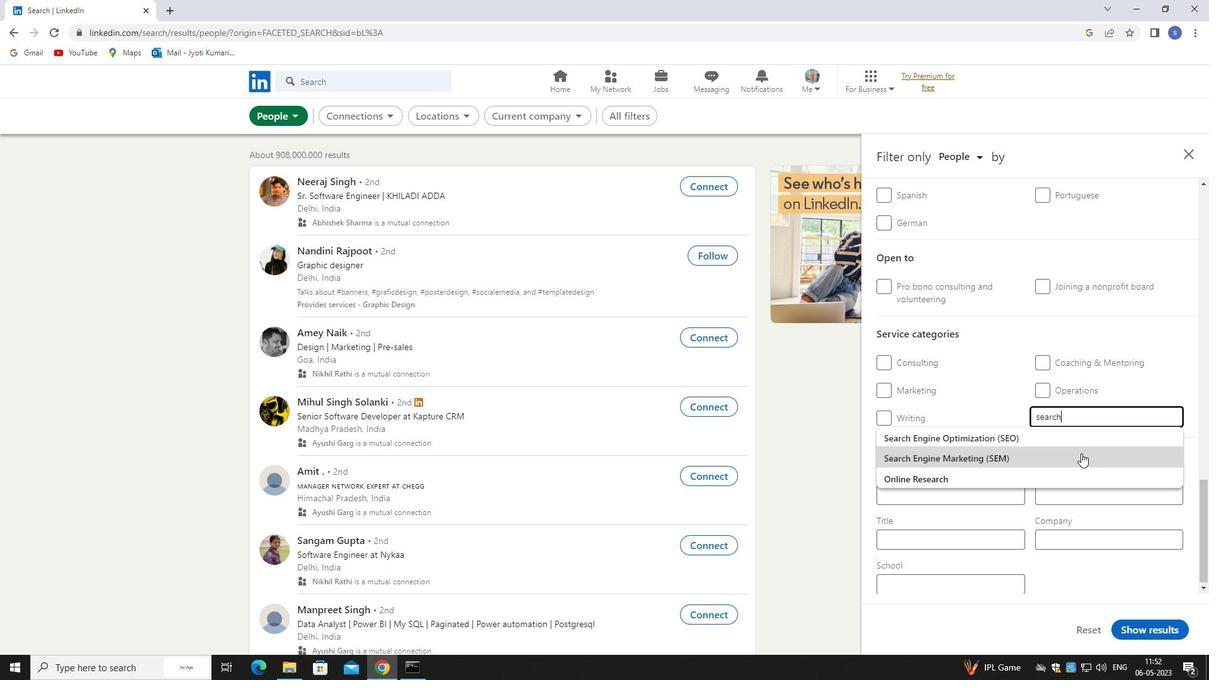 
Action: Mouse scrolled (1081, 453) with delta (0, 0)
Screenshot: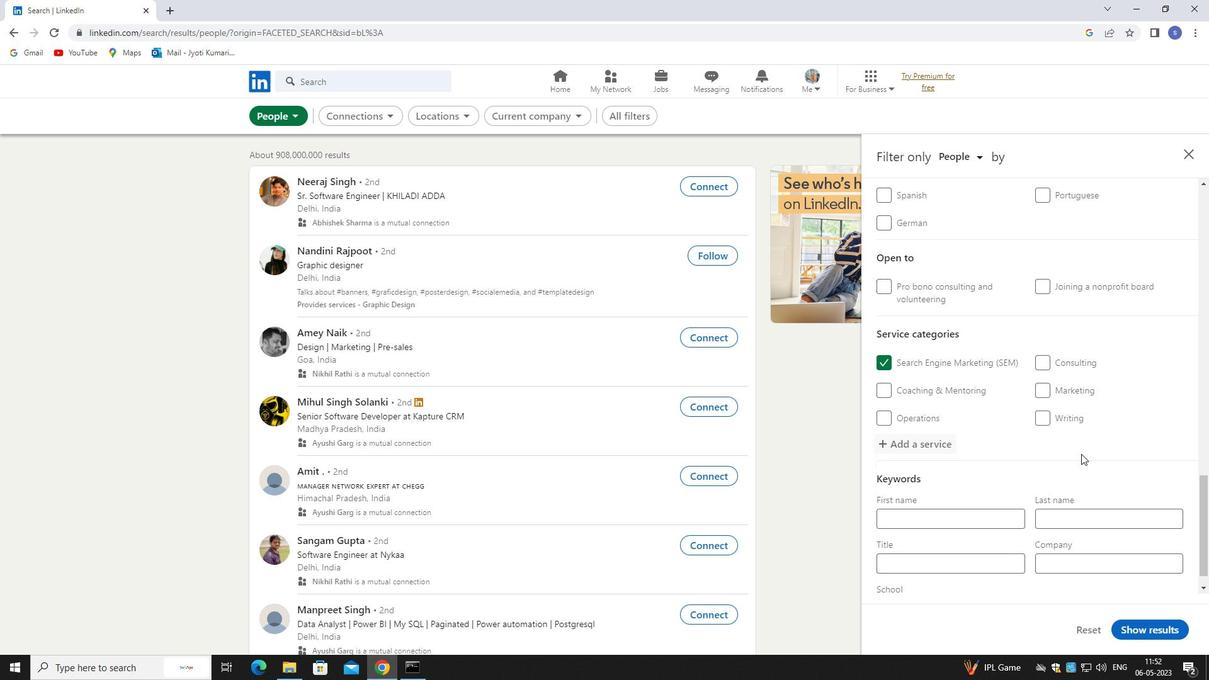 
Action: Mouse moved to (1081, 455)
Screenshot: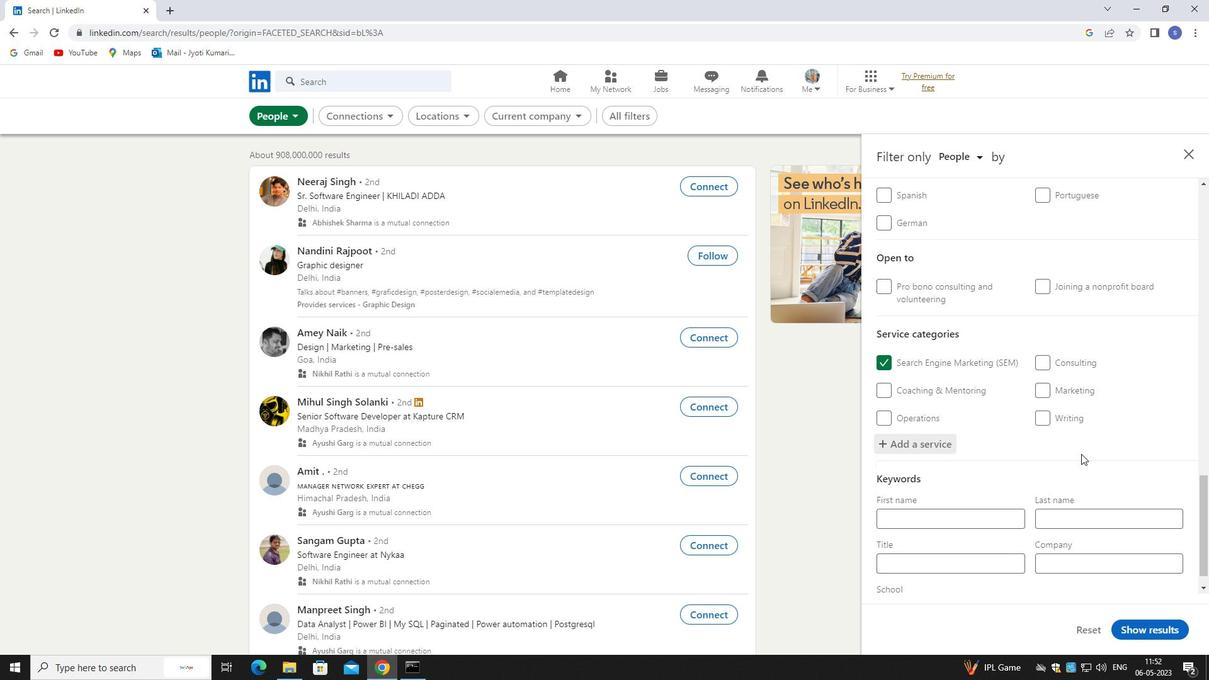 
Action: Mouse scrolled (1081, 454) with delta (0, 0)
Screenshot: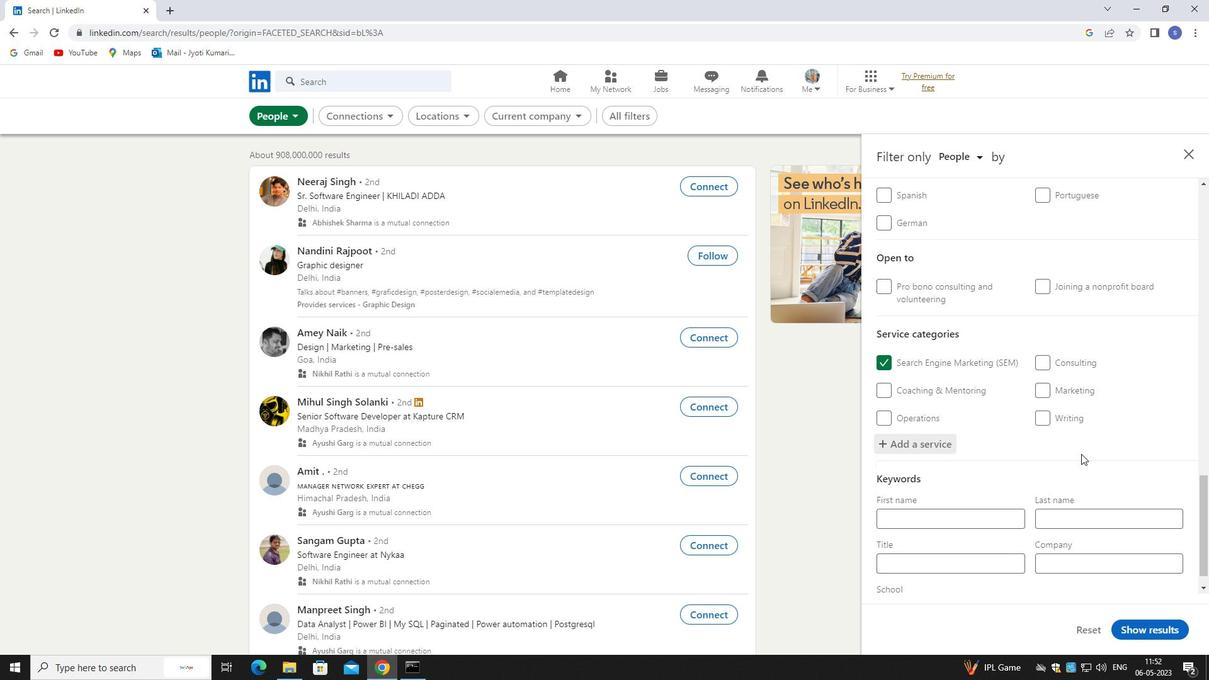
Action: Mouse moved to (1081, 456)
Screenshot: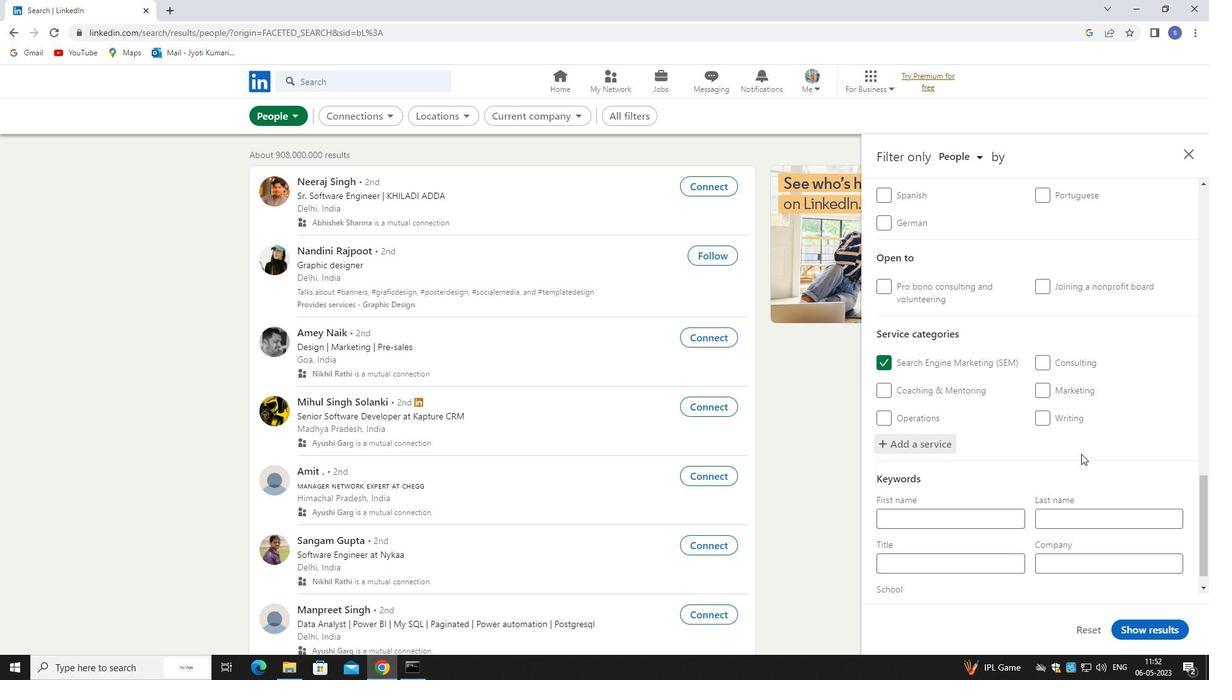 
Action: Mouse scrolled (1081, 456) with delta (0, 0)
Screenshot: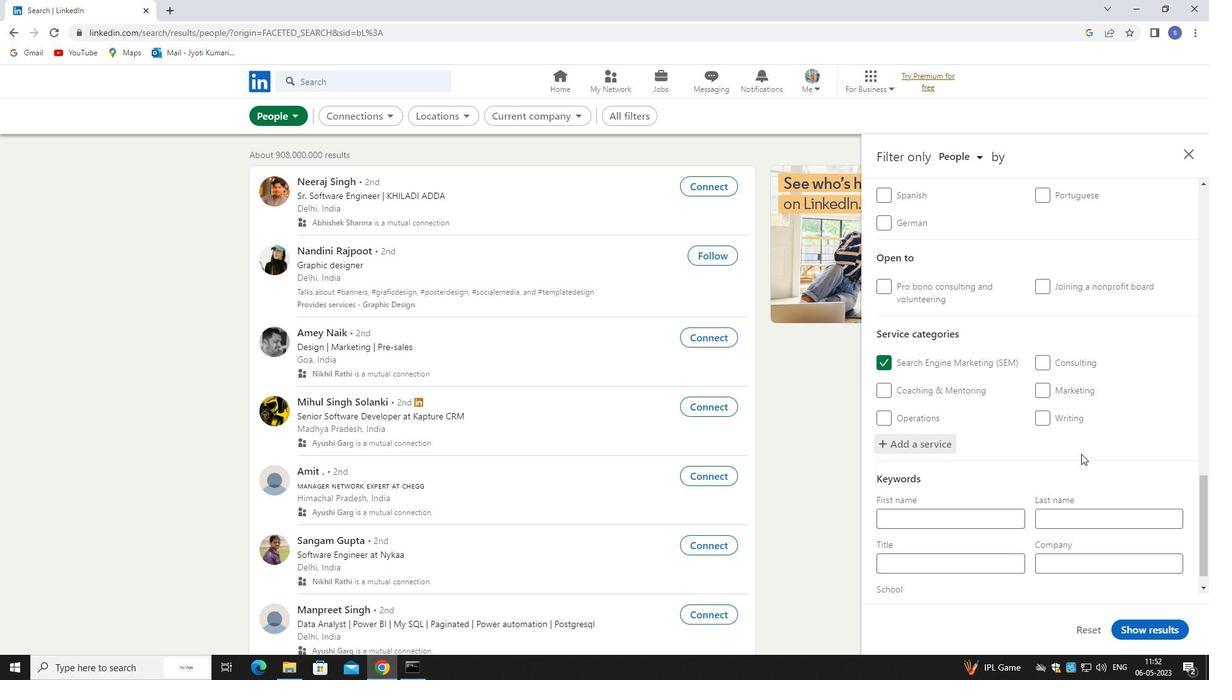 
Action: Mouse moved to (969, 534)
Screenshot: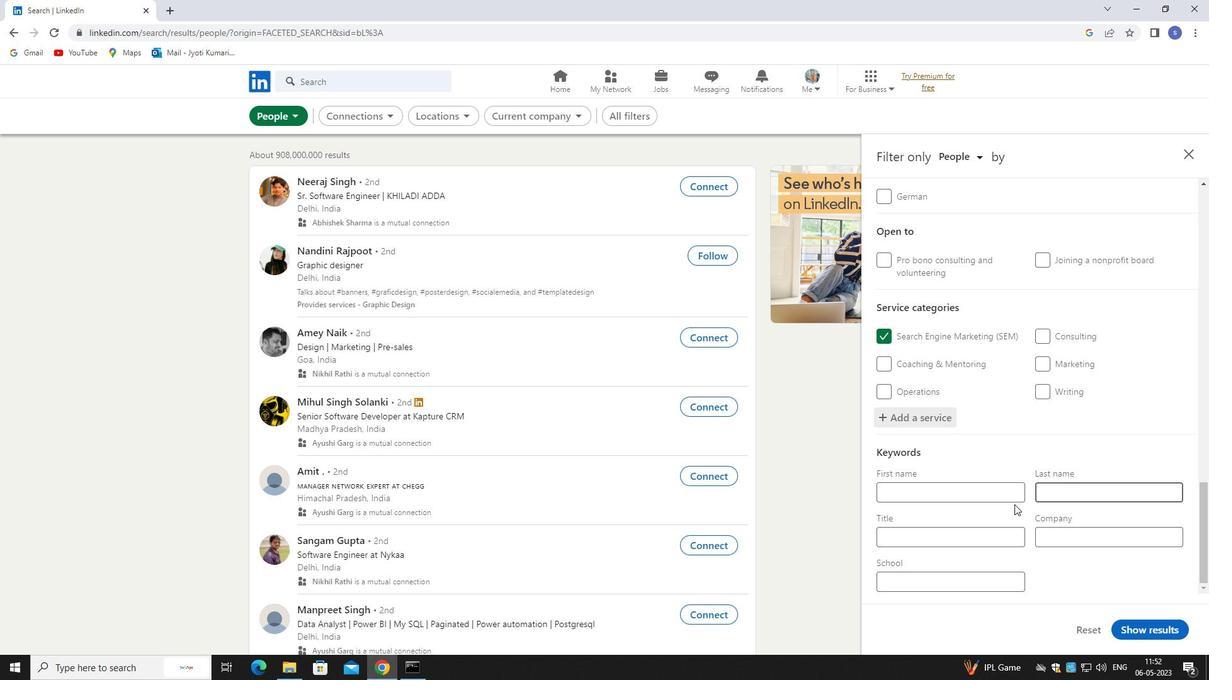 
Action: Mouse pressed left at (969, 534)
Screenshot: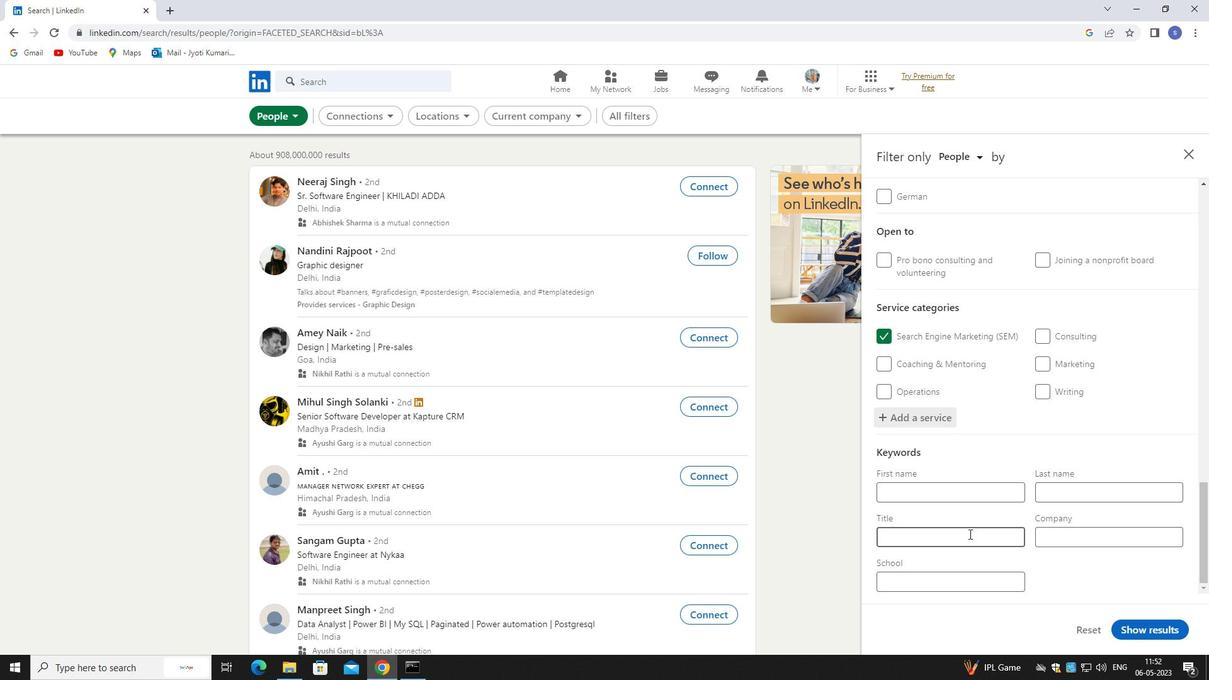 
Action: Mouse moved to (970, 535)
Screenshot: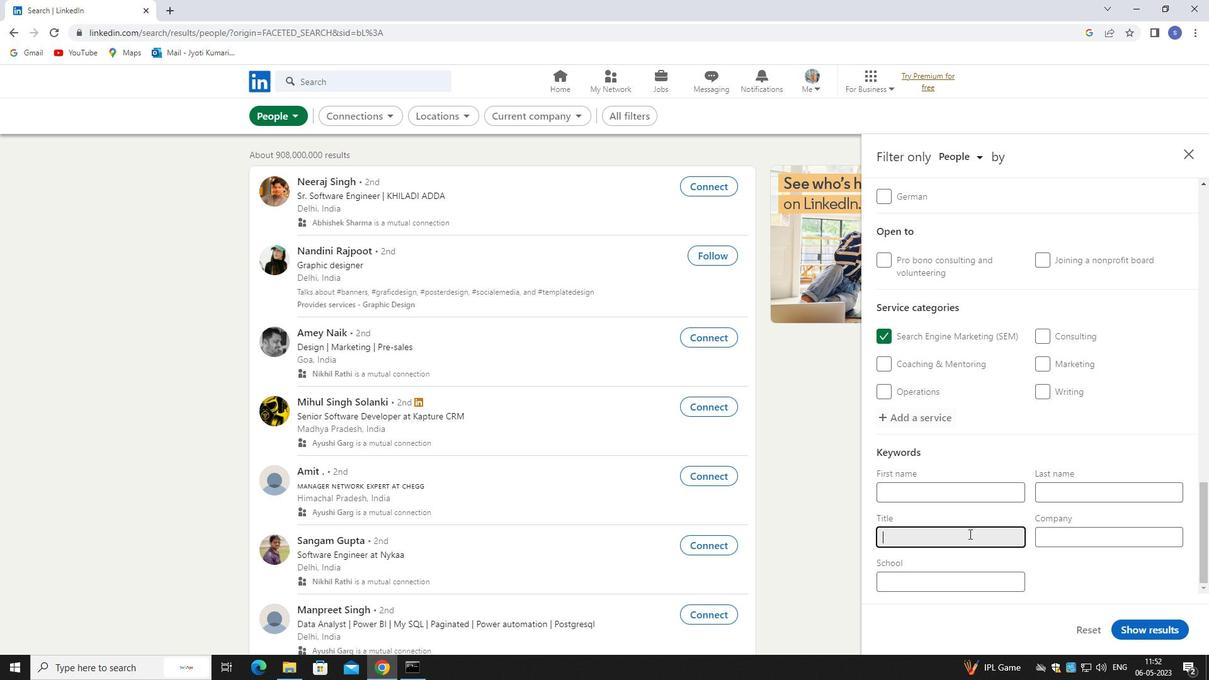 
Action: Key pressed <Key.shift><Key.shift><Key.shift><Key.shift><Key.shift><Key.shift>FRONT<Key.space>D<Key.backspace><Key.shift>DESK<Key.space><Key.shift>MANAGER
Screenshot: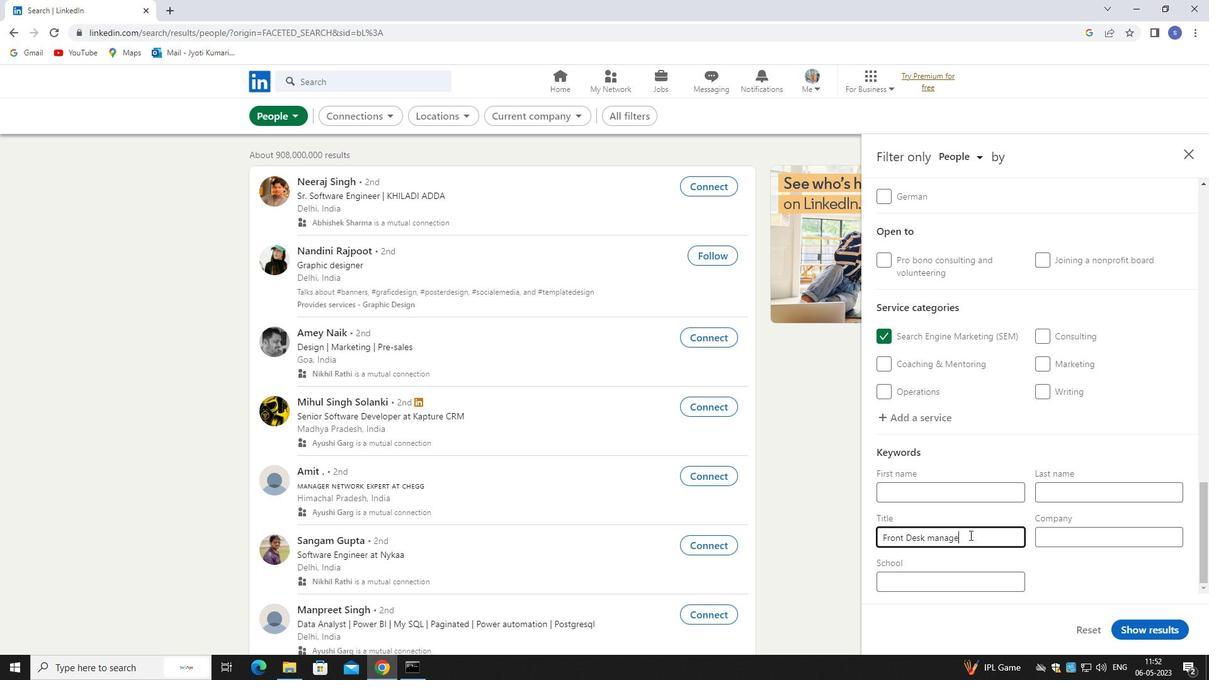 
Action: Mouse moved to (1140, 634)
Screenshot: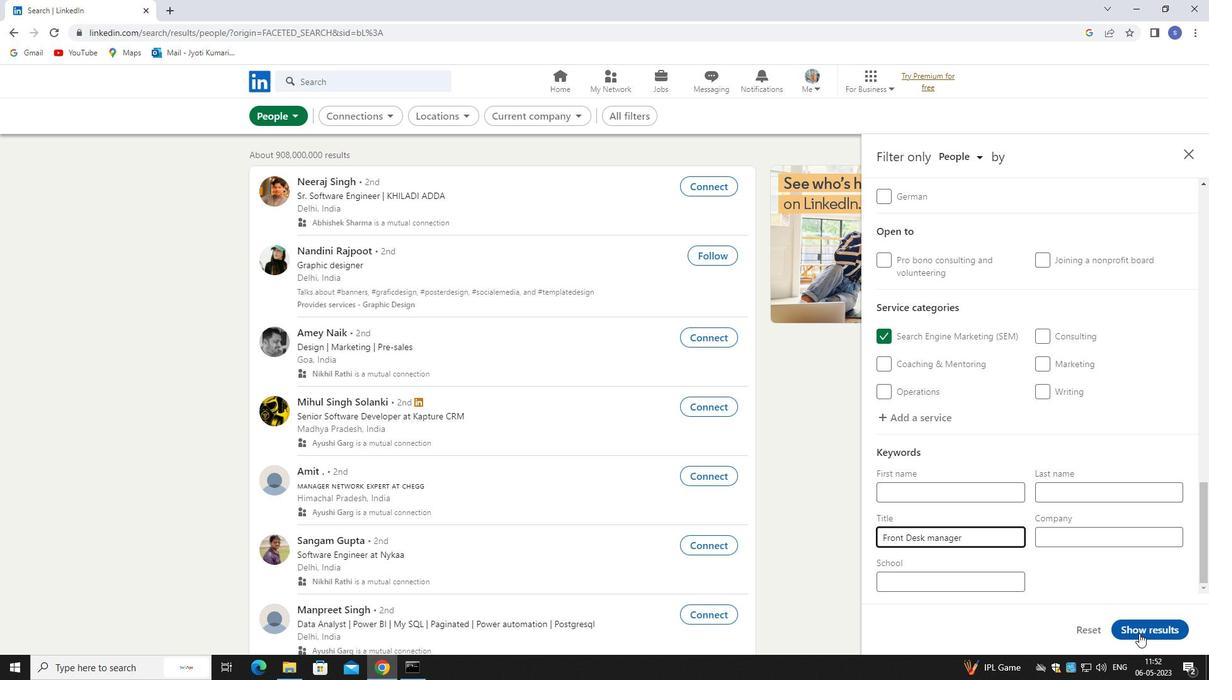 
Action: Mouse pressed left at (1140, 634)
Screenshot: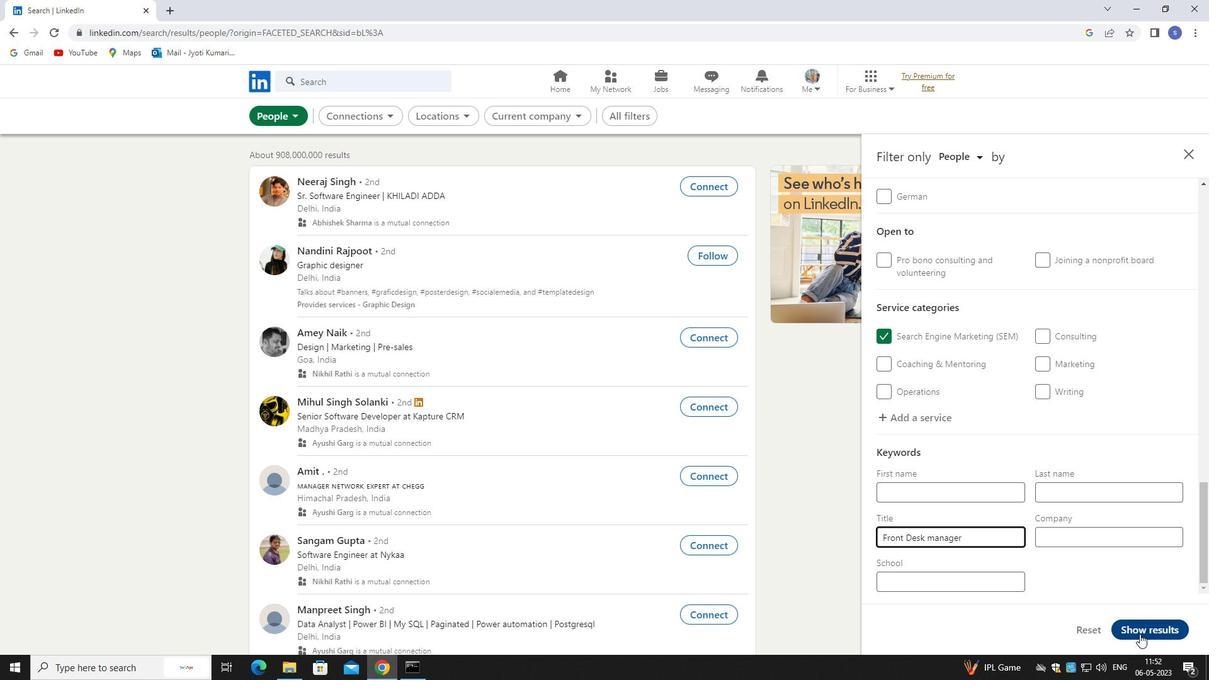 
Action: Mouse moved to (1138, 634)
Screenshot: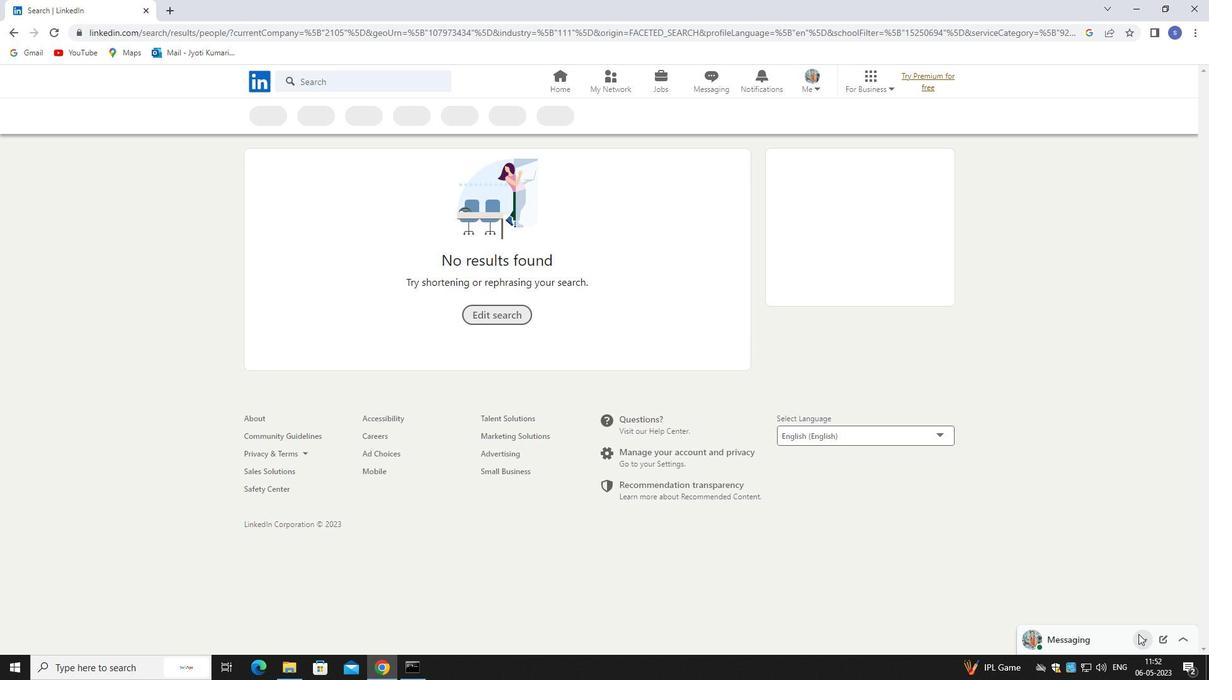 
